 Task: Search round trip flight ticket for 4 adults, 2 children, 2 infants in seat and 1 infant on lap in premium economy from Lafayette: Lafayette Regional Airport (paul Fournet Field) to Greensboro: Piedmont Triad International Airport on 5-1-2023 and return on 5-2-2023. Choice of flights is Royal air maroc. Number of bags: 1 carry on bag. Price is upto 89000. Outbound departure time preference is 11:30. Return departure time preference is 20:45.
Action: Mouse moved to (273, 287)
Screenshot: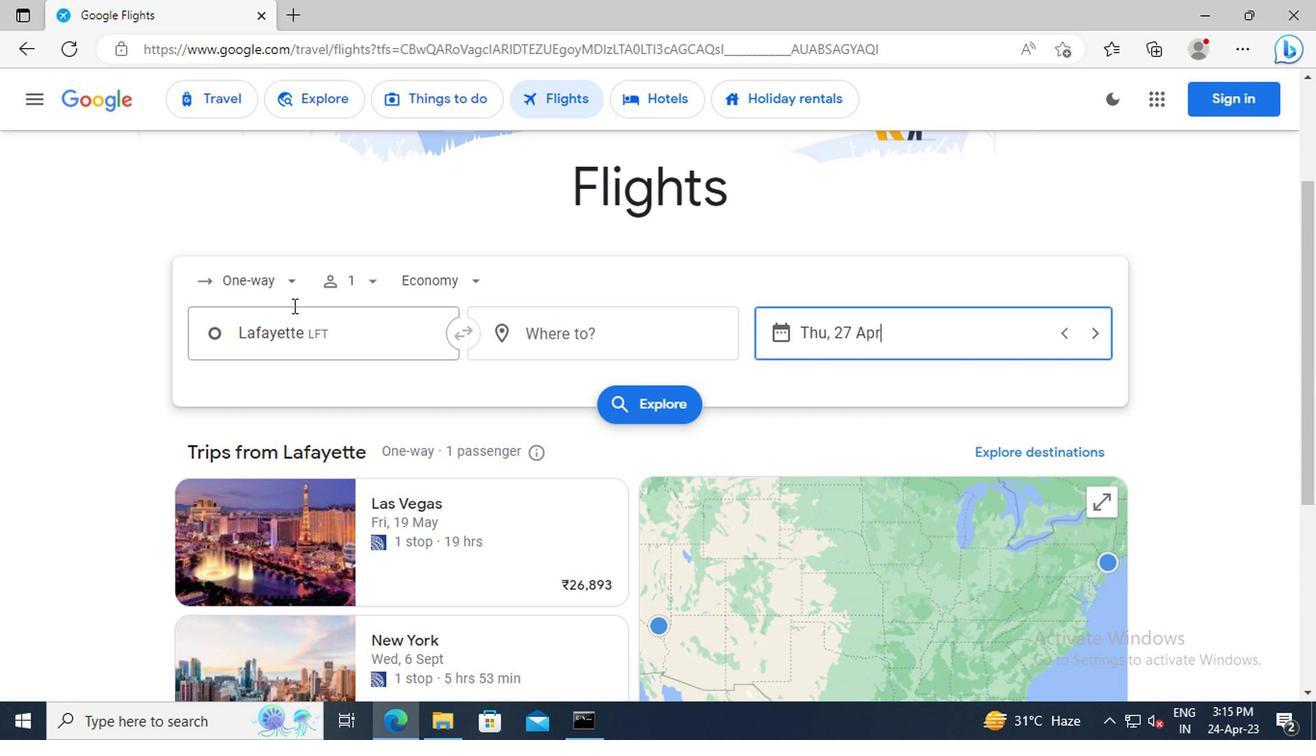 
Action: Mouse pressed left at (273, 287)
Screenshot: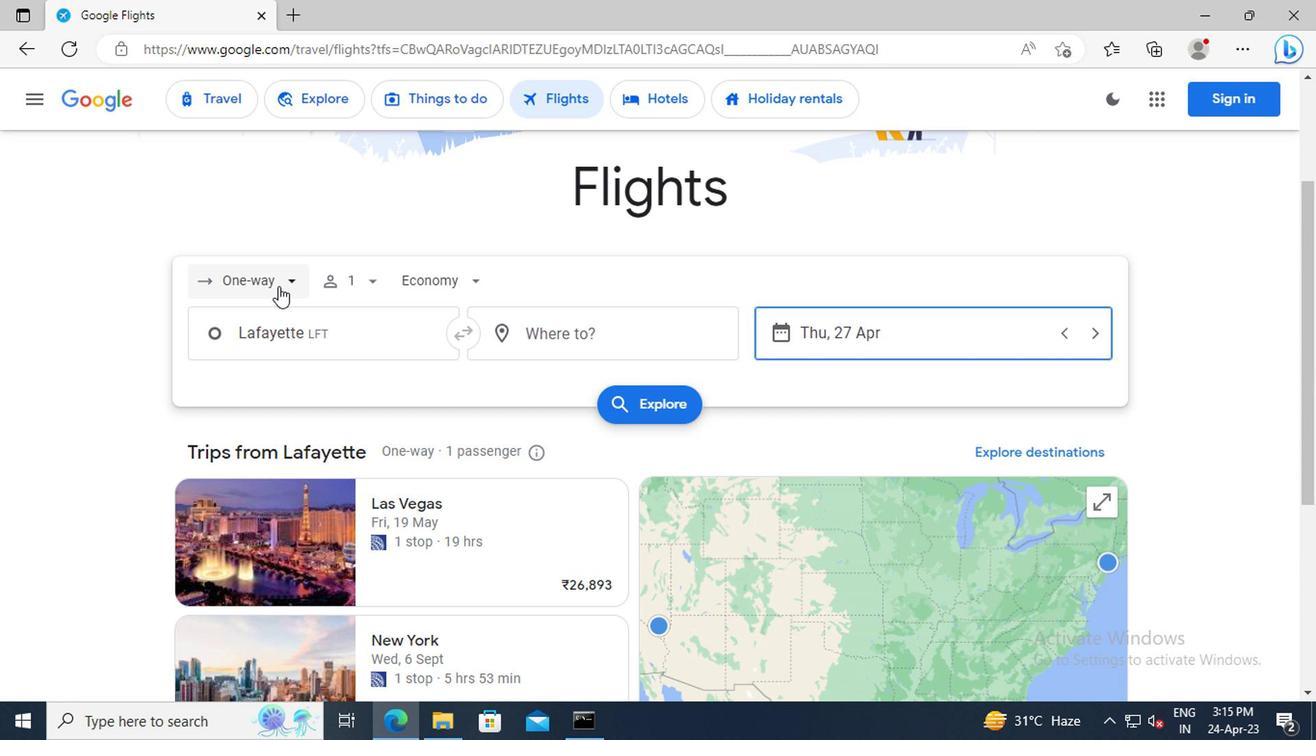 
Action: Mouse moved to (267, 334)
Screenshot: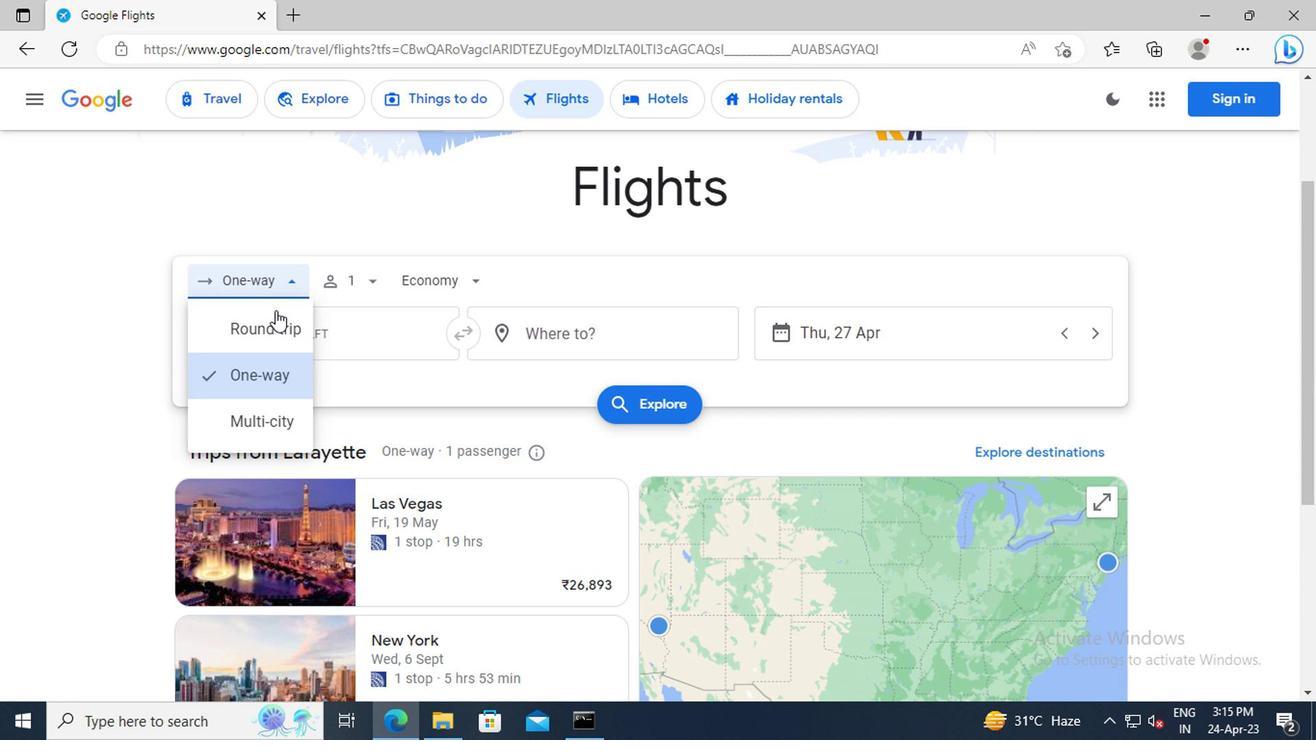 
Action: Mouse pressed left at (267, 334)
Screenshot: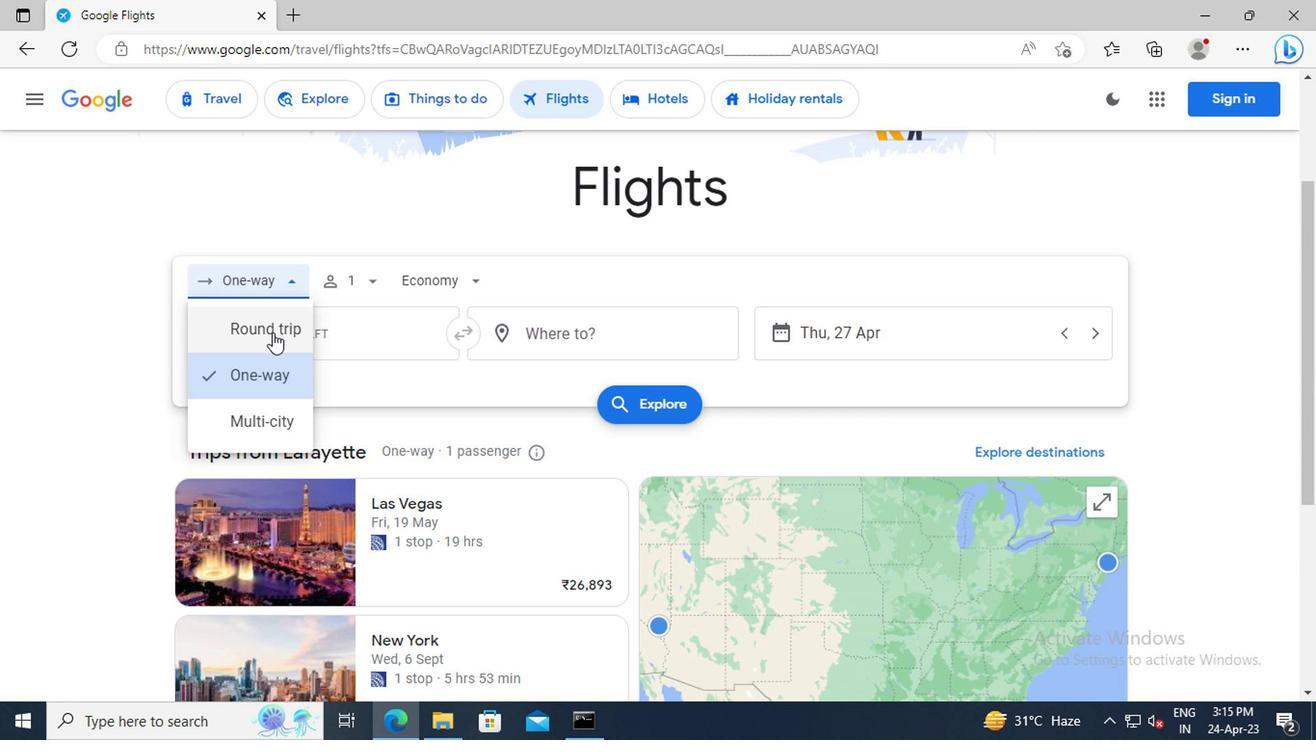 
Action: Mouse moved to (365, 285)
Screenshot: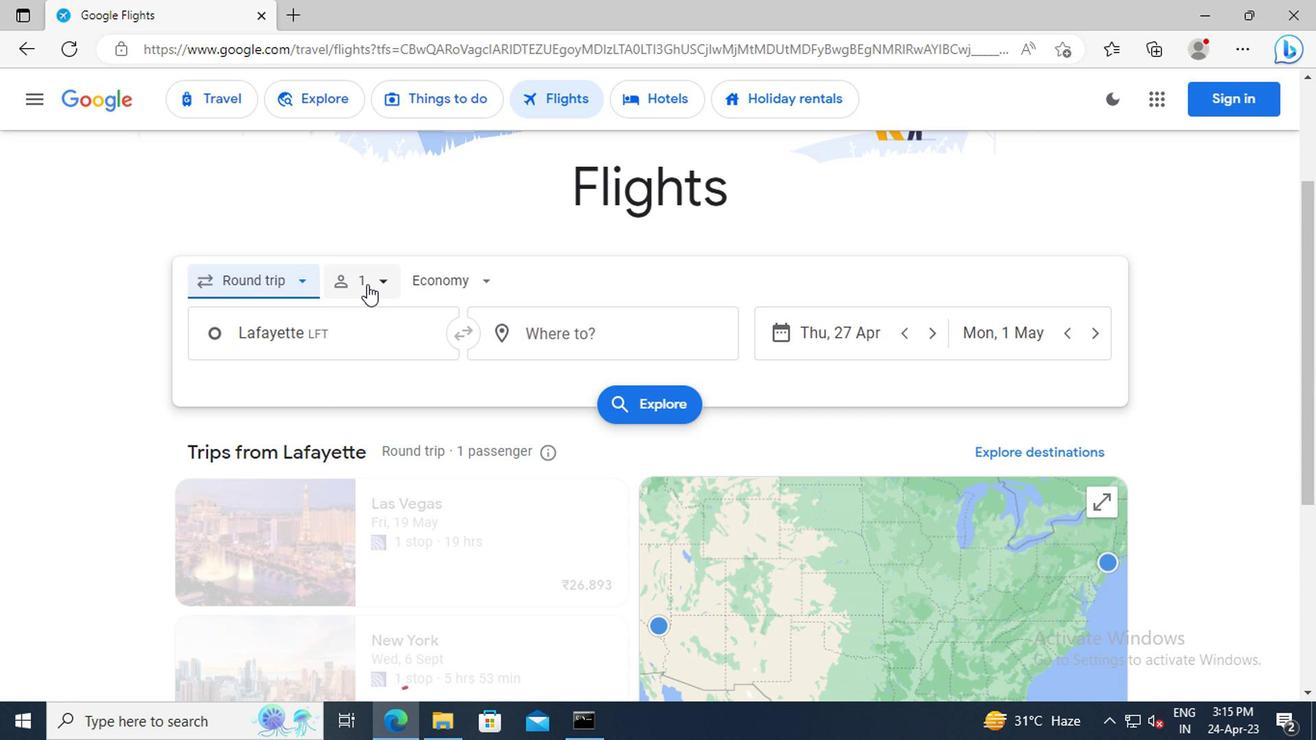 
Action: Mouse pressed left at (365, 285)
Screenshot: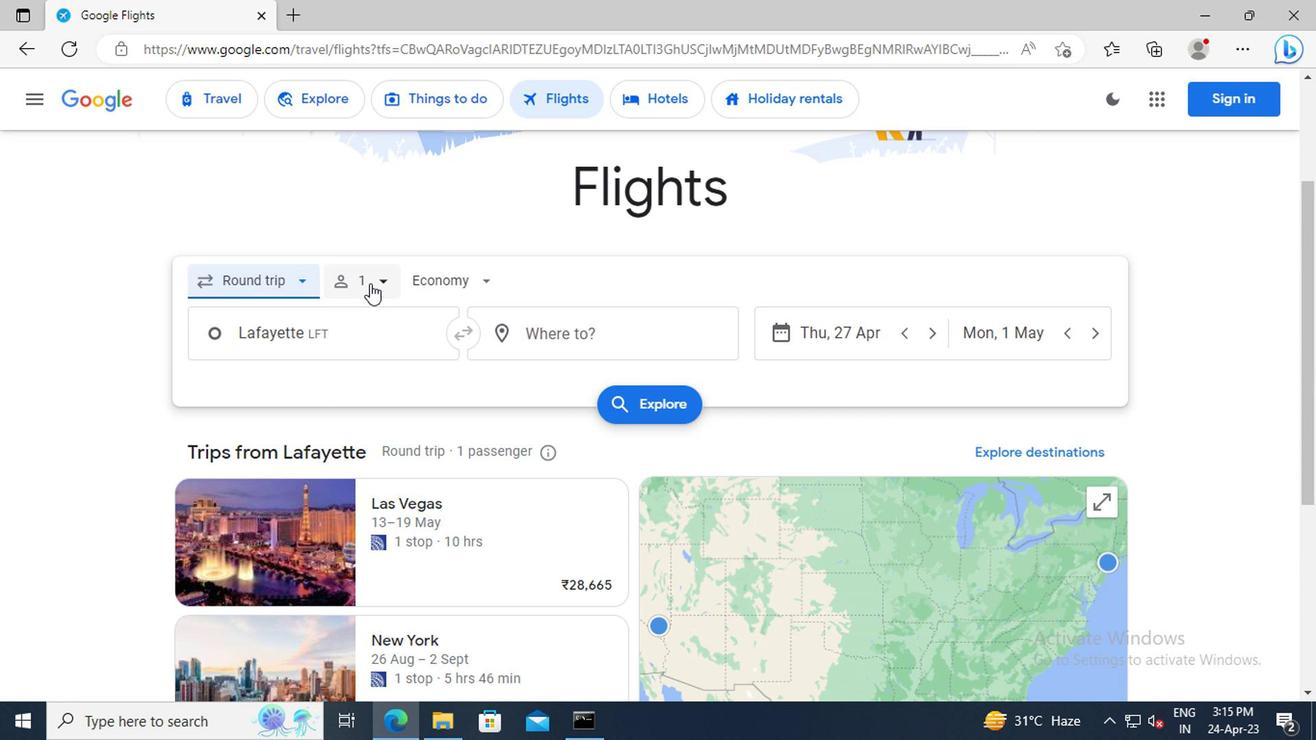 
Action: Mouse moved to (516, 339)
Screenshot: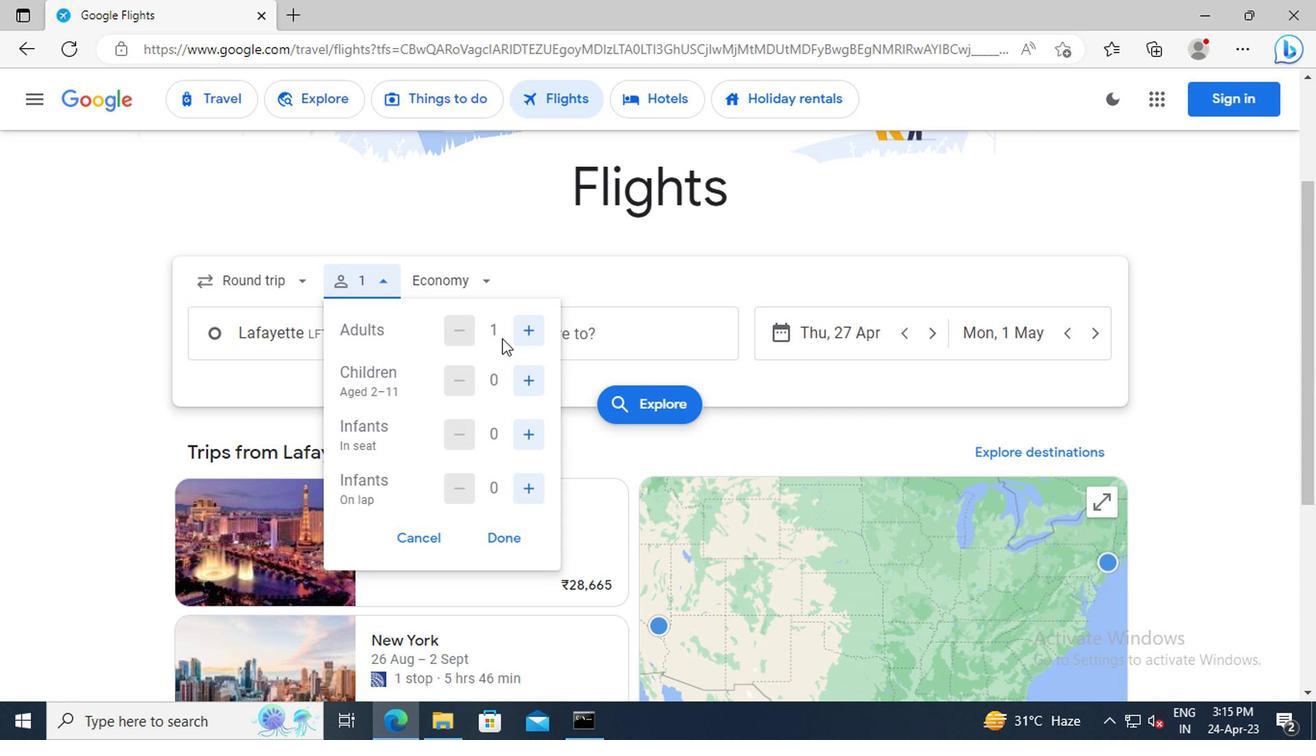 
Action: Mouse pressed left at (516, 339)
Screenshot: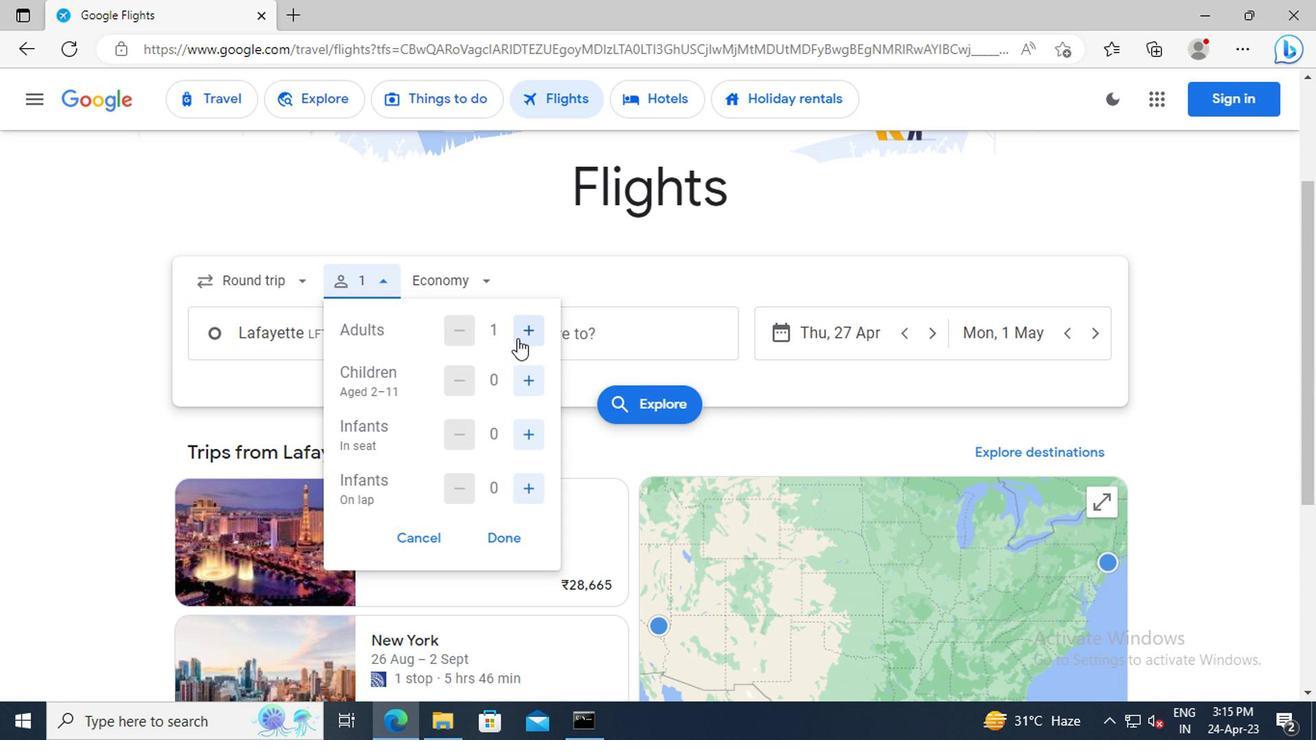 
Action: Mouse pressed left at (516, 339)
Screenshot: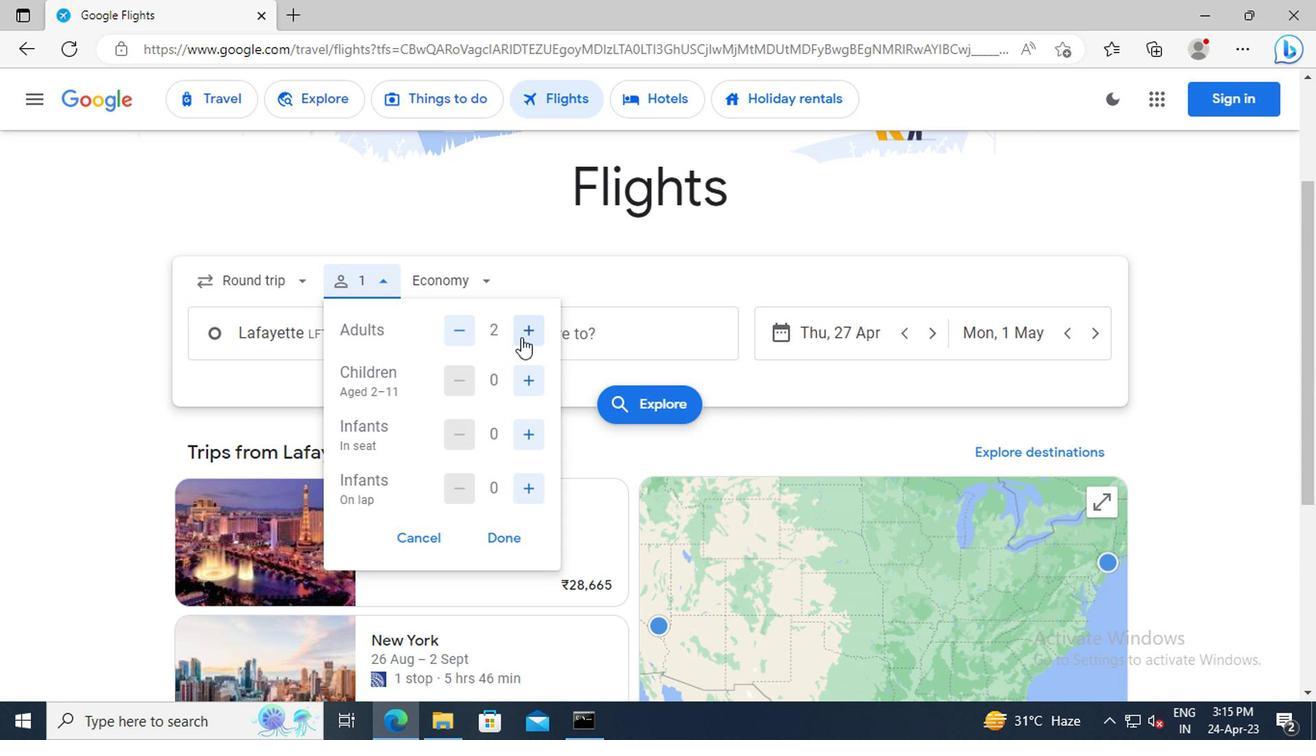 
Action: Mouse pressed left at (516, 339)
Screenshot: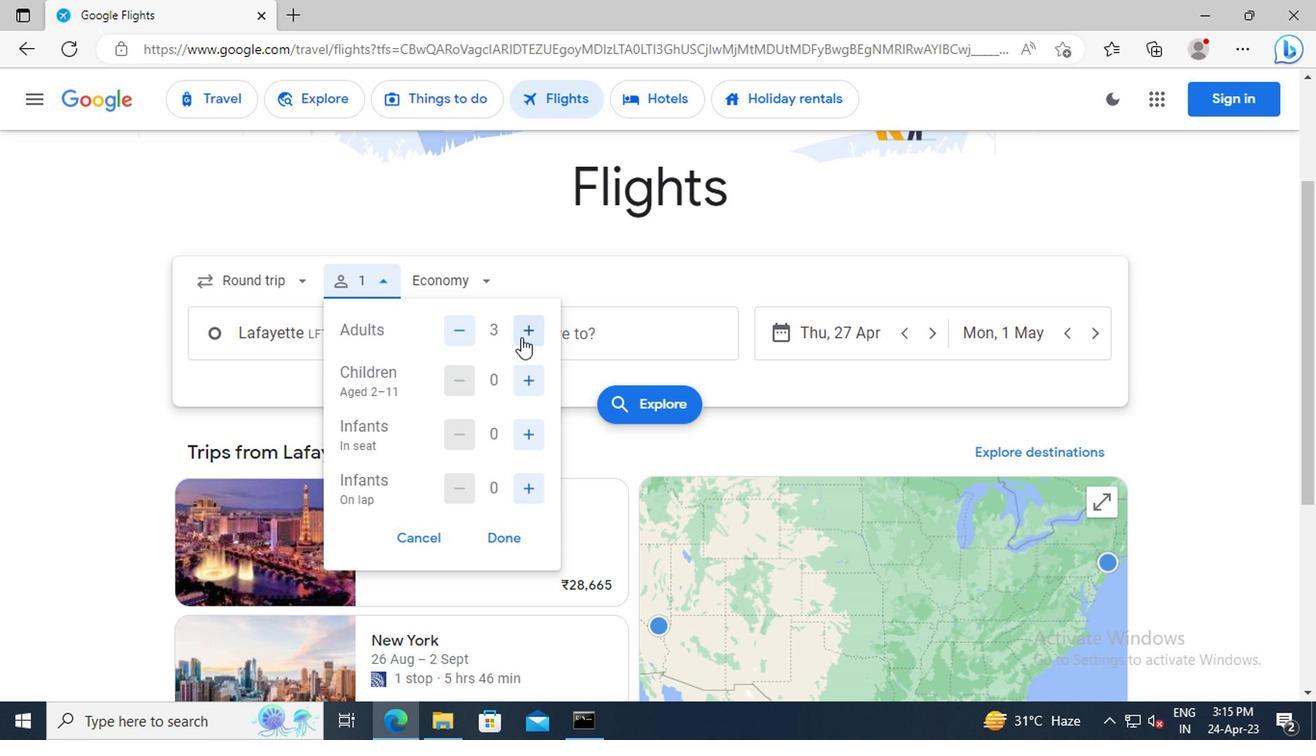 
Action: Mouse moved to (522, 380)
Screenshot: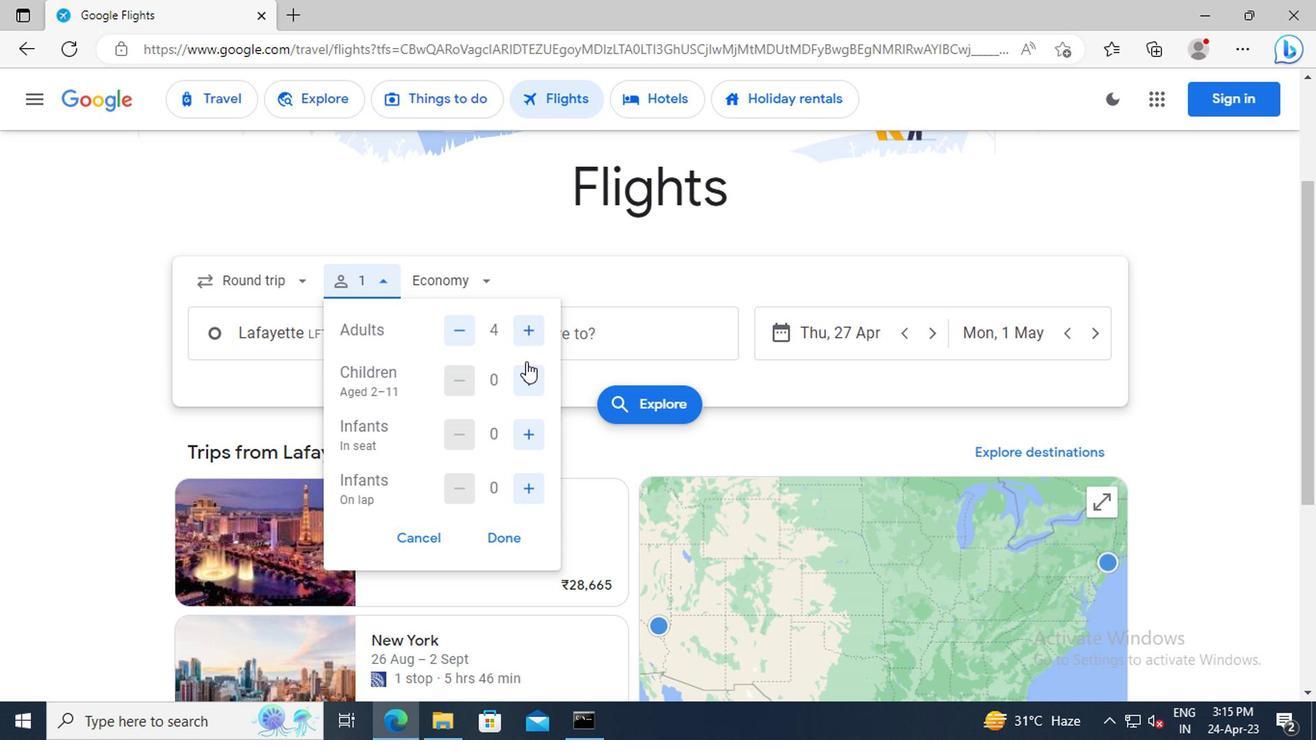 
Action: Mouse pressed left at (522, 380)
Screenshot: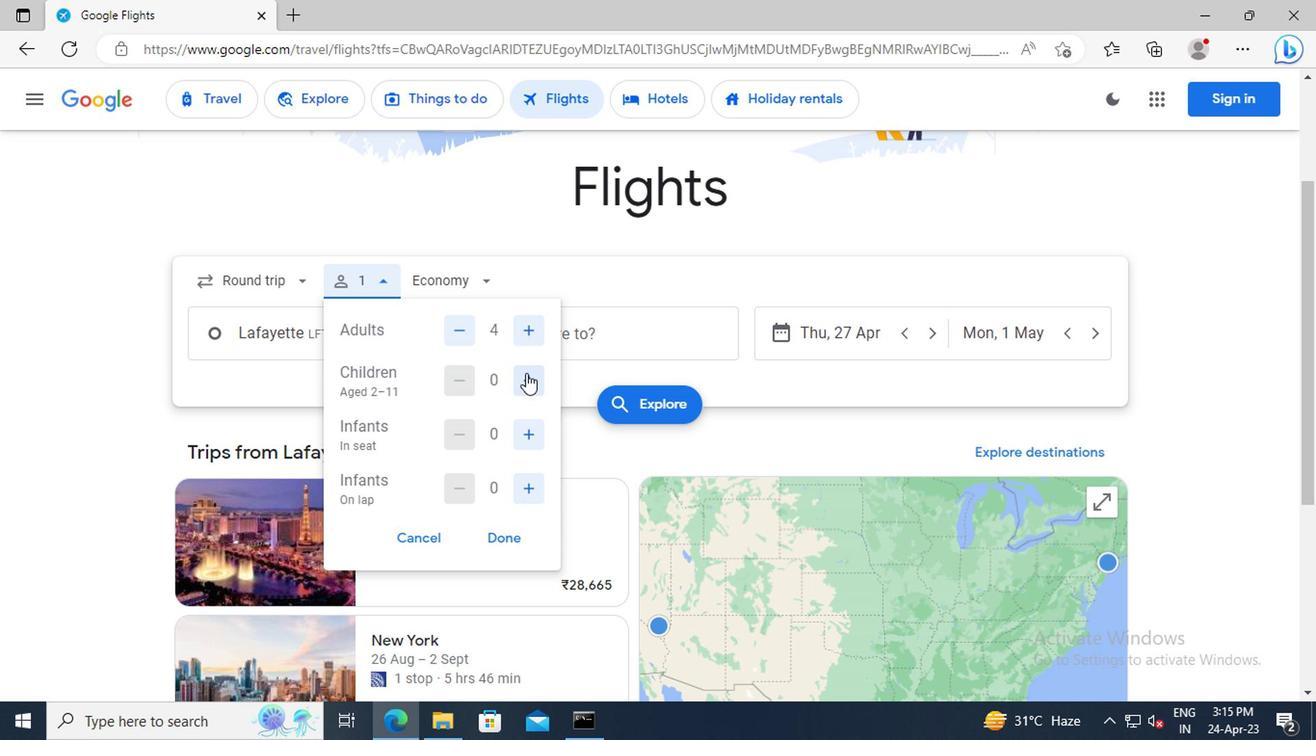 
Action: Mouse pressed left at (522, 380)
Screenshot: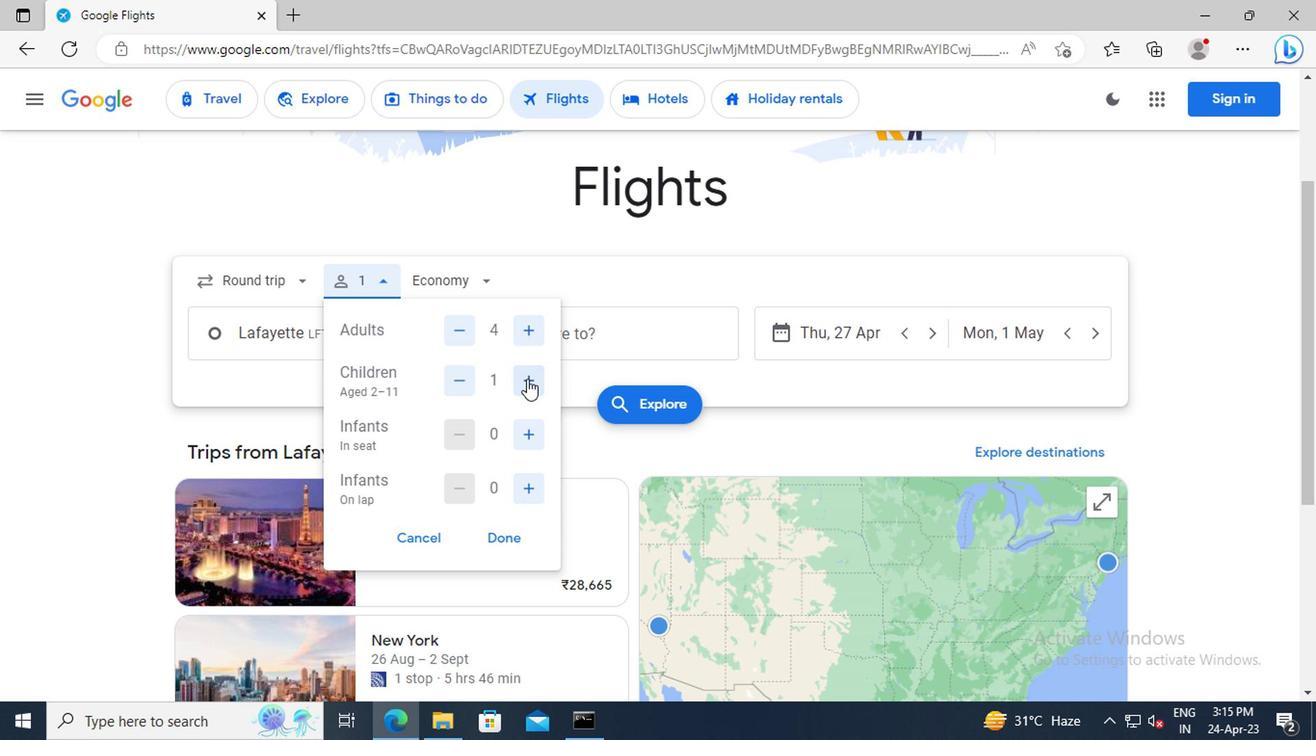 
Action: Mouse moved to (524, 430)
Screenshot: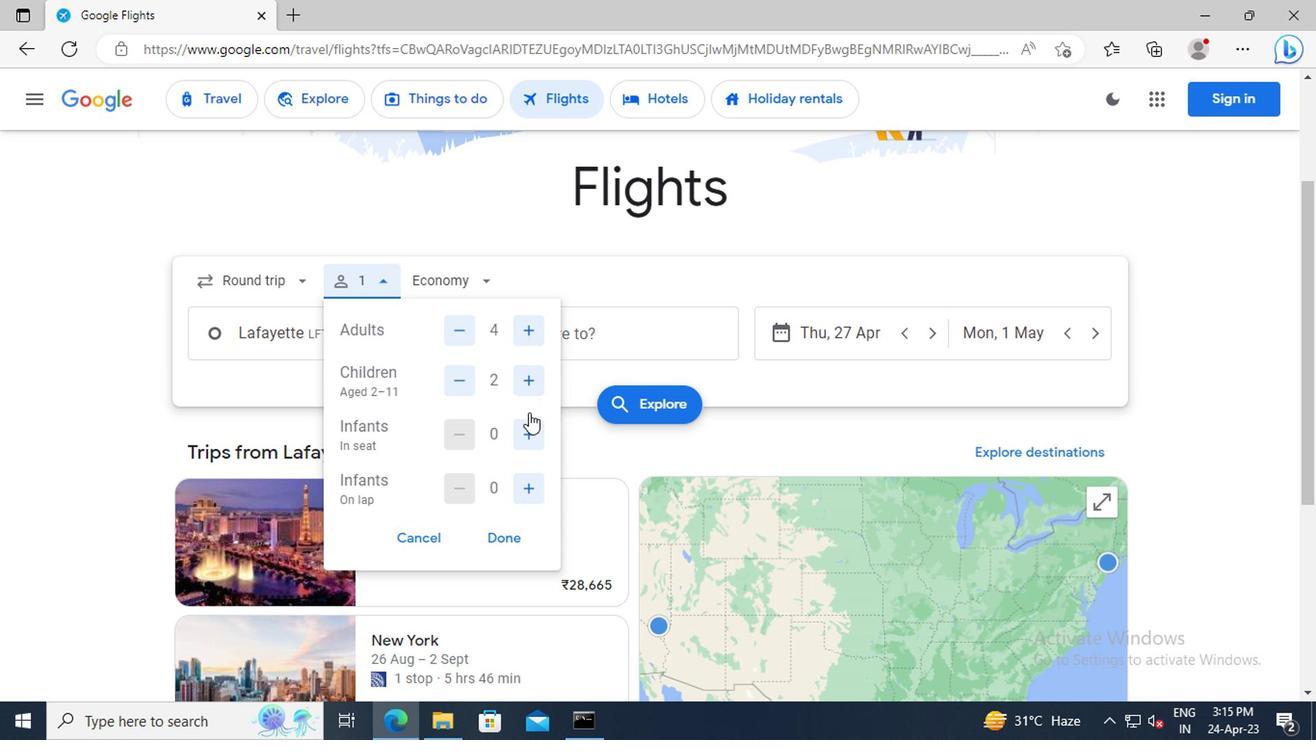 
Action: Mouse pressed left at (524, 430)
Screenshot: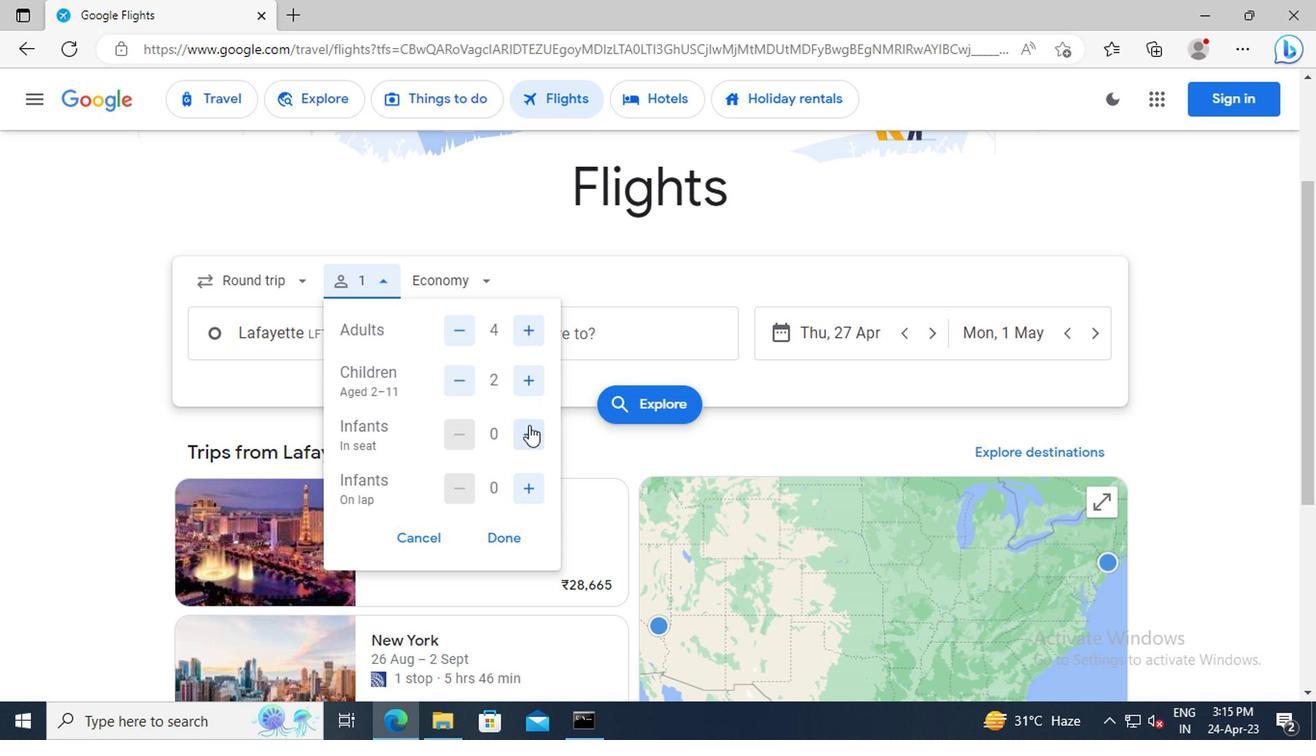 
Action: Mouse pressed left at (524, 430)
Screenshot: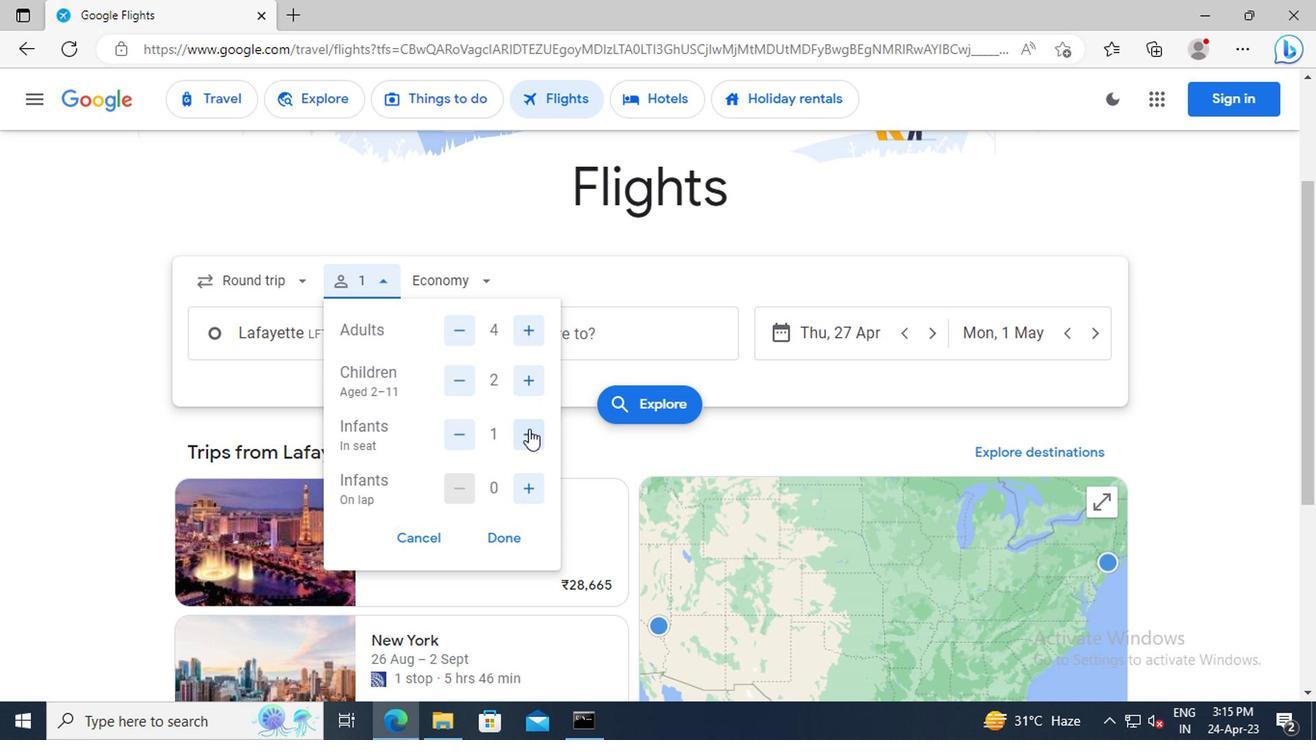 
Action: Mouse moved to (523, 482)
Screenshot: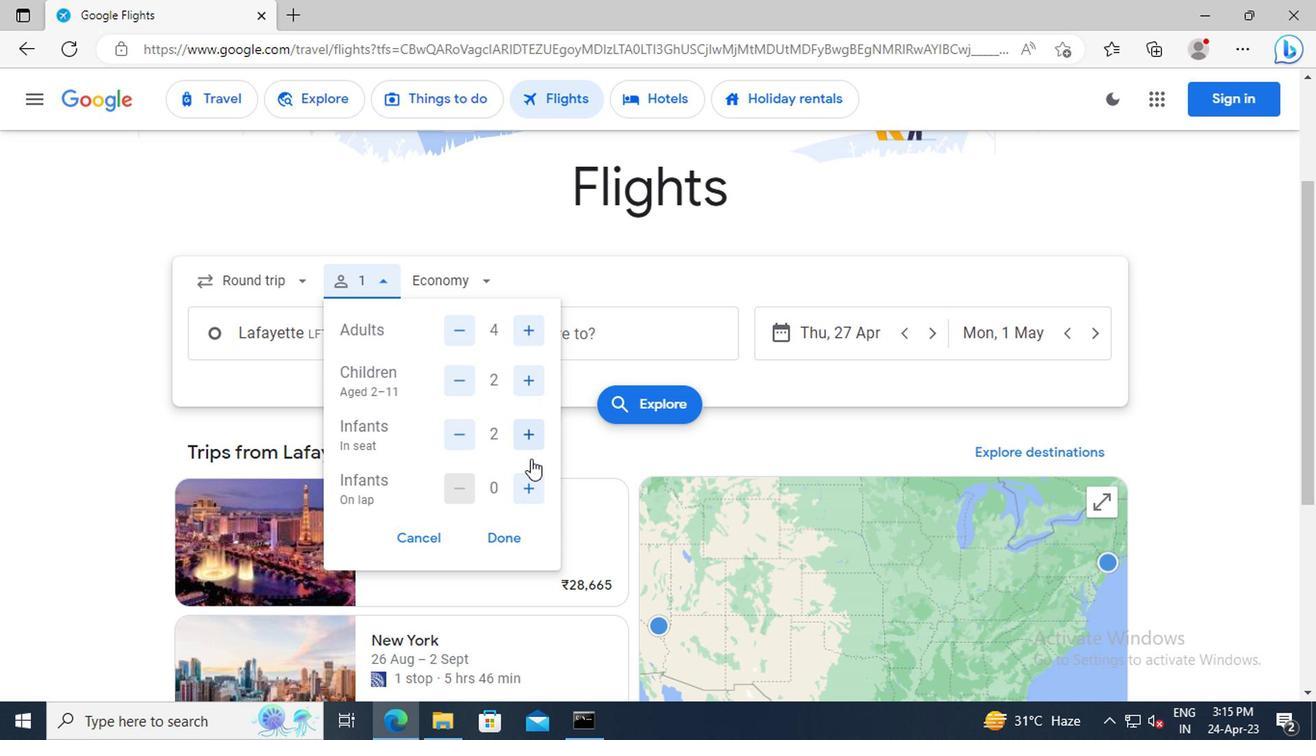 
Action: Mouse pressed left at (523, 482)
Screenshot: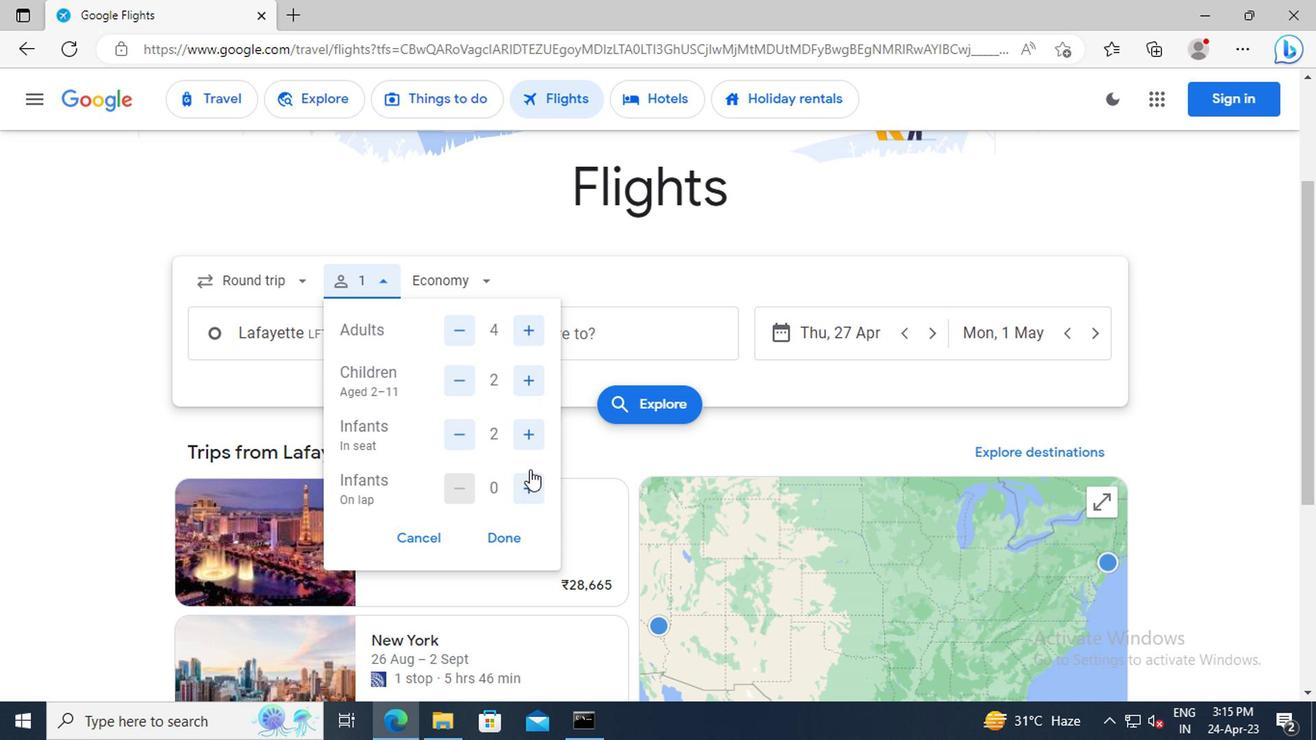 
Action: Mouse moved to (501, 538)
Screenshot: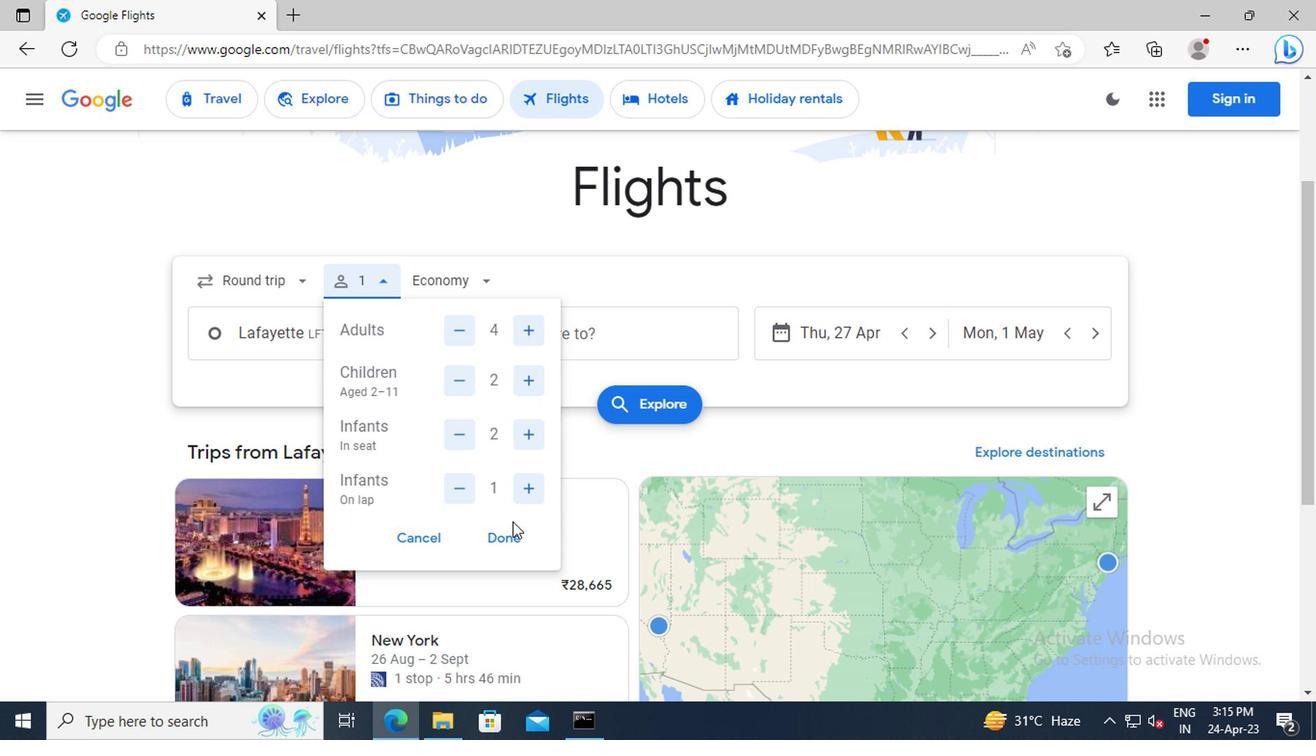 
Action: Mouse pressed left at (501, 538)
Screenshot: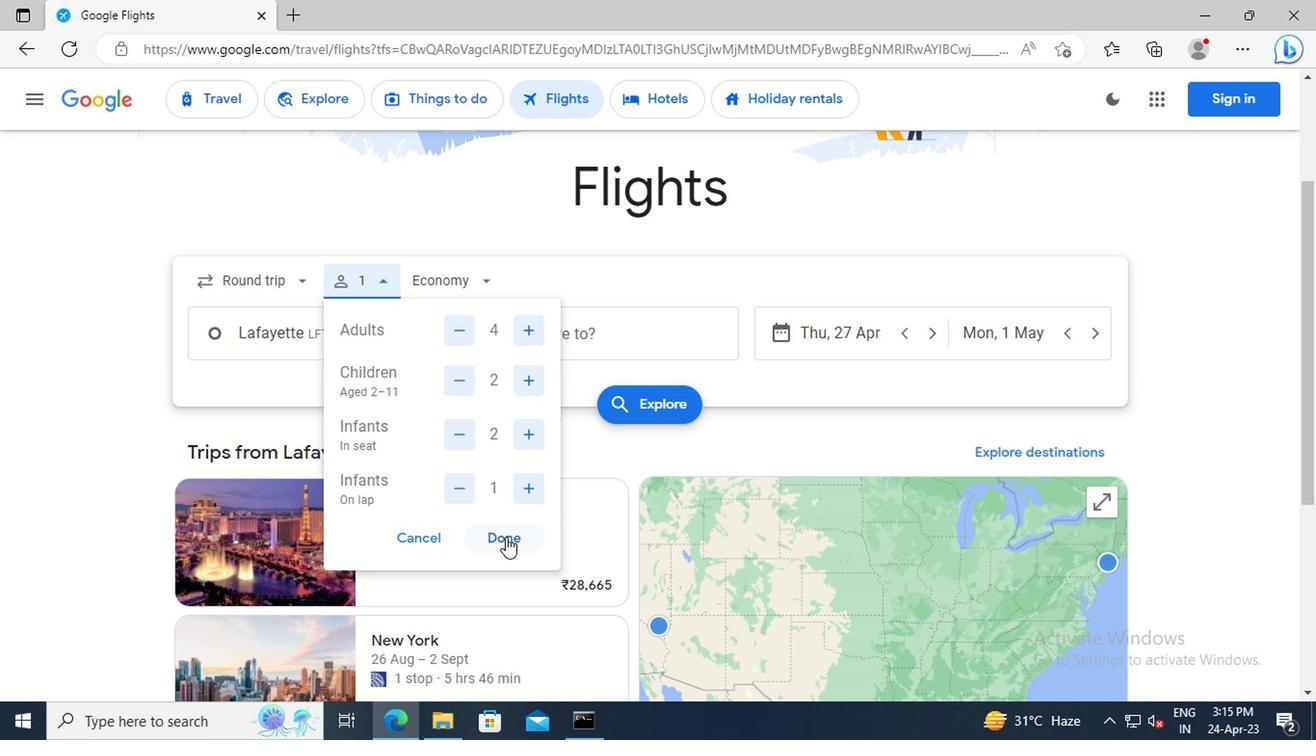 
Action: Mouse moved to (453, 285)
Screenshot: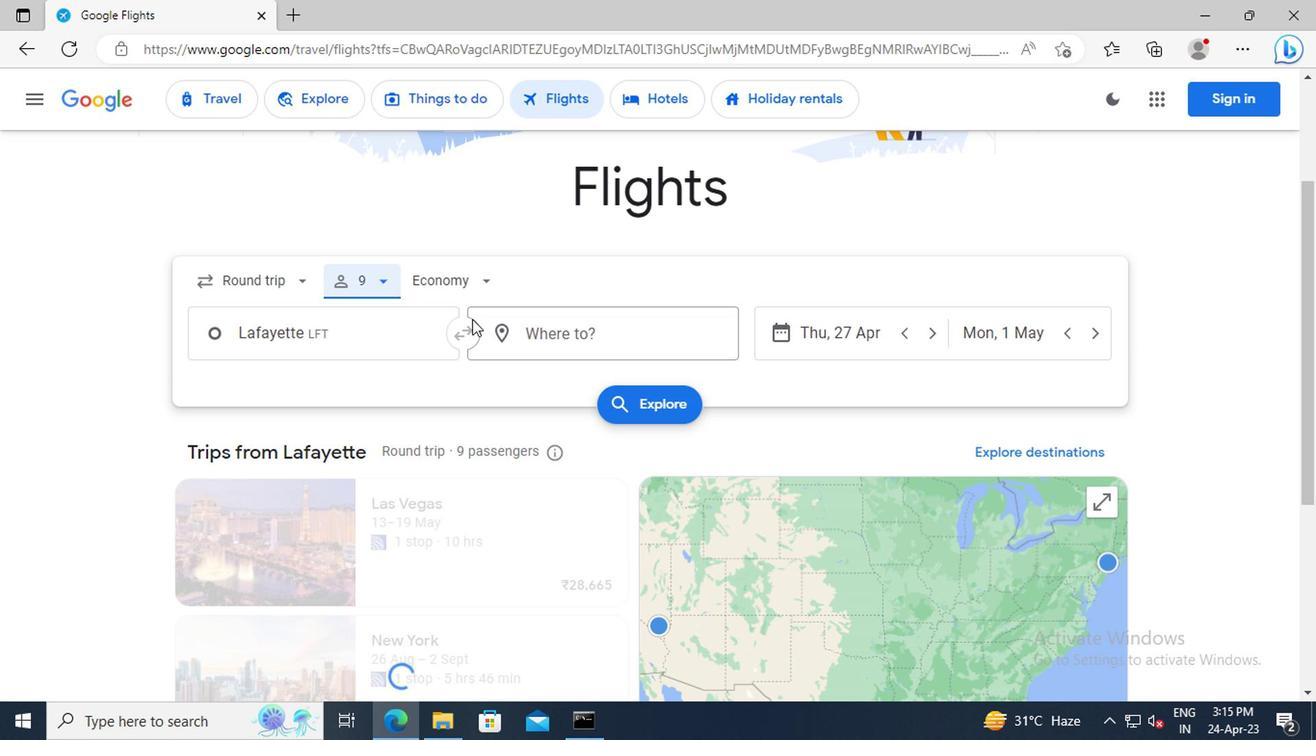
Action: Mouse pressed left at (453, 285)
Screenshot: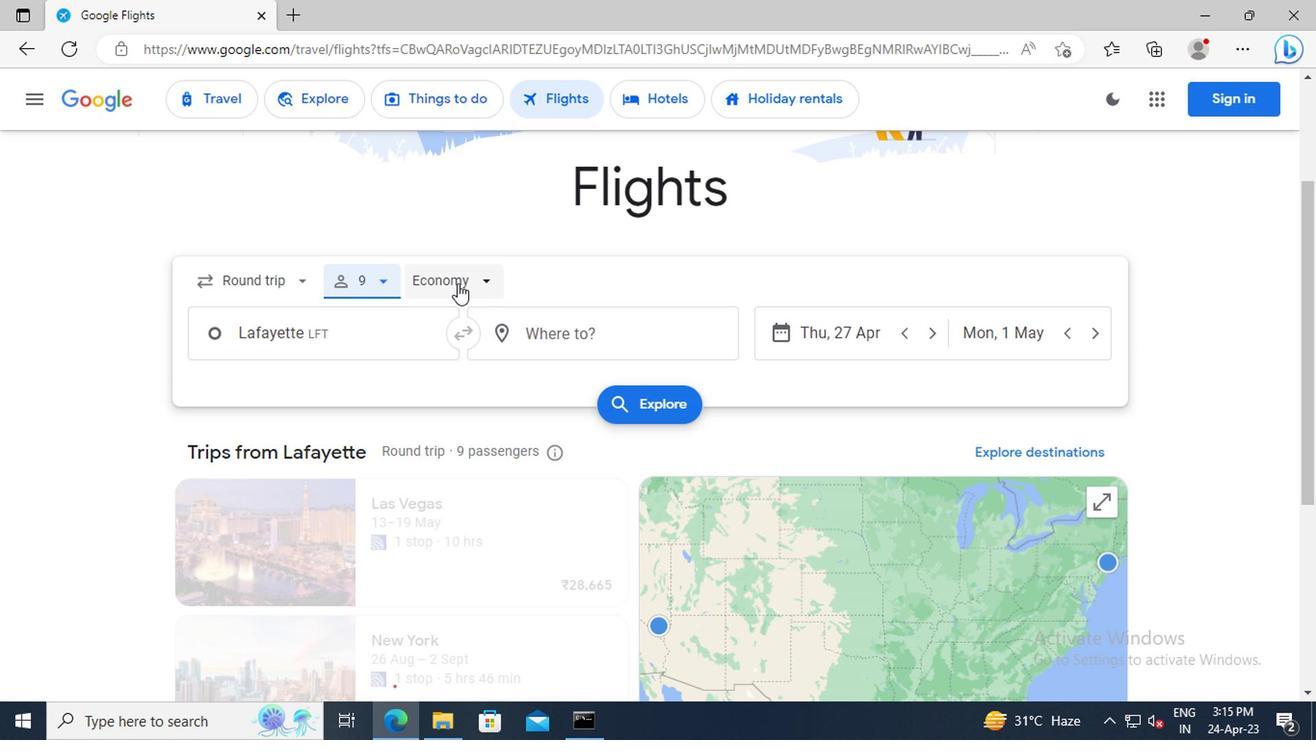 
Action: Mouse moved to (461, 375)
Screenshot: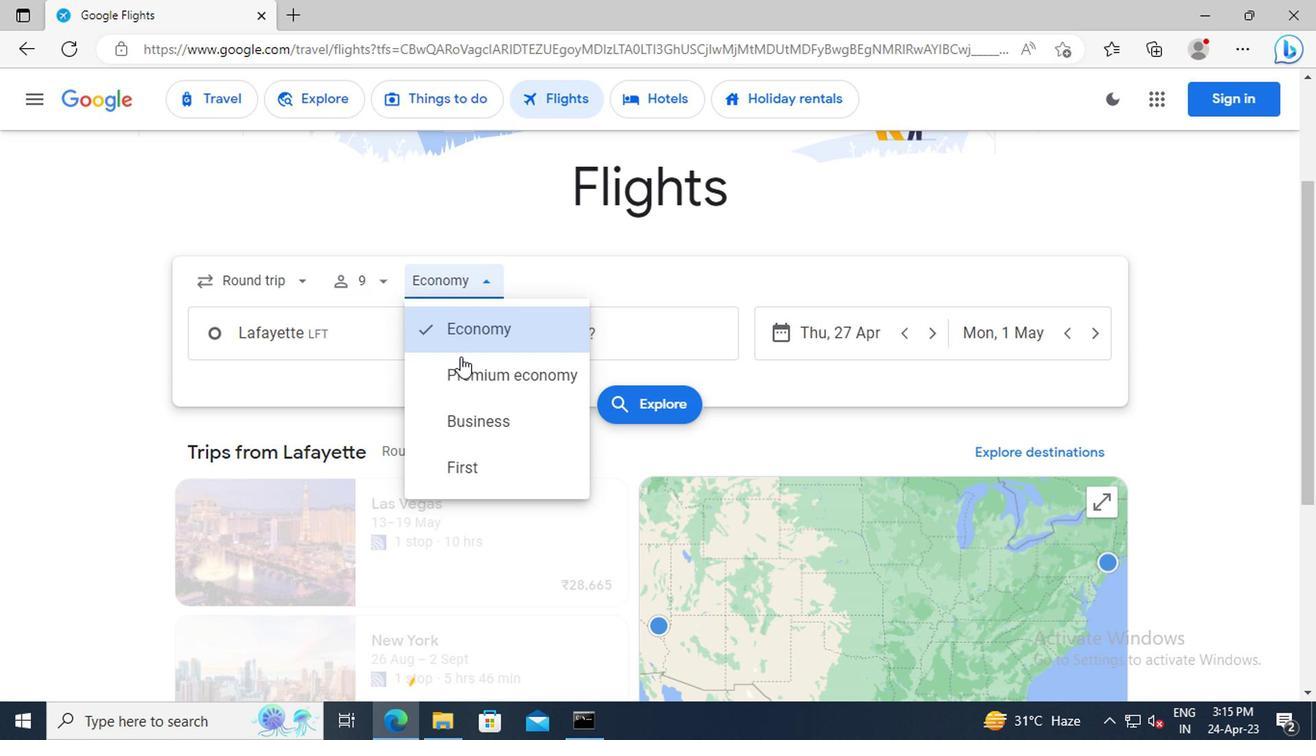 
Action: Mouse pressed left at (461, 375)
Screenshot: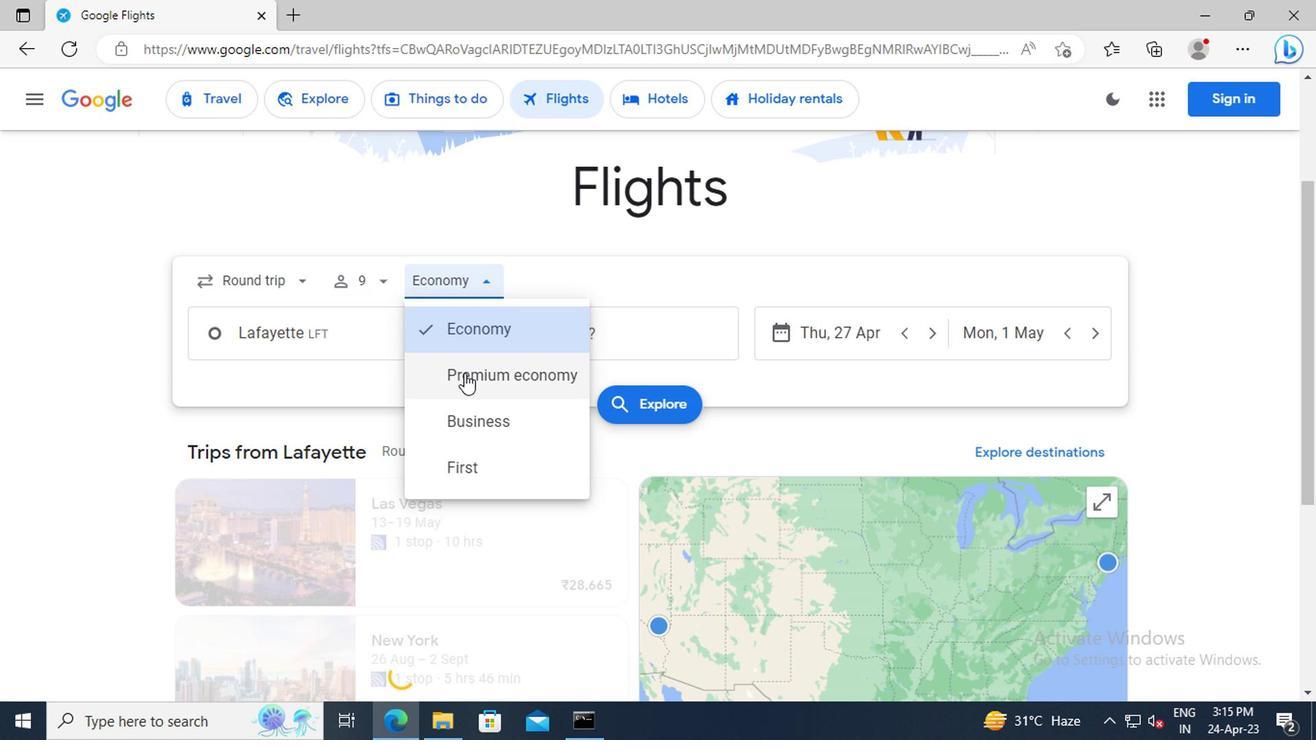 
Action: Mouse moved to (359, 335)
Screenshot: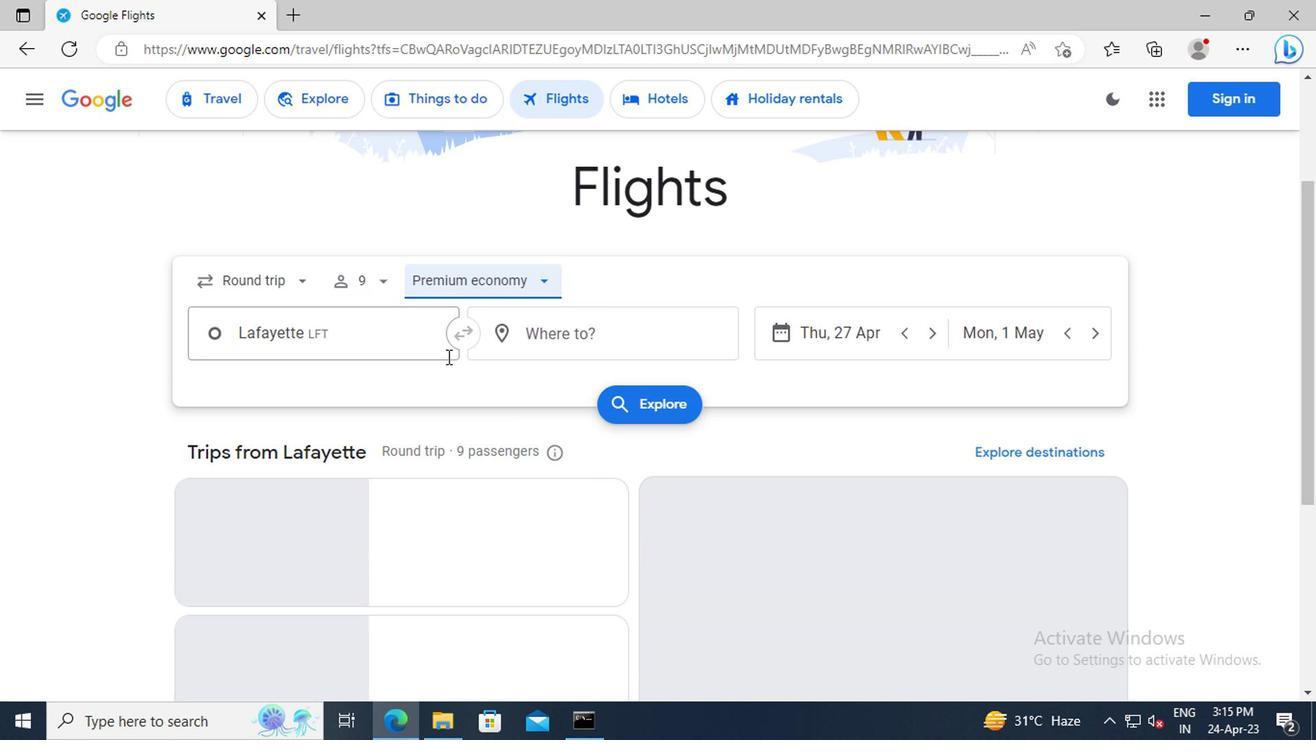 
Action: Mouse pressed left at (359, 335)
Screenshot: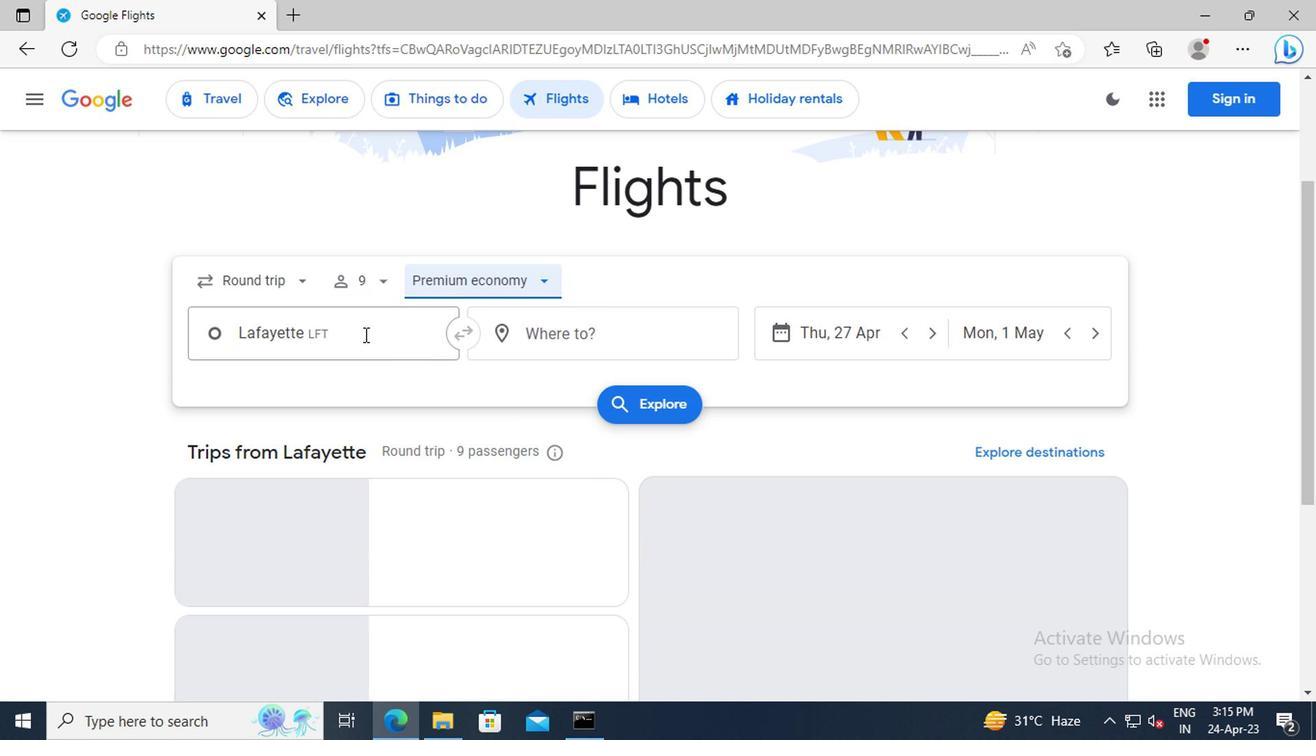 
Action: Key pressed <Key.shift>LAFAYETTE<Key.space><Key.shift>RE
Screenshot: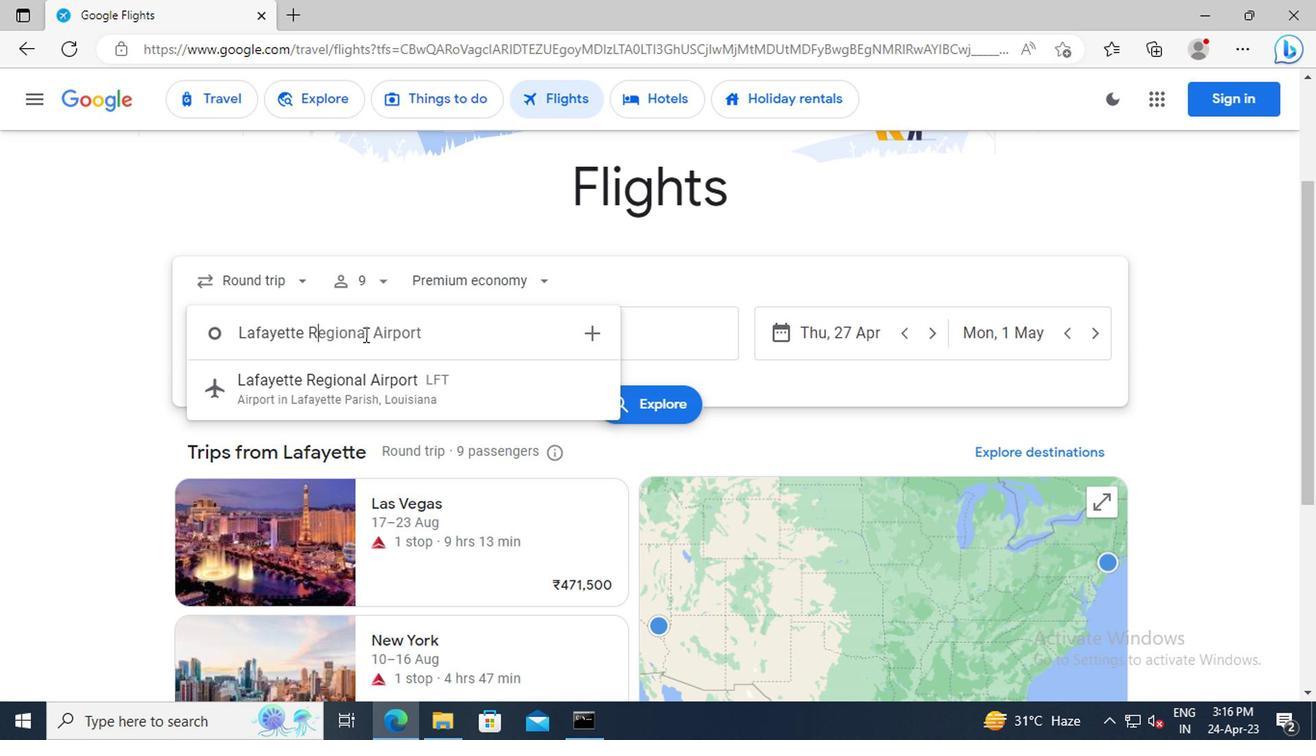 
Action: Mouse moved to (381, 394)
Screenshot: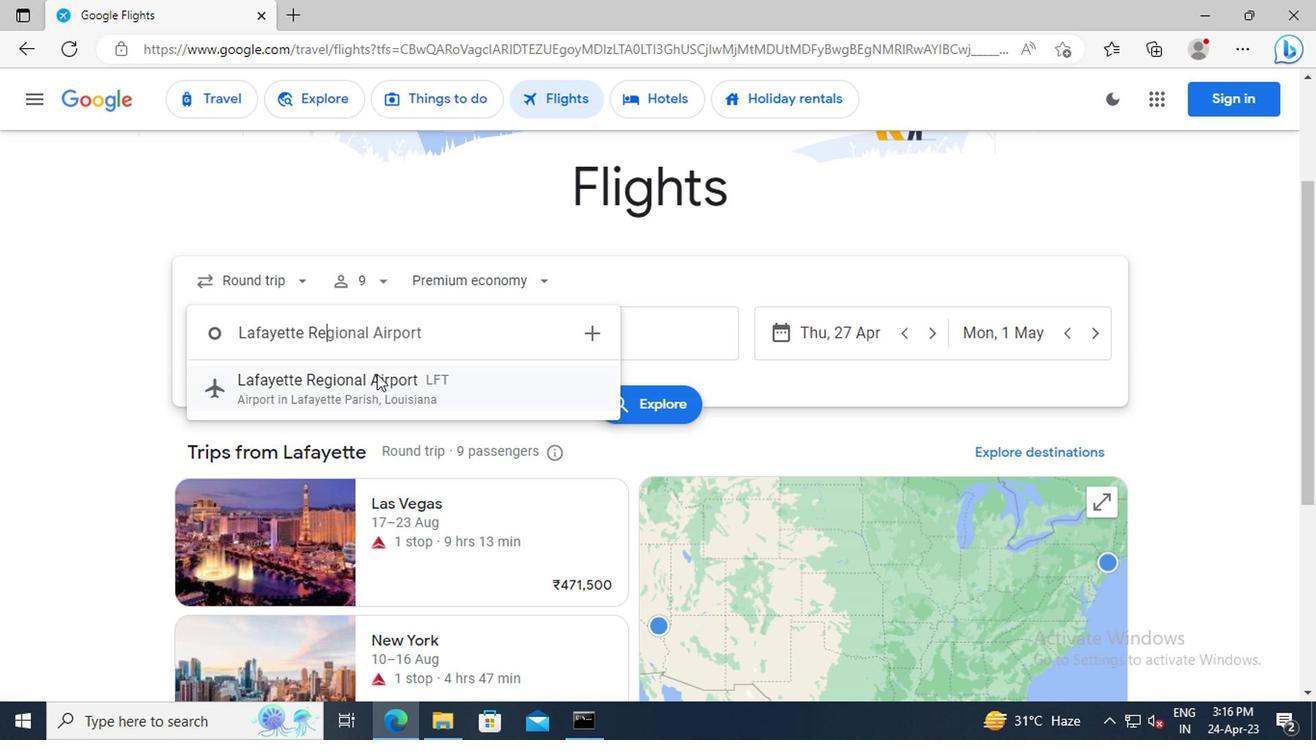 
Action: Mouse pressed left at (381, 394)
Screenshot: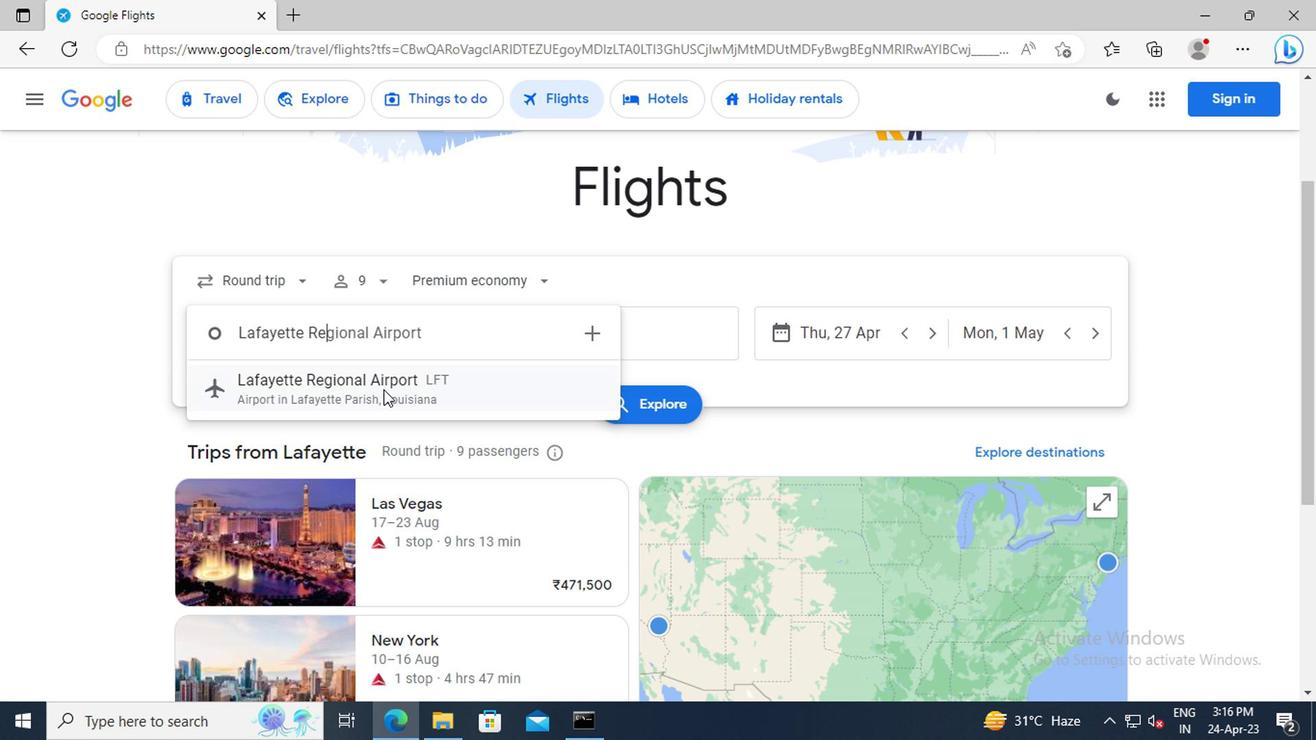 
Action: Mouse moved to (547, 334)
Screenshot: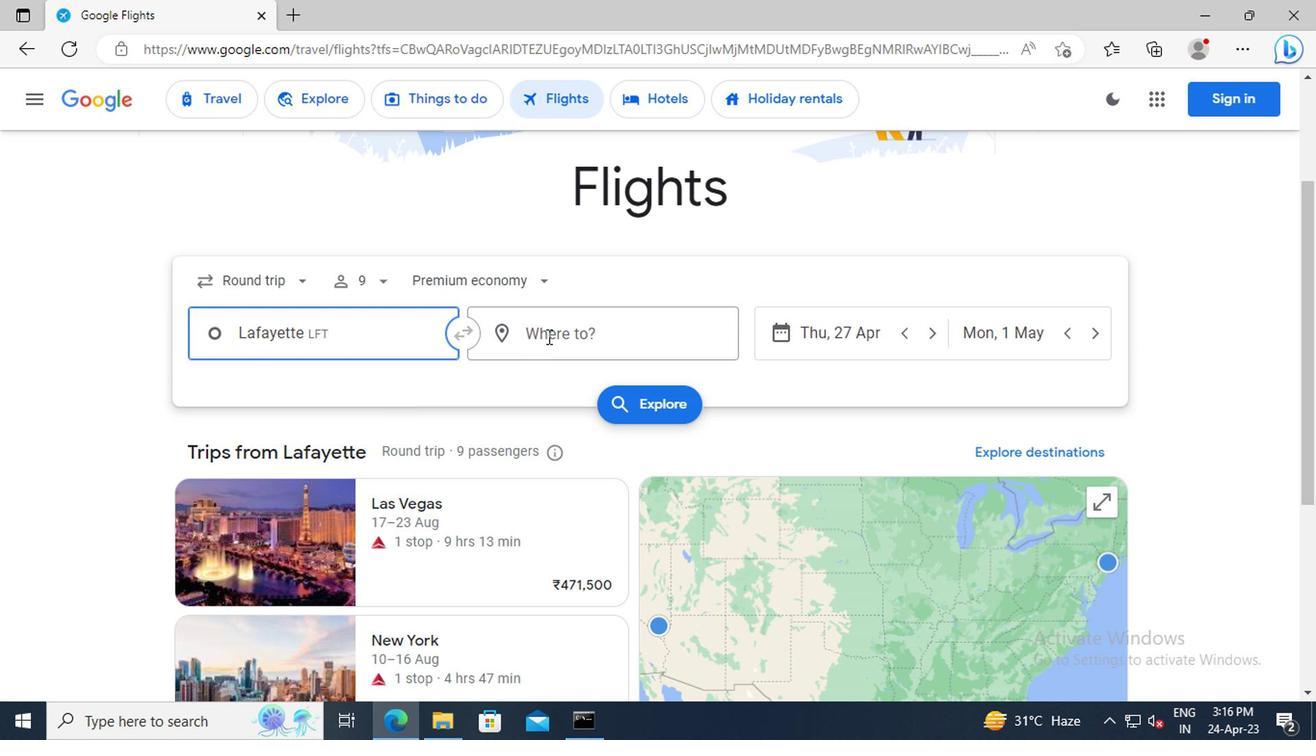 
Action: Mouse pressed left at (547, 334)
Screenshot: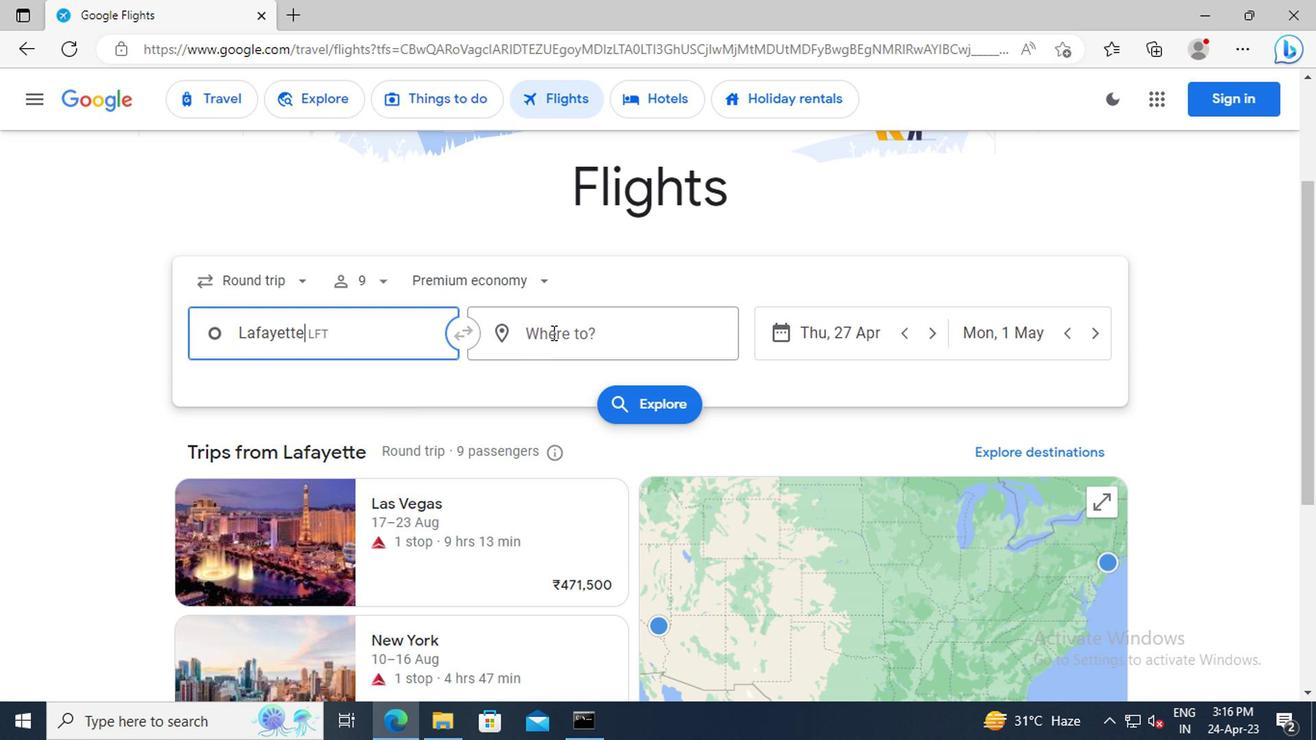 
Action: Key pressed <Key.shift>GREENSBORO
Screenshot: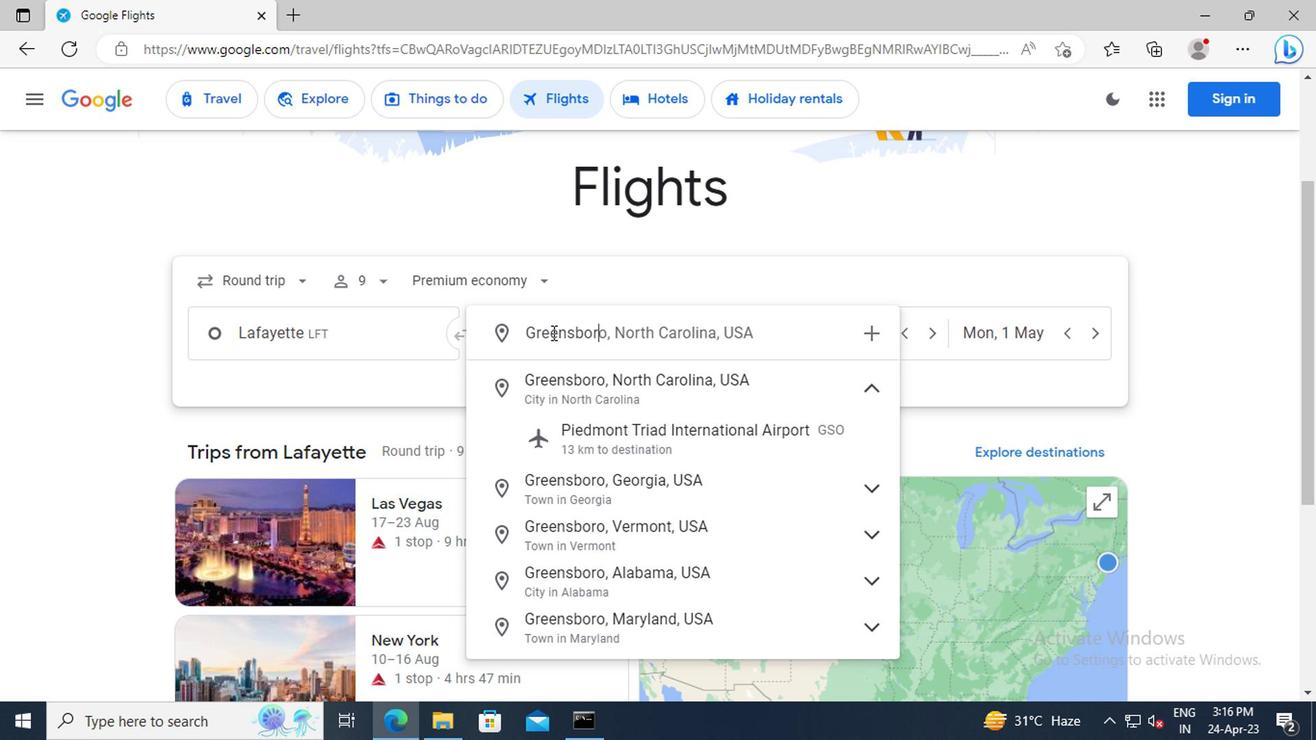
Action: Mouse moved to (647, 437)
Screenshot: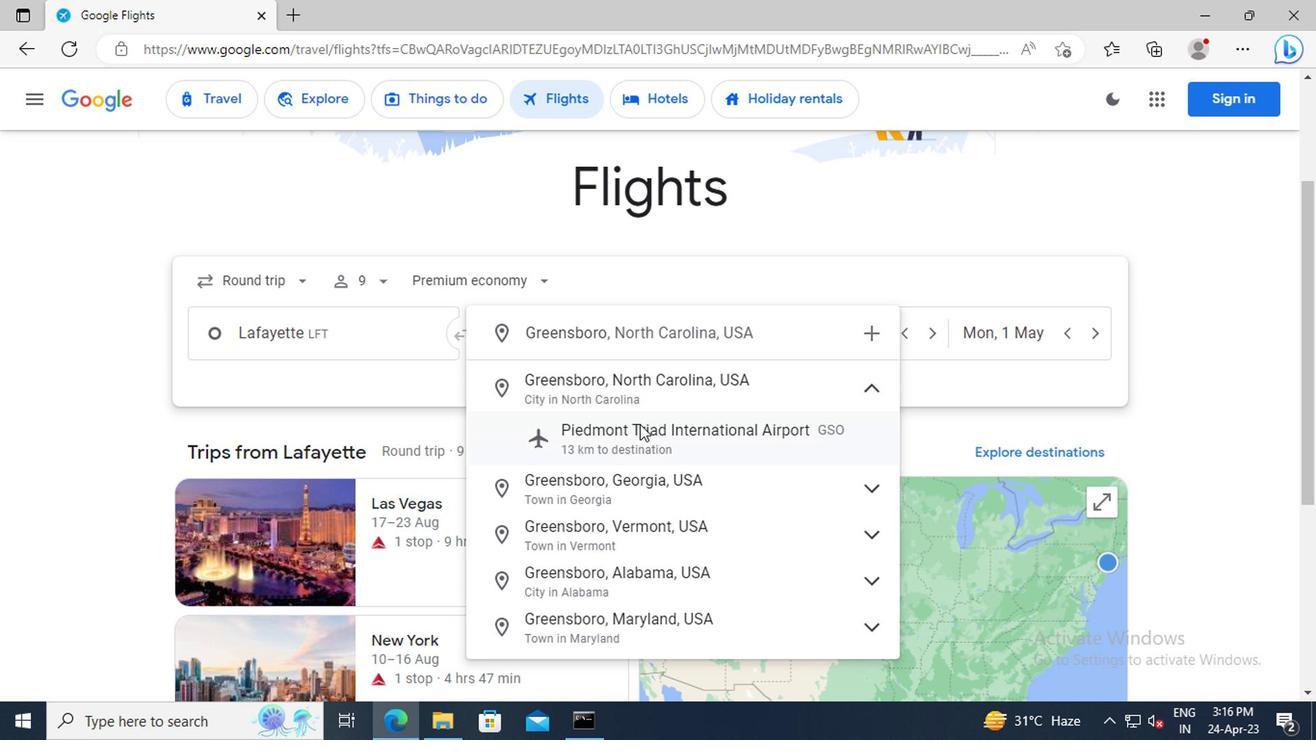 
Action: Mouse pressed left at (647, 437)
Screenshot: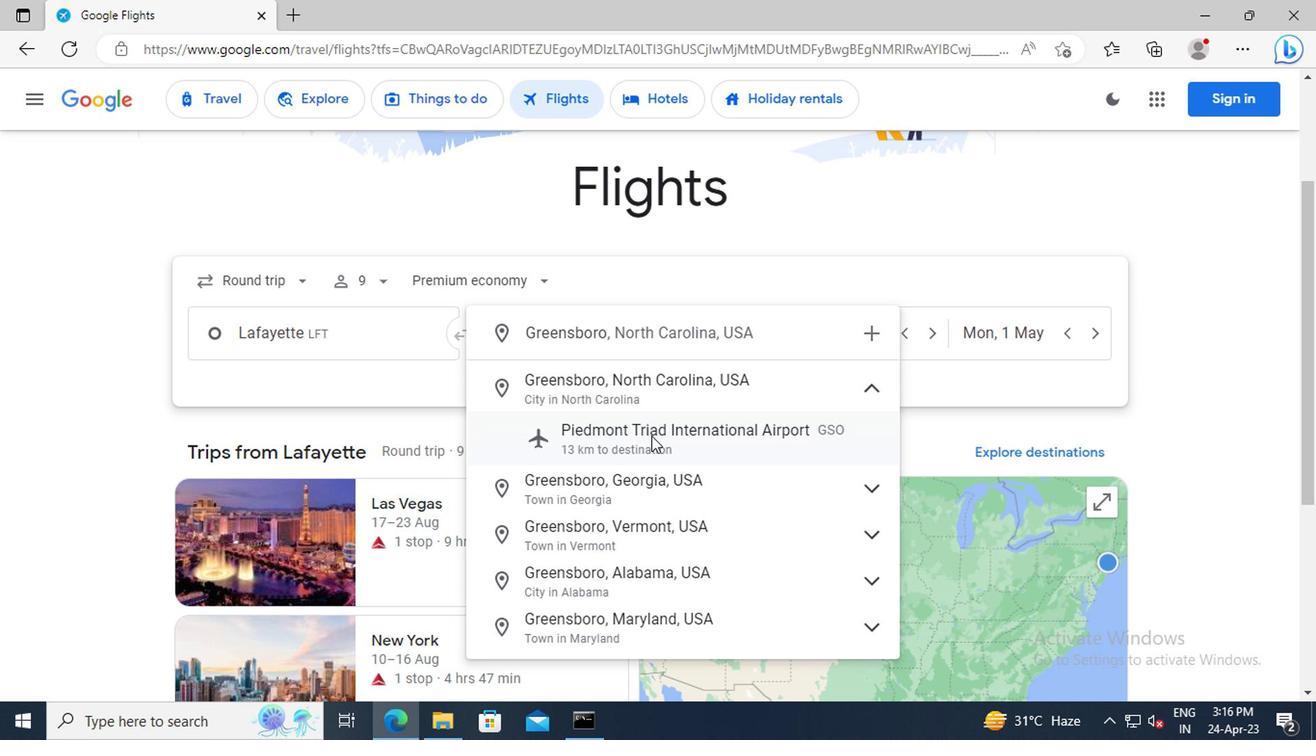 
Action: Mouse moved to (823, 342)
Screenshot: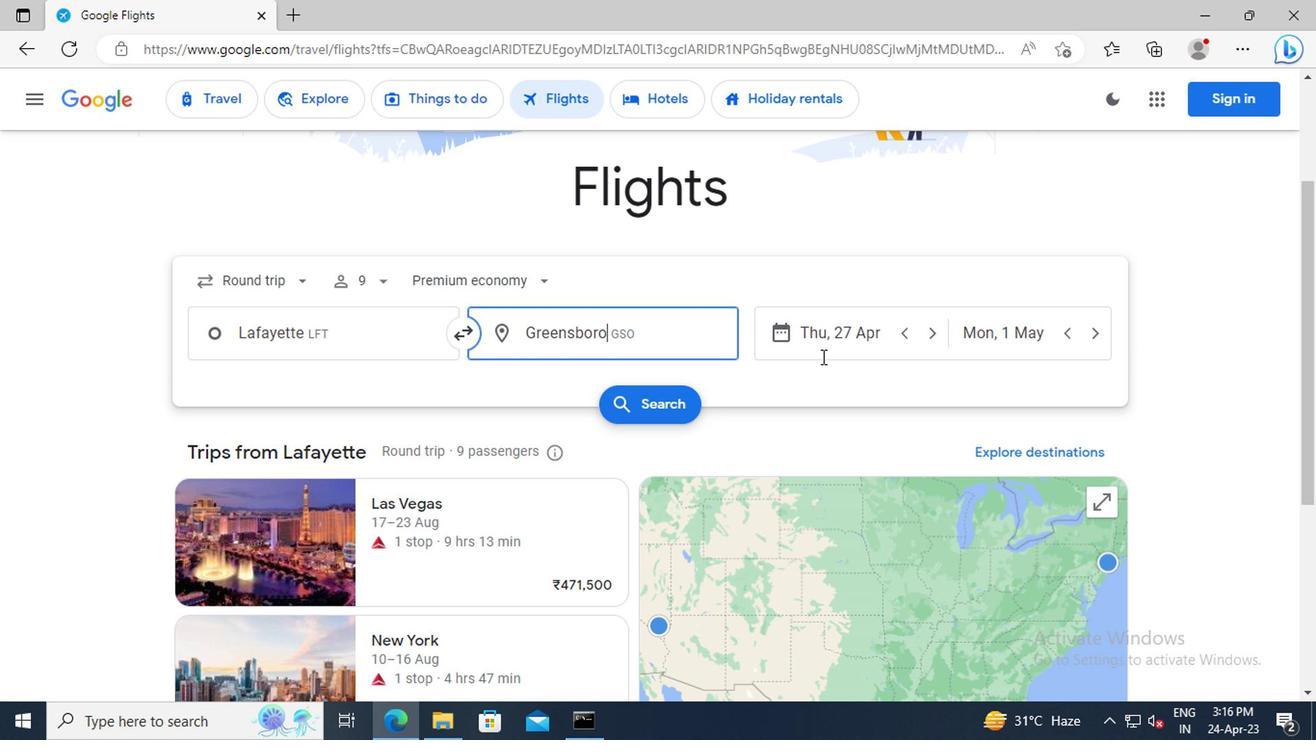
Action: Mouse pressed left at (823, 342)
Screenshot: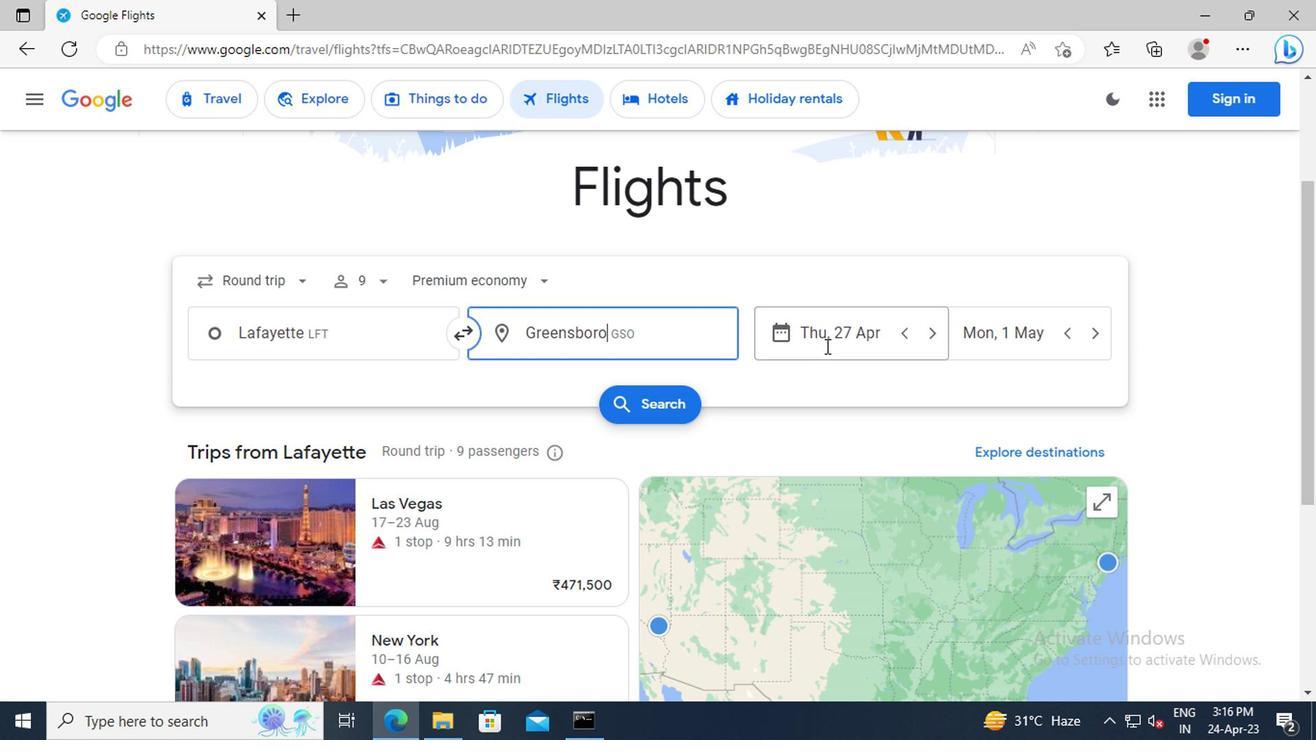 
Action: Key pressed 1<Key.space>MAY<Key.enter><Key.tab>2<Key.space>MAY<Key.enter>
Screenshot: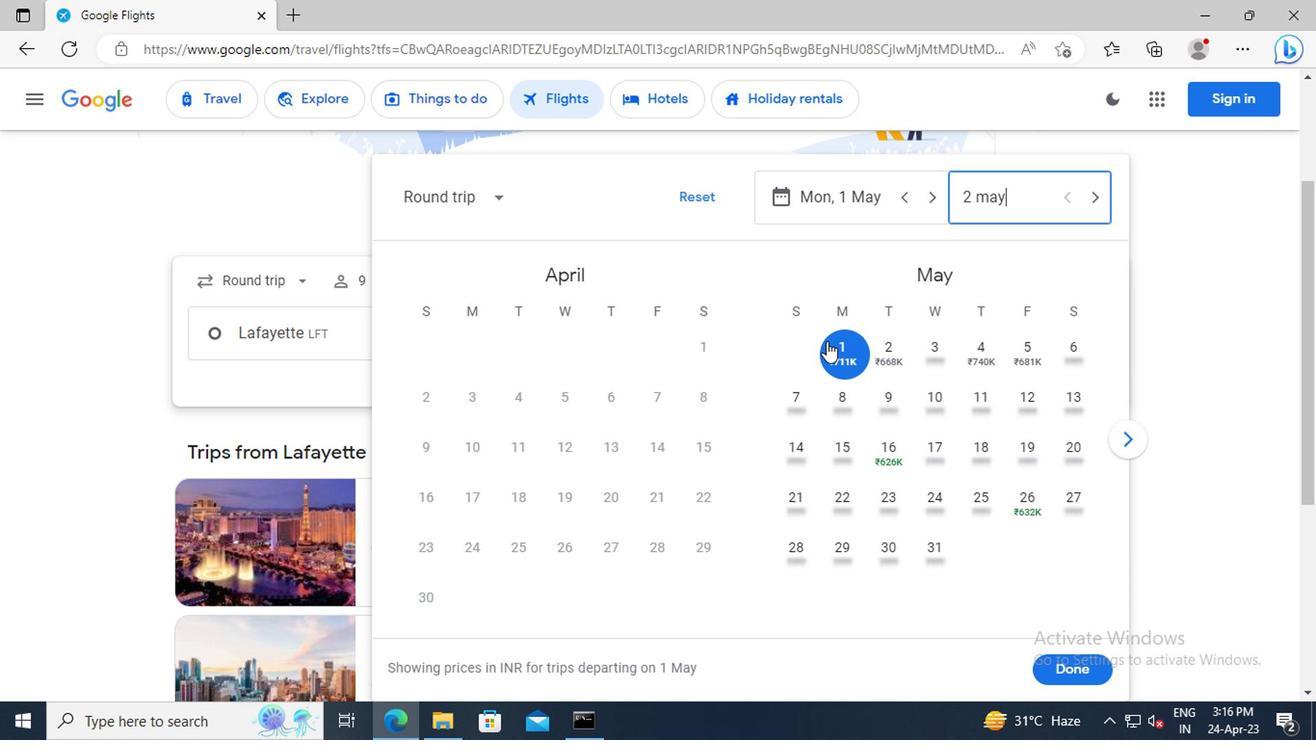 
Action: Mouse moved to (1052, 665)
Screenshot: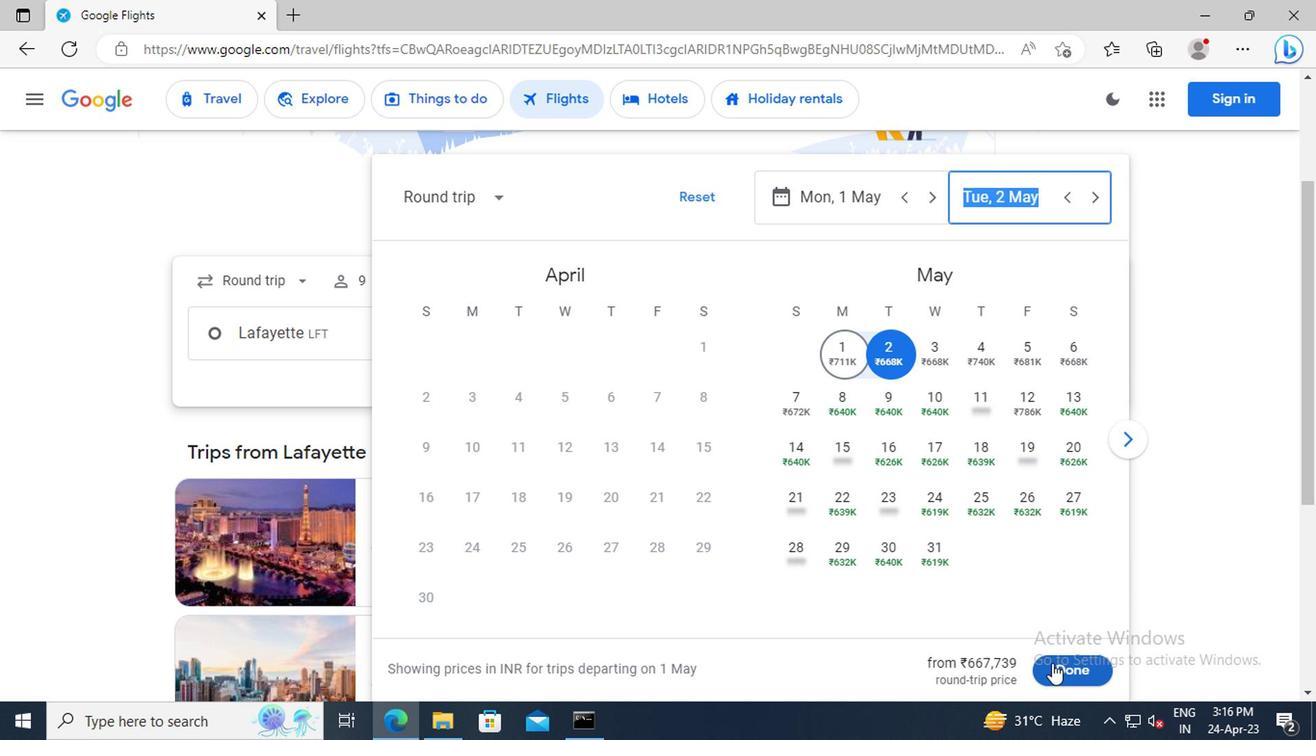 
Action: Mouse pressed left at (1052, 665)
Screenshot: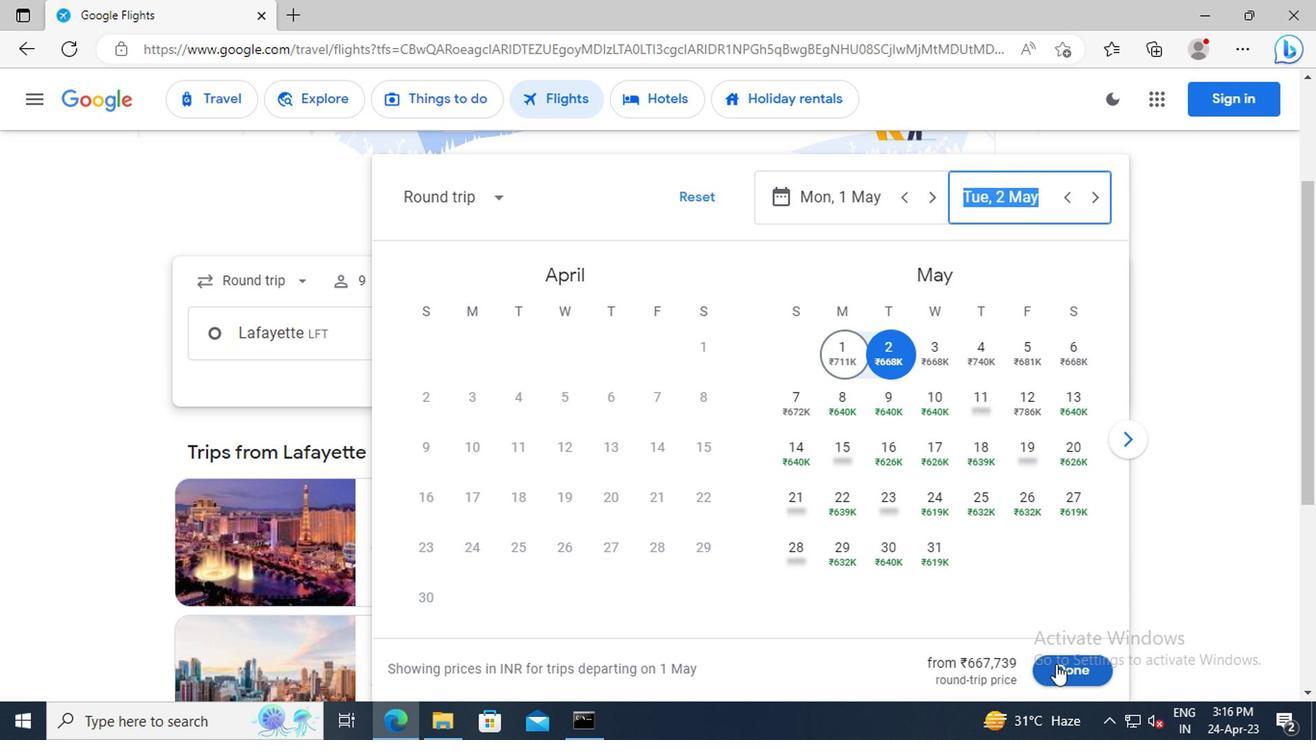 
Action: Mouse moved to (658, 407)
Screenshot: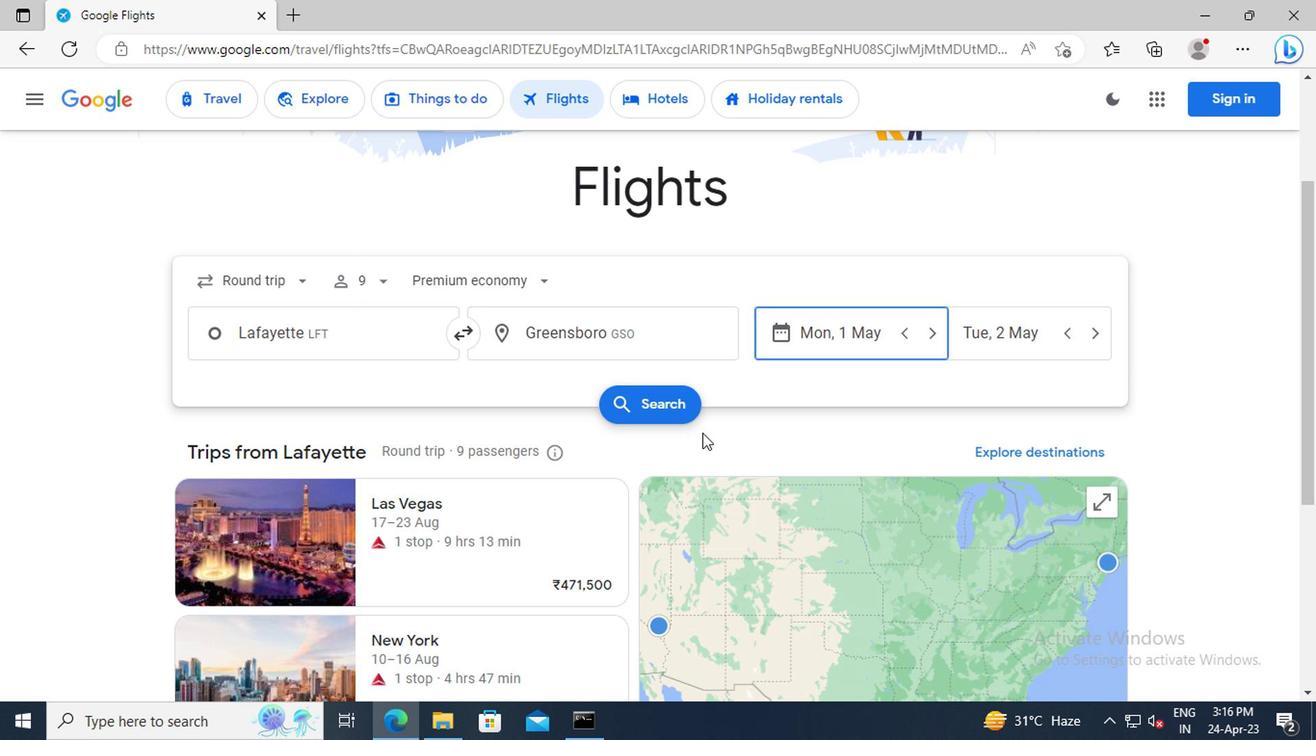 
Action: Mouse pressed left at (658, 407)
Screenshot: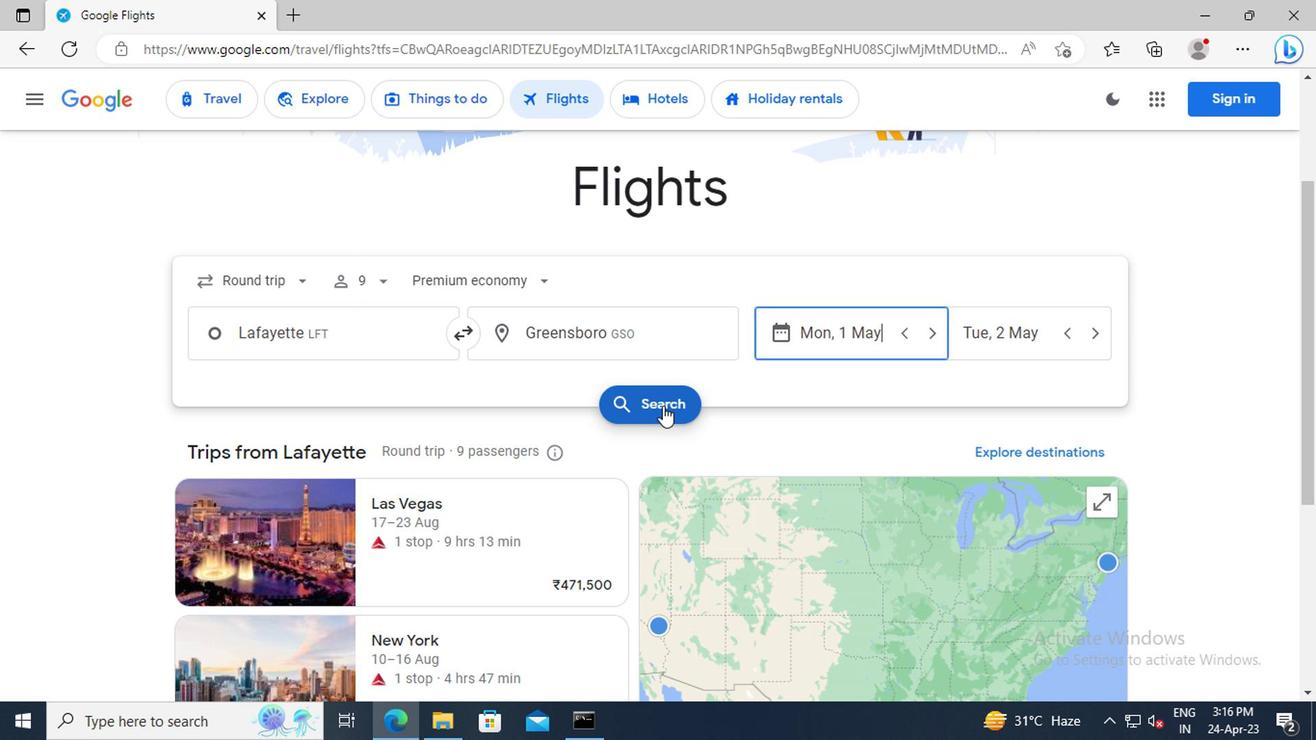 
Action: Mouse moved to (226, 280)
Screenshot: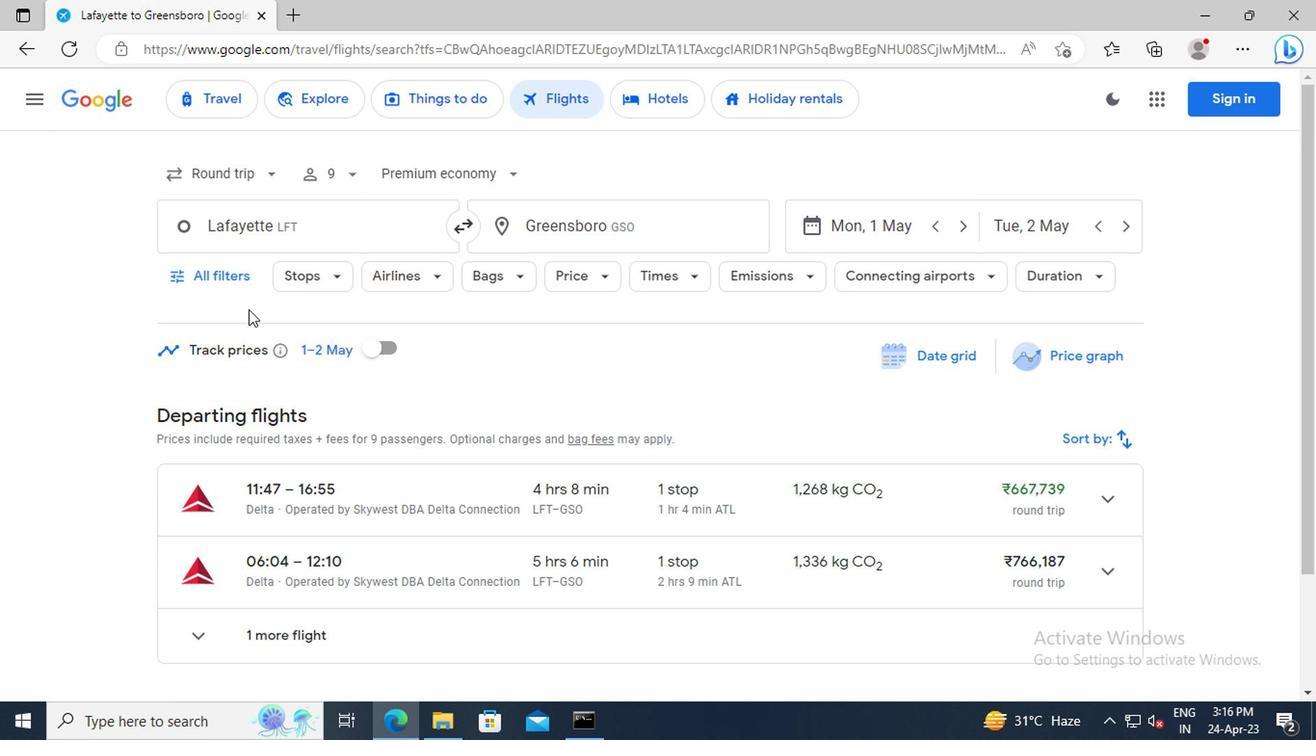 
Action: Mouse pressed left at (226, 280)
Screenshot: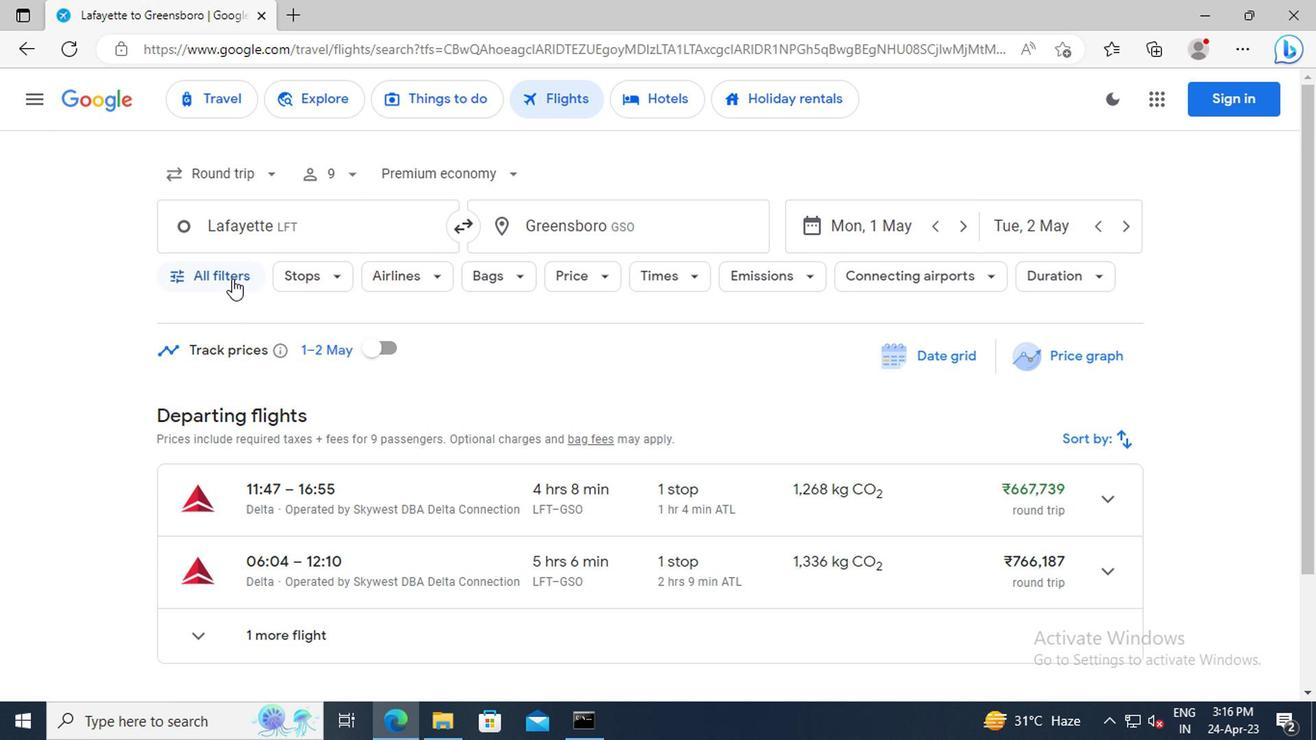 
Action: Mouse moved to (328, 400)
Screenshot: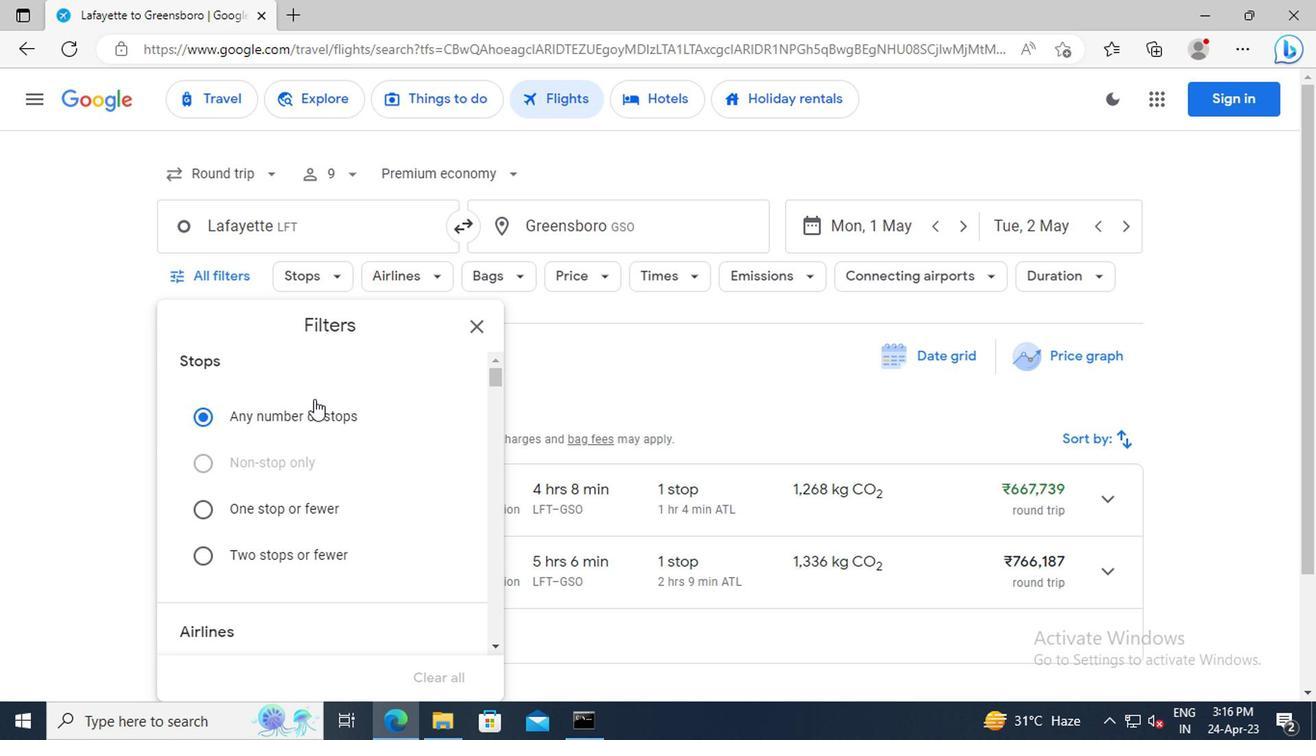 
Action: Mouse scrolled (328, 399) with delta (0, 0)
Screenshot: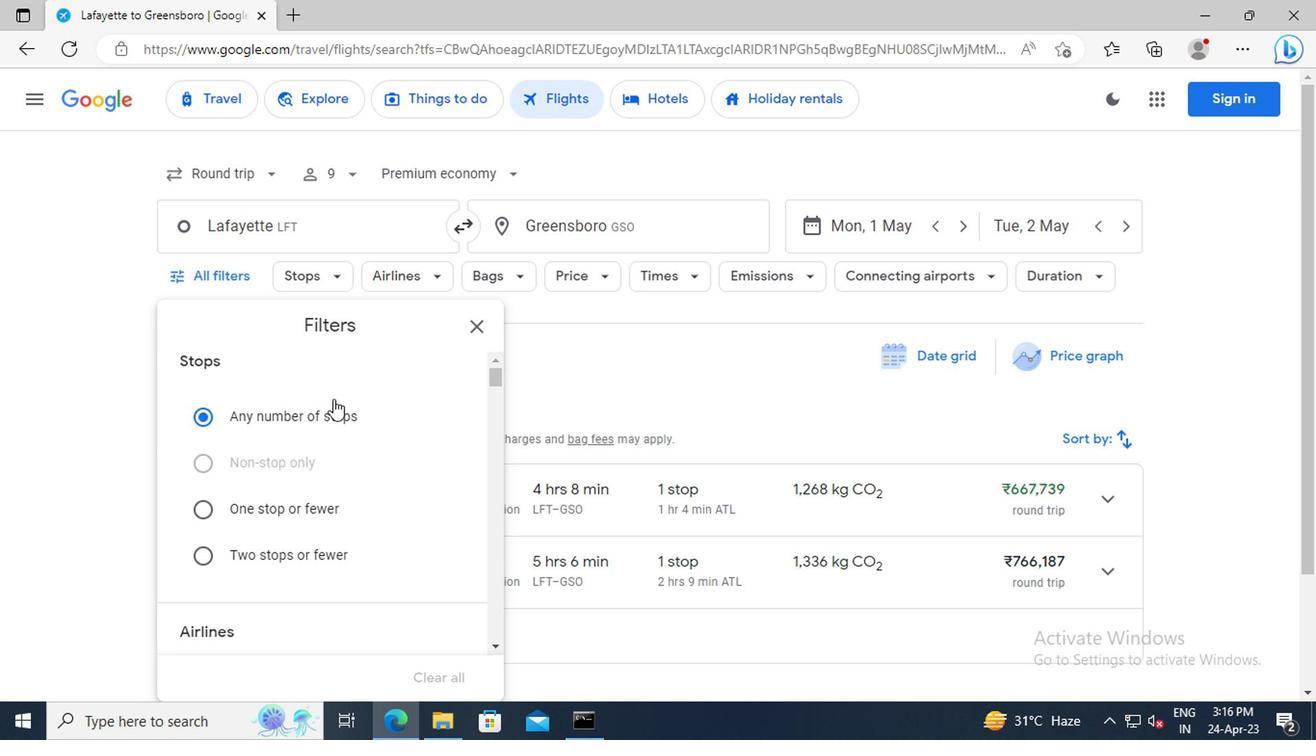 
Action: Mouse scrolled (328, 399) with delta (0, 0)
Screenshot: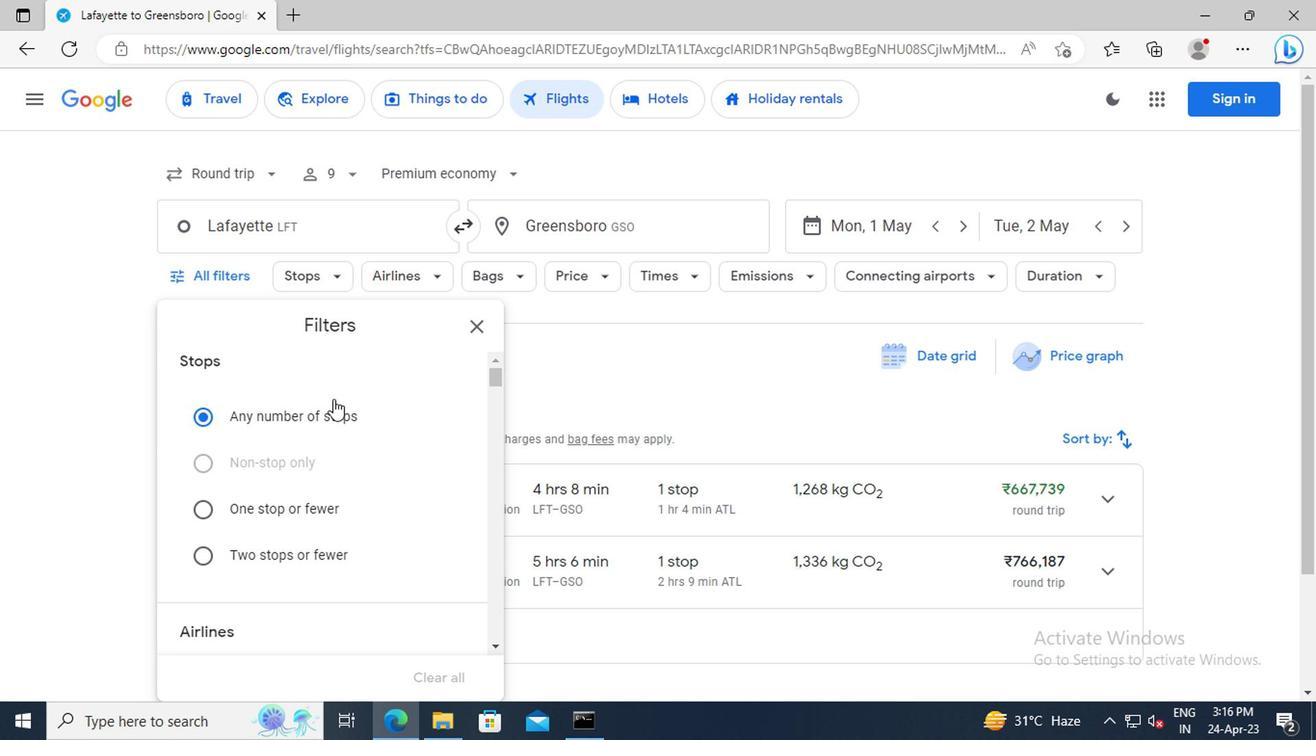 
Action: Mouse scrolled (328, 399) with delta (0, 0)
Screenshot: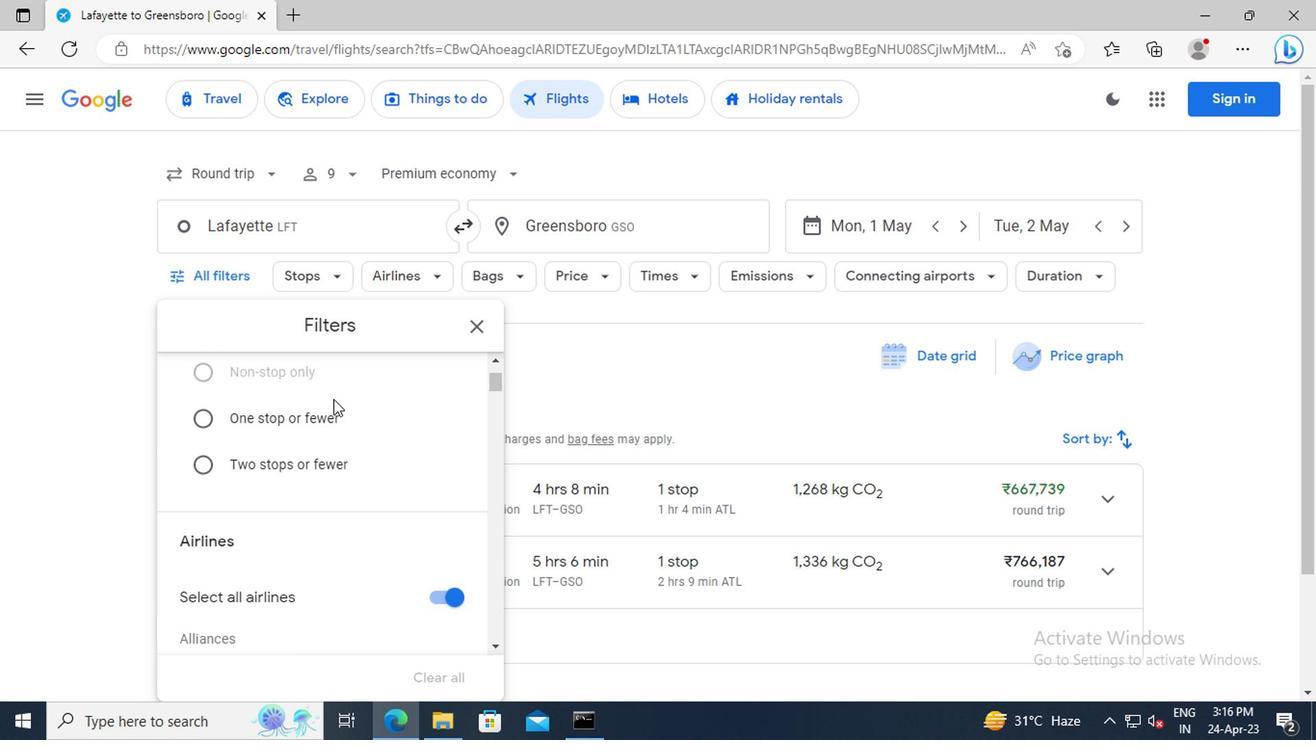 
Action: Mouse scrolled (328, 399) with delta (0, 0)
Screenshot: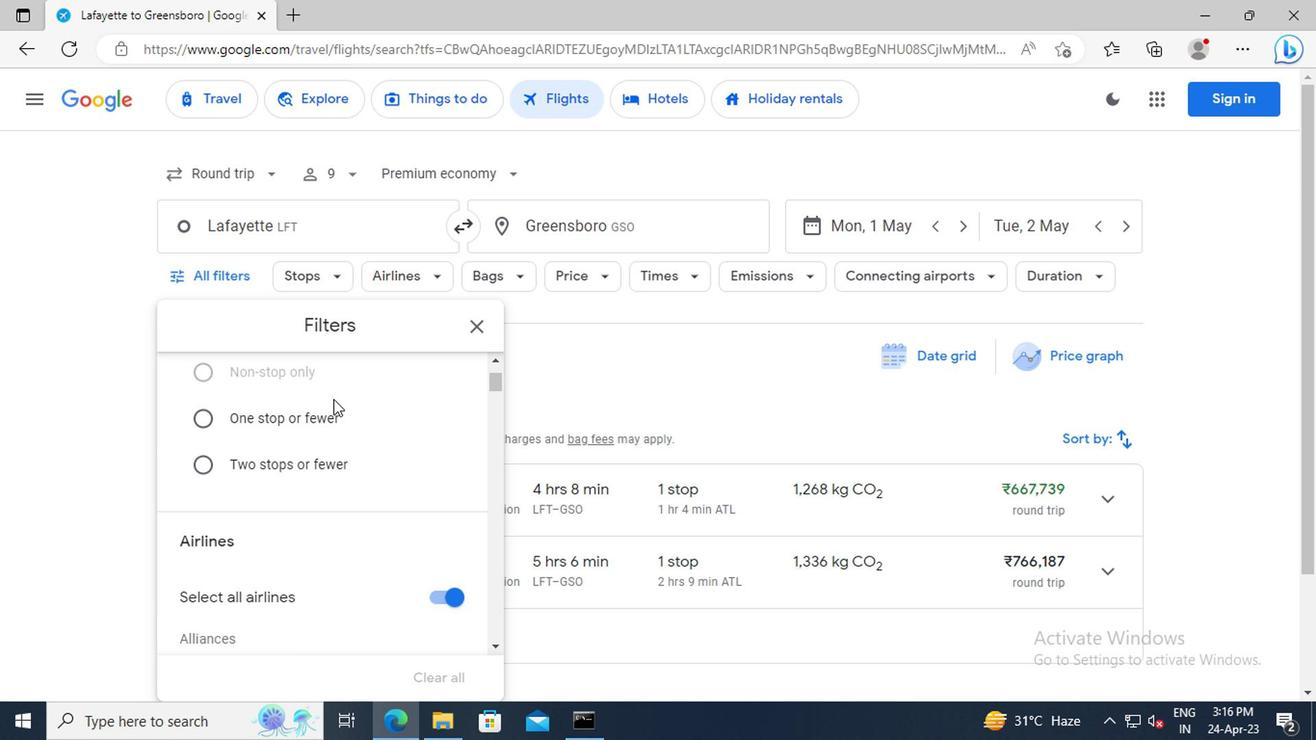 
Action: Mouse scrolled (328, 399) with delta (0, 0)
Screenshot: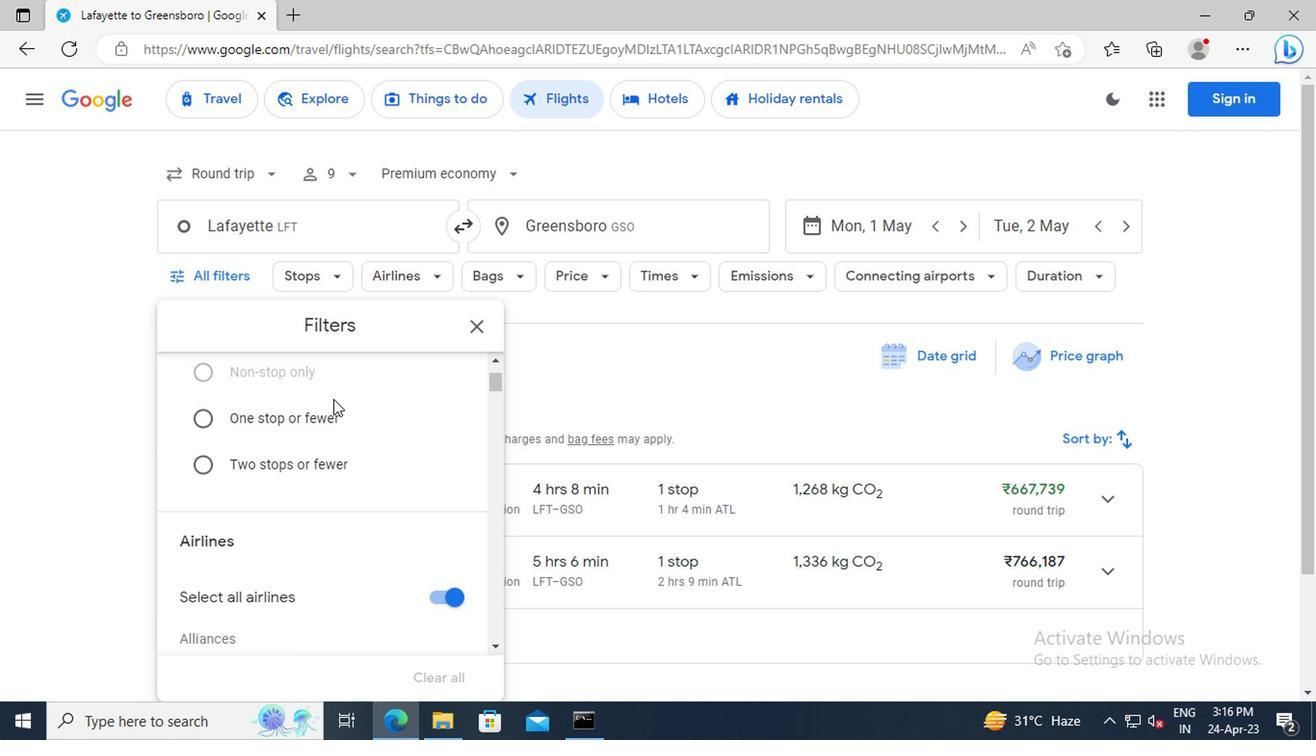 
Action: Mouse moved to (429, 463)
Screenshot: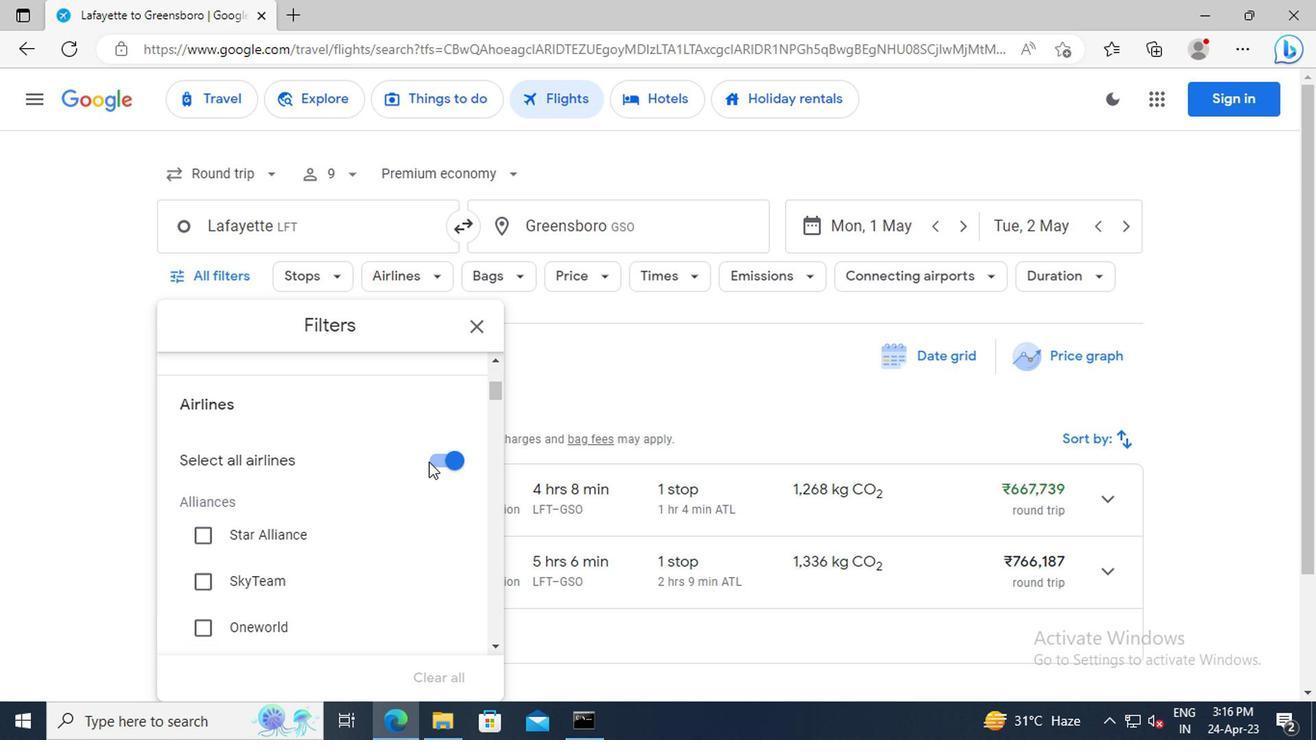 
Action: Mouse pressed left at (429, 463)
Screenshot: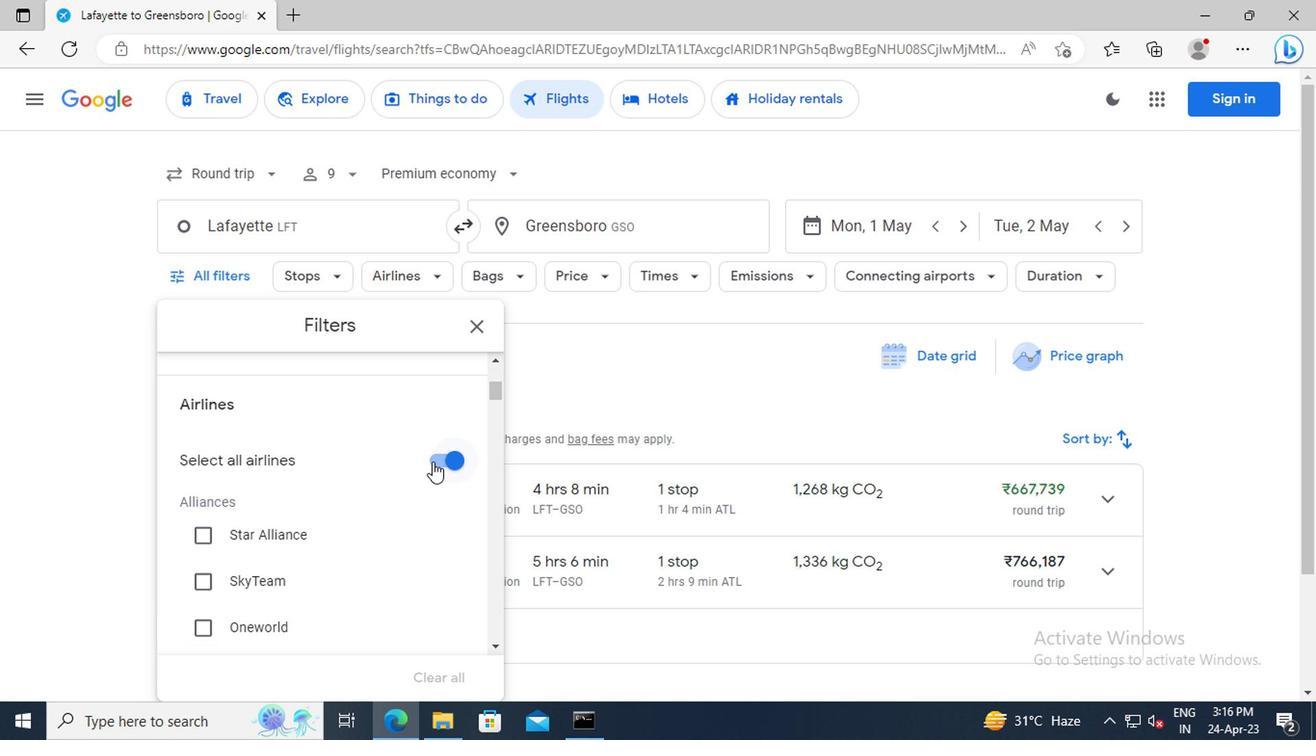 
Action: Mouse moved to (373, 442)
Screenshot: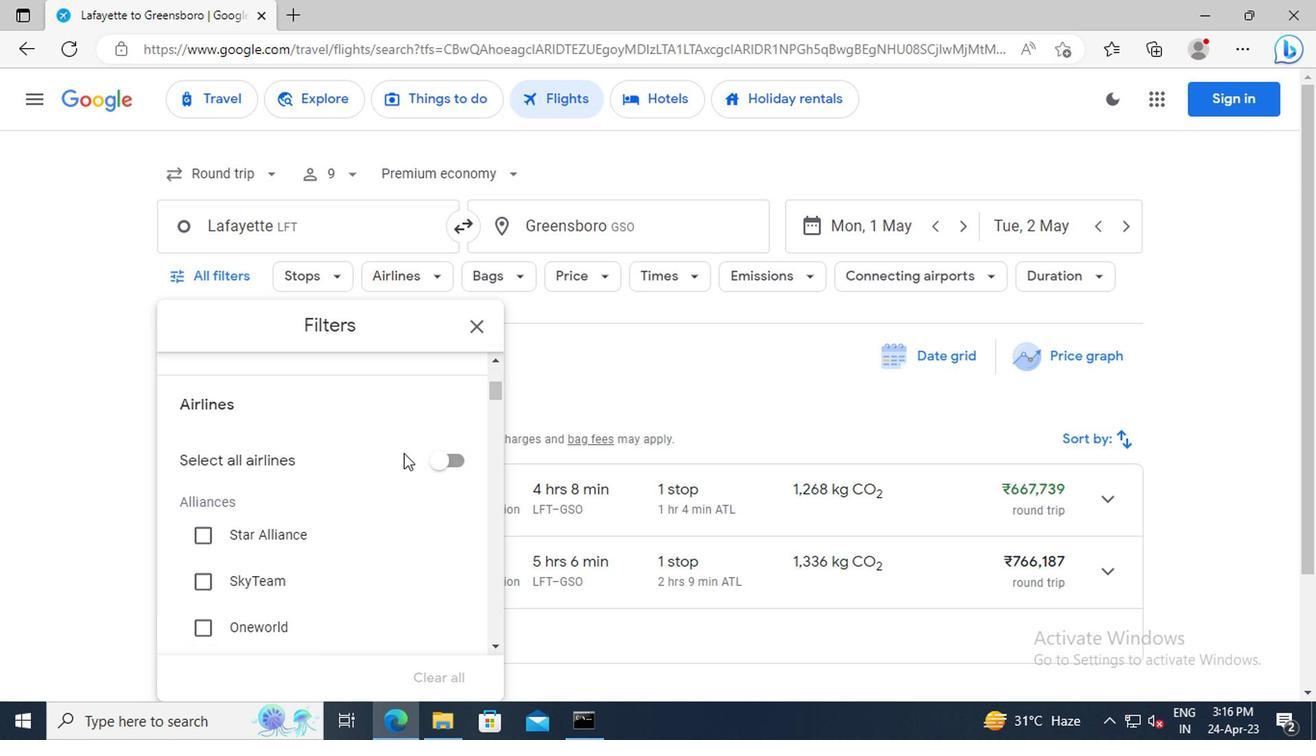 
Action: Mouse scrolled (373, 440) with delta (0, -1)
Screenshot: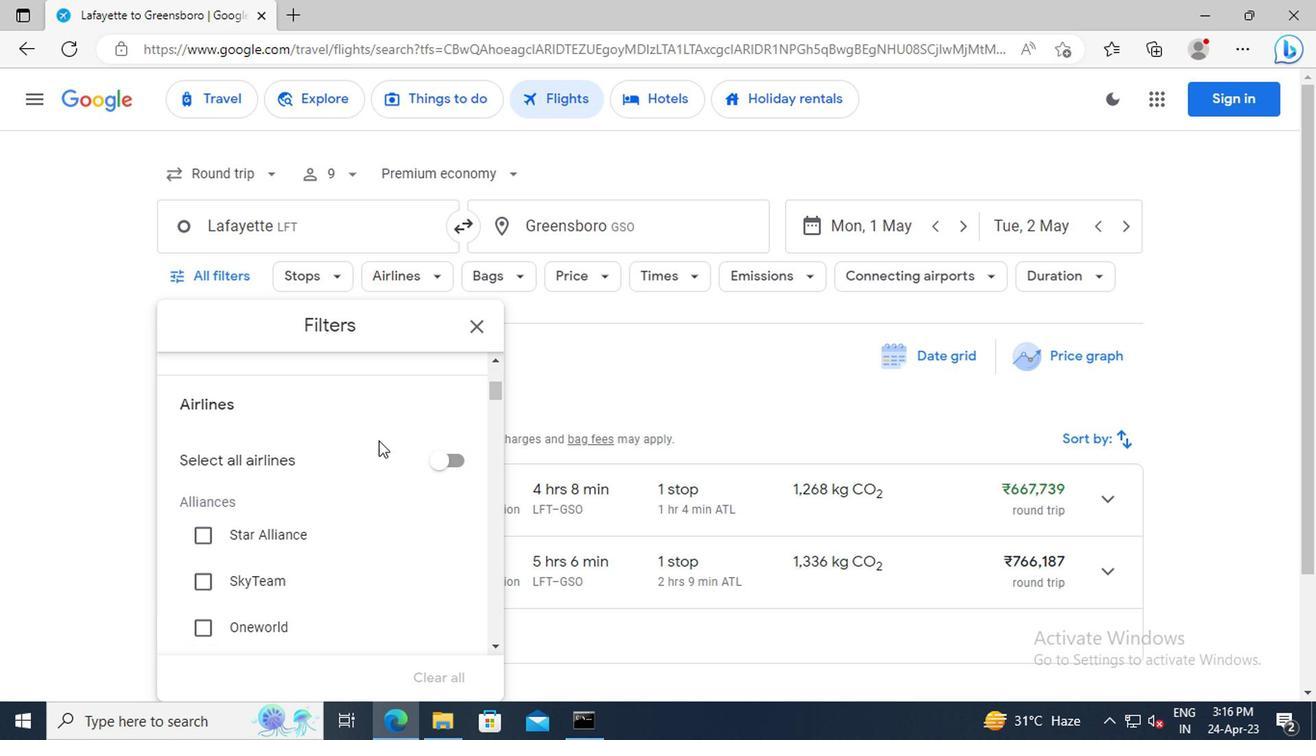 
Action: Mouse scrolled (373, 440) with delta (0, -1)
Screenshot: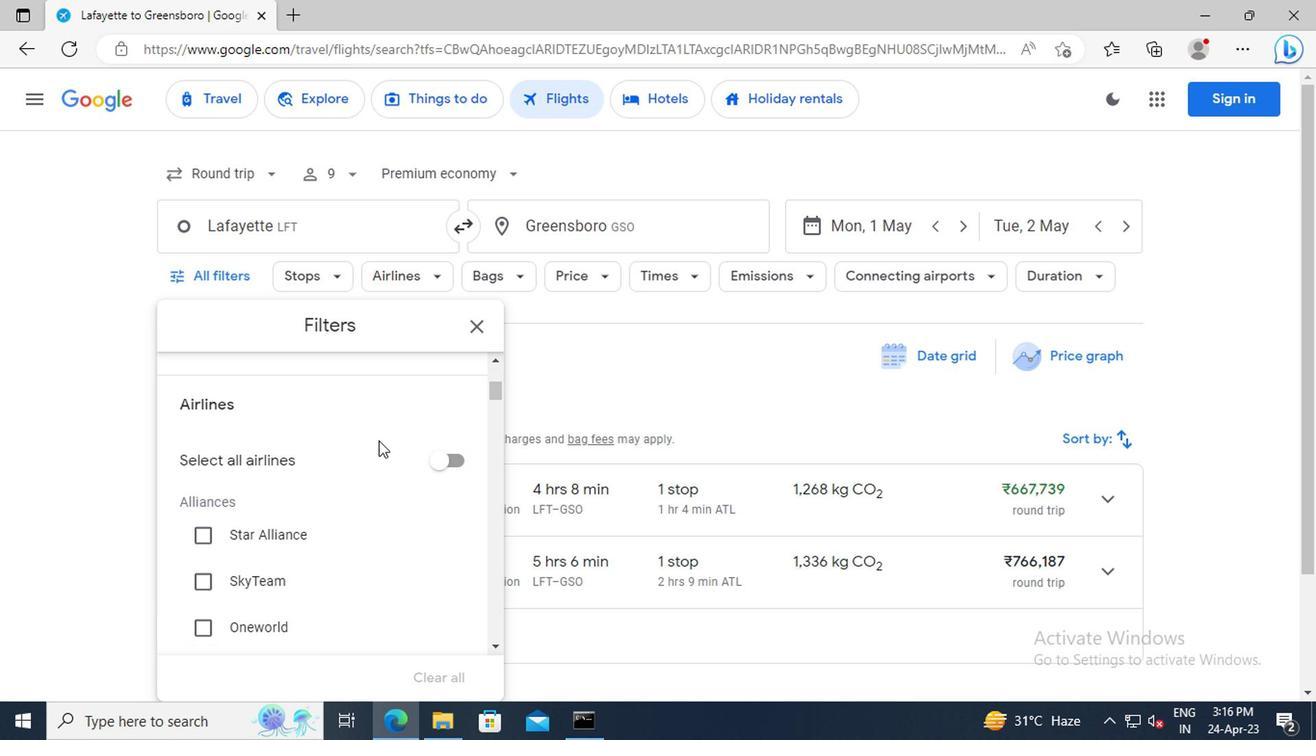 
Action: Mouse moved to (372, 440)
Screenshot: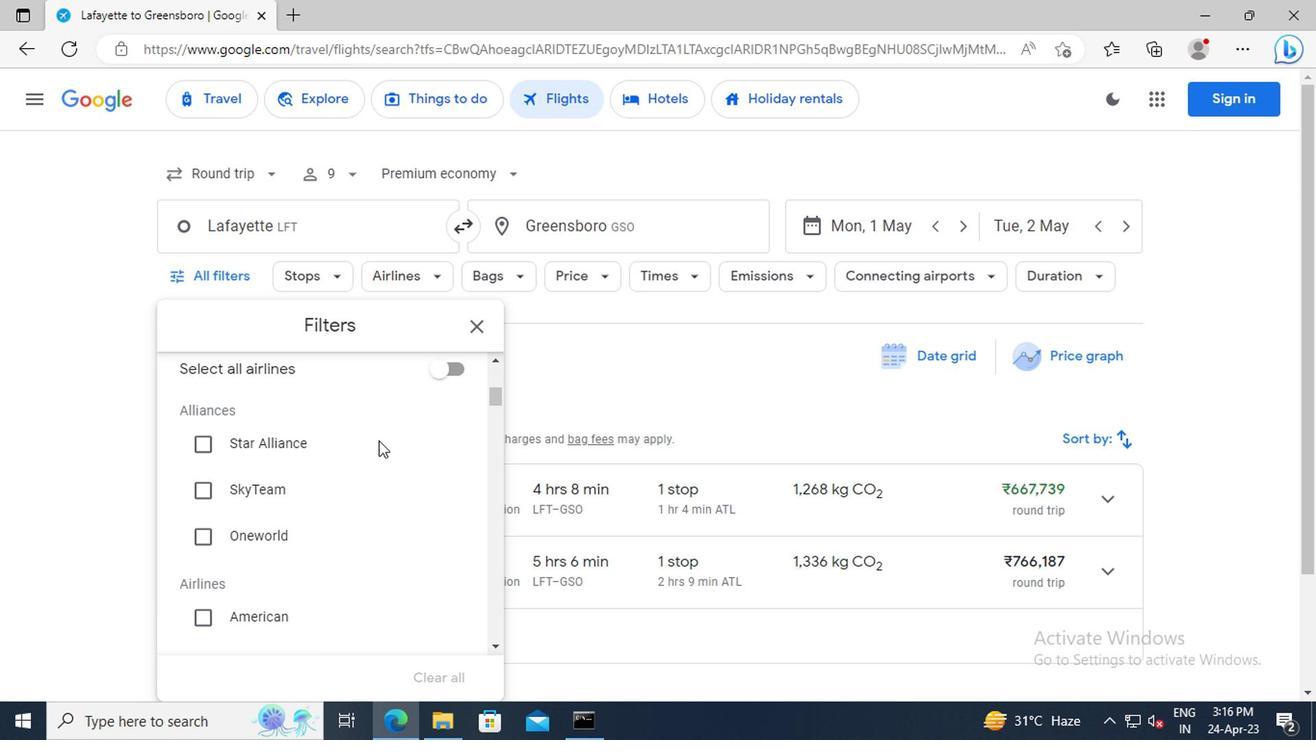 
Action: Mouse scrolled (372, 440) with delta (0, 0)
Screenshot: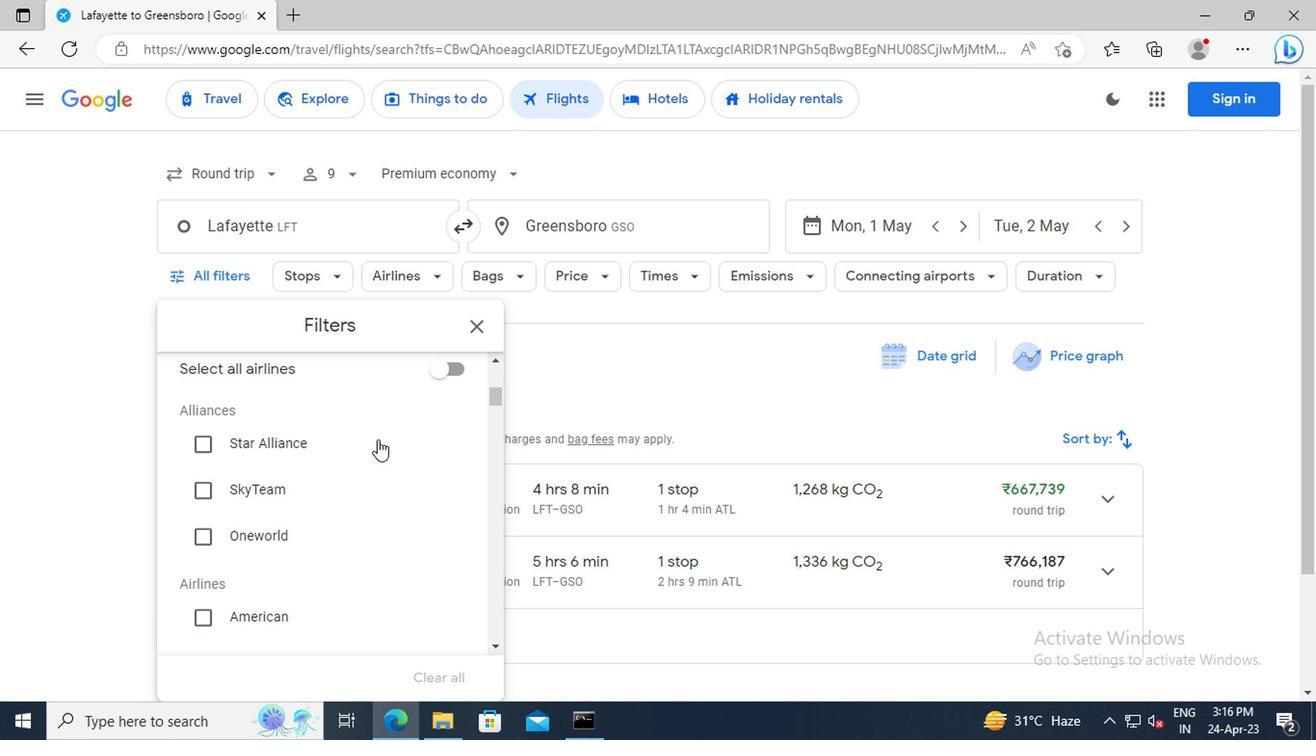 
Action: Mouse scrolled (372, 440) with delta (0, 0)
Screenshot: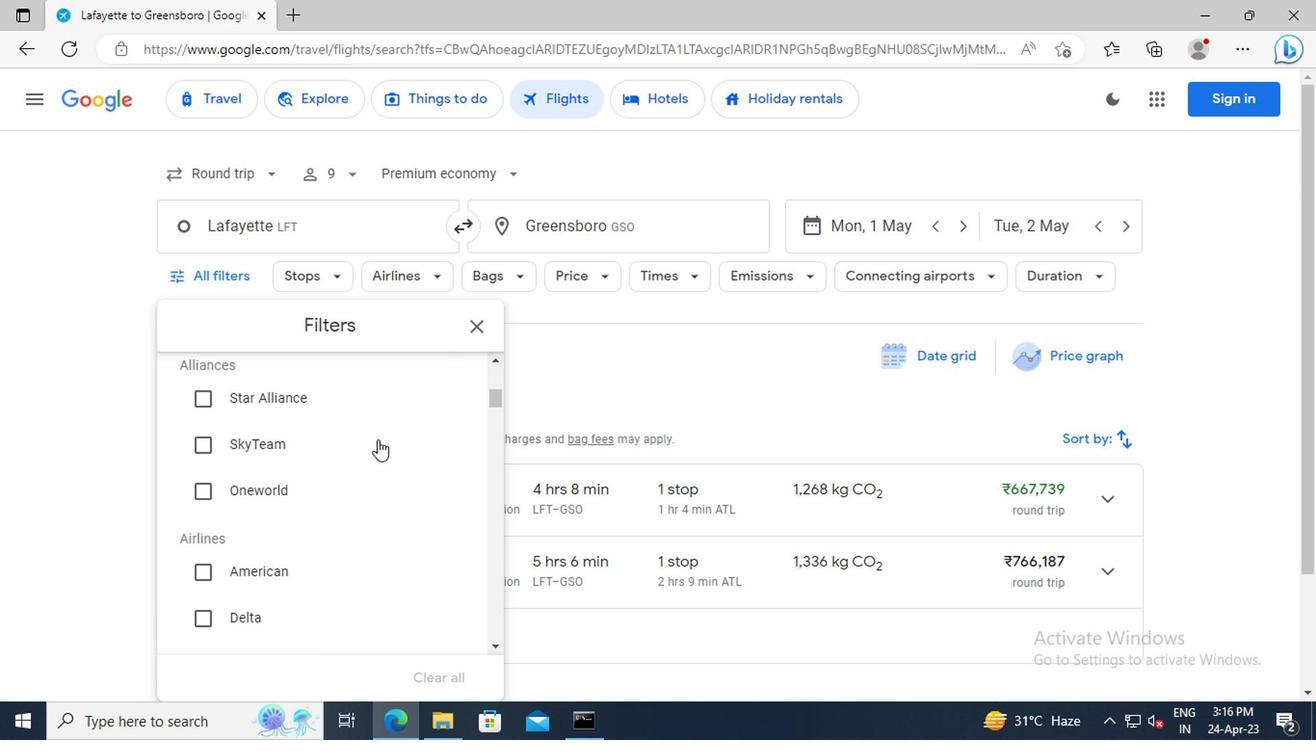 
Action: Mouse scrolled (372, 440) with delta (0, 0)
Screenshot: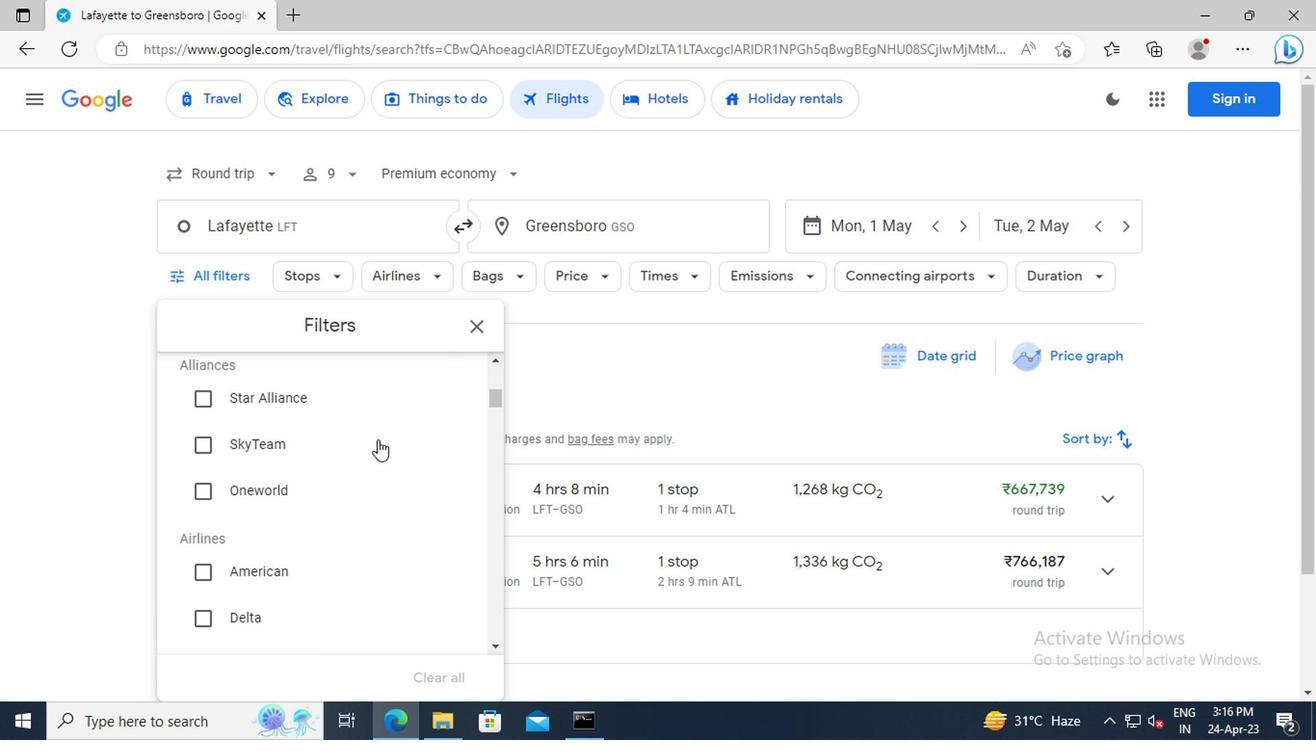 
Action: Mouse scrolled (372, 440) with delta (0, 0)
Screenshot: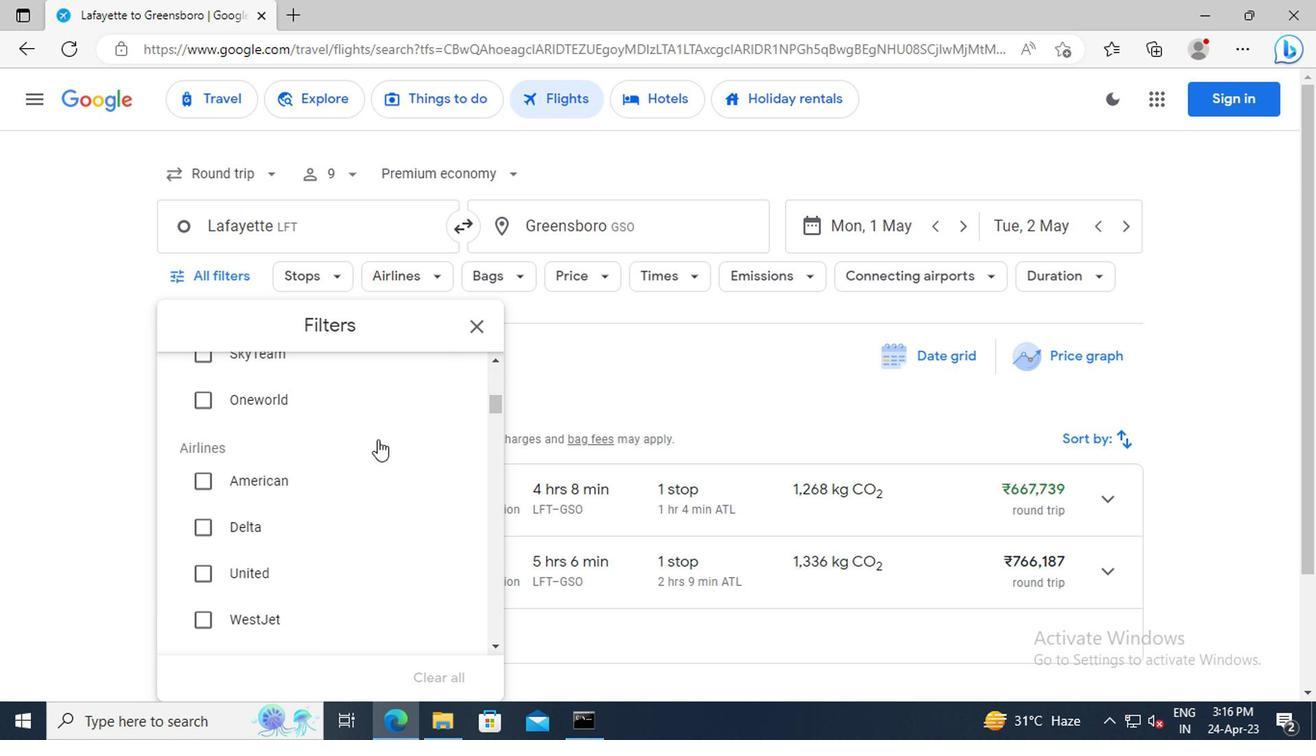 
Action: Mouse scrolled (372, 440) with delta (0, 0)
Screenshot: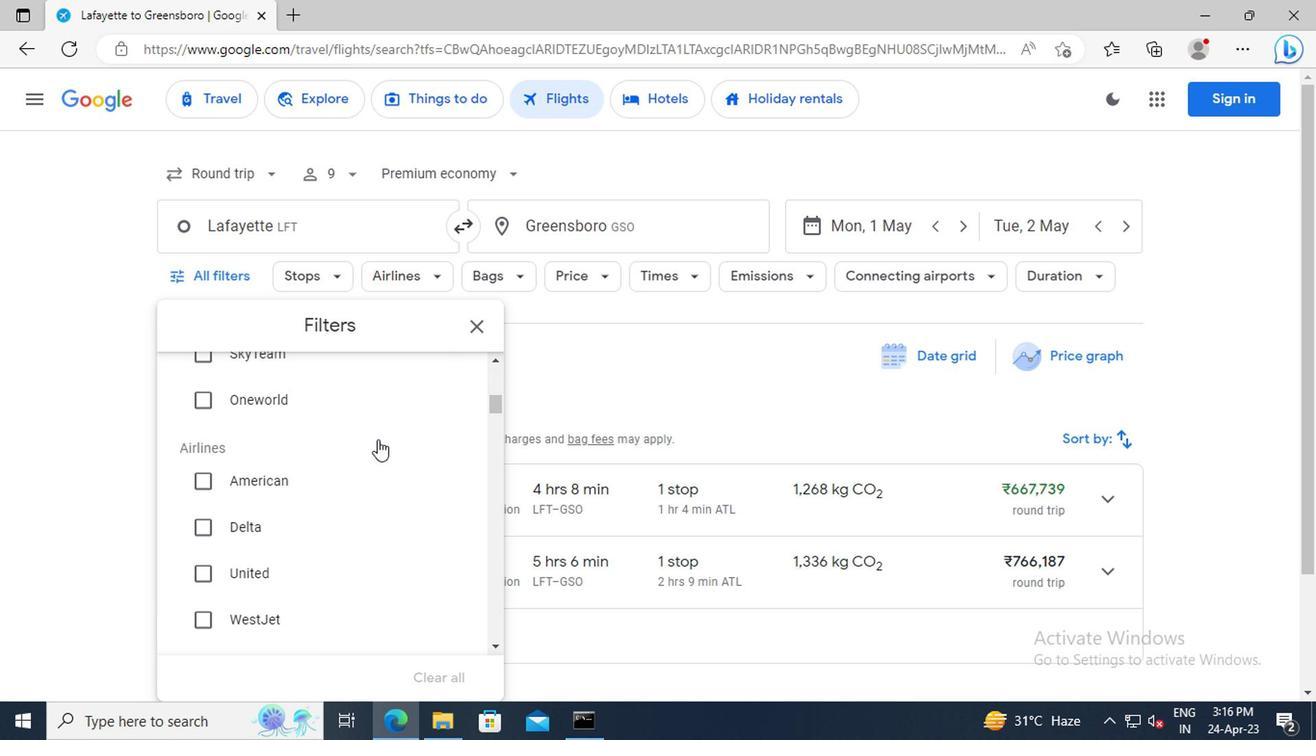 
Action: Mouse scrolled (372, 440) with delta (0, 0)
Screenshot: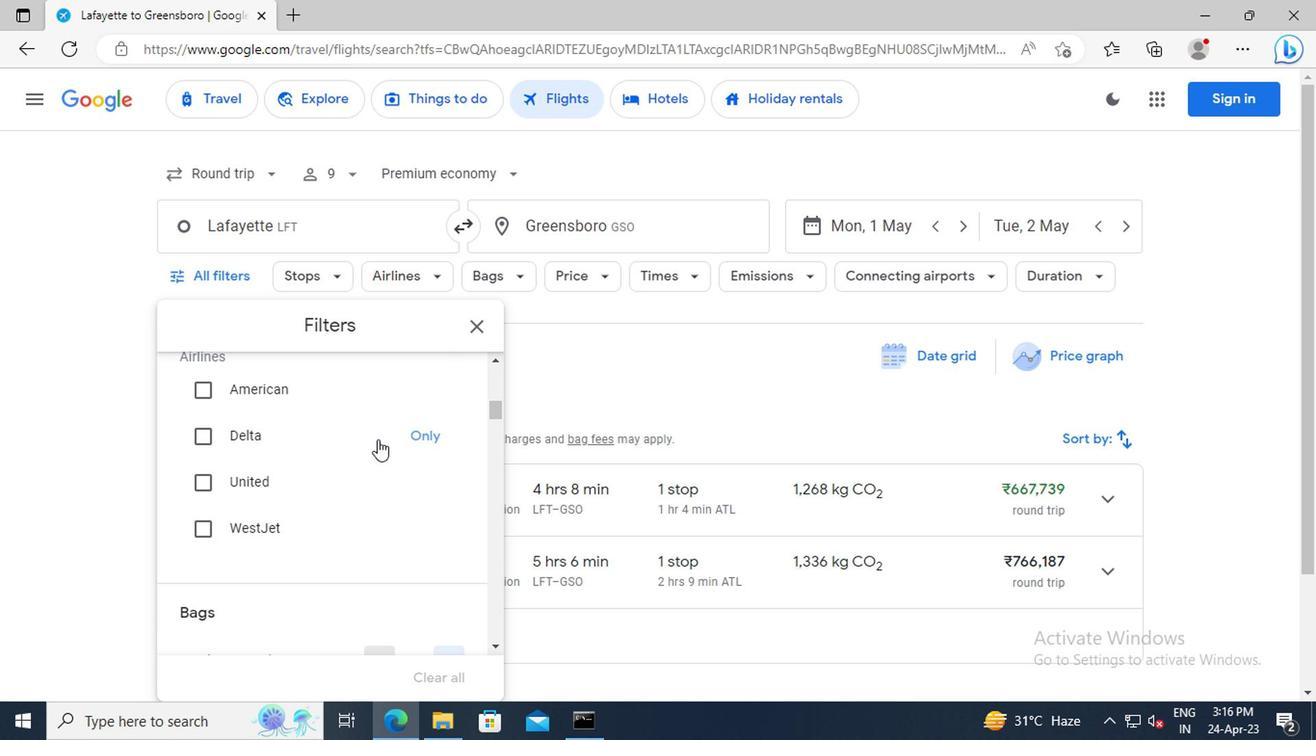 
Action: Mouse scrolled (372, 440) with delta (0, 0)
Screenshot: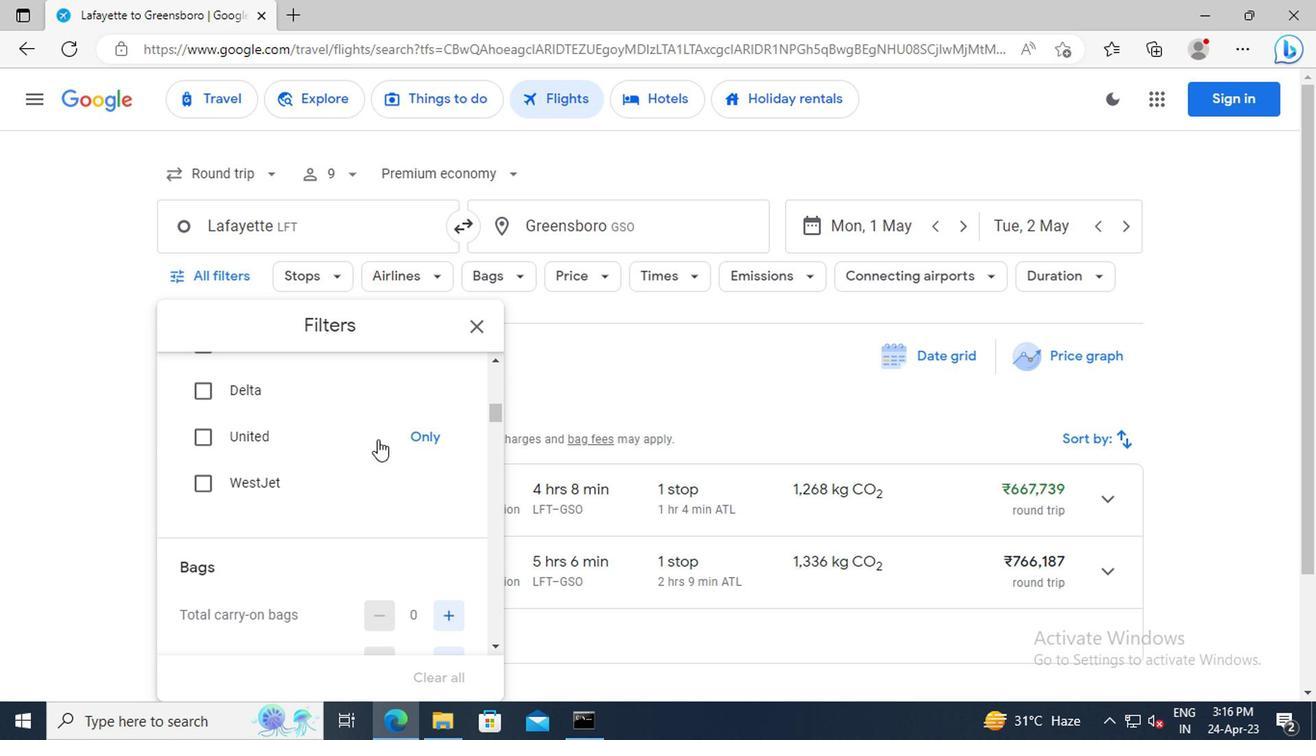 
Action: Mouse scrolled (372, 440) with delta (0, 0)
Screenshot: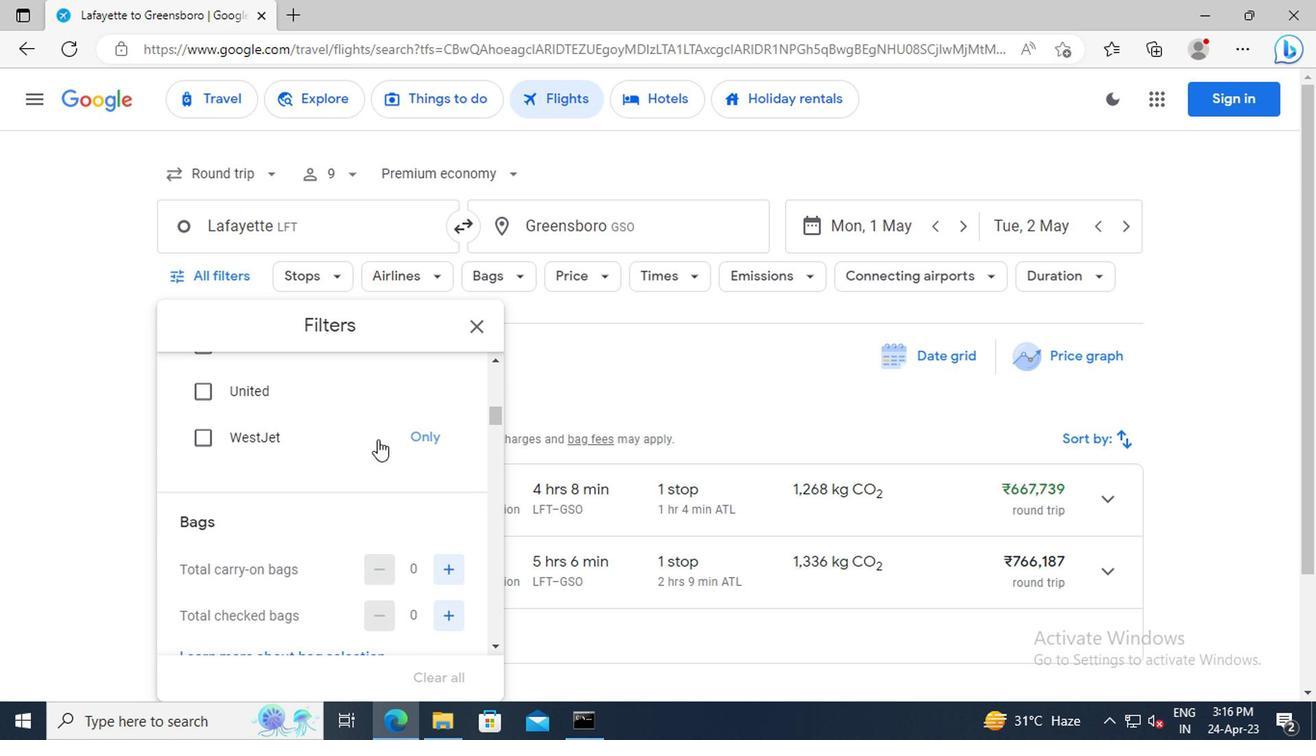 
Action: Mouse scrolled (372, 440) with delta (0, 0)
Screenshot: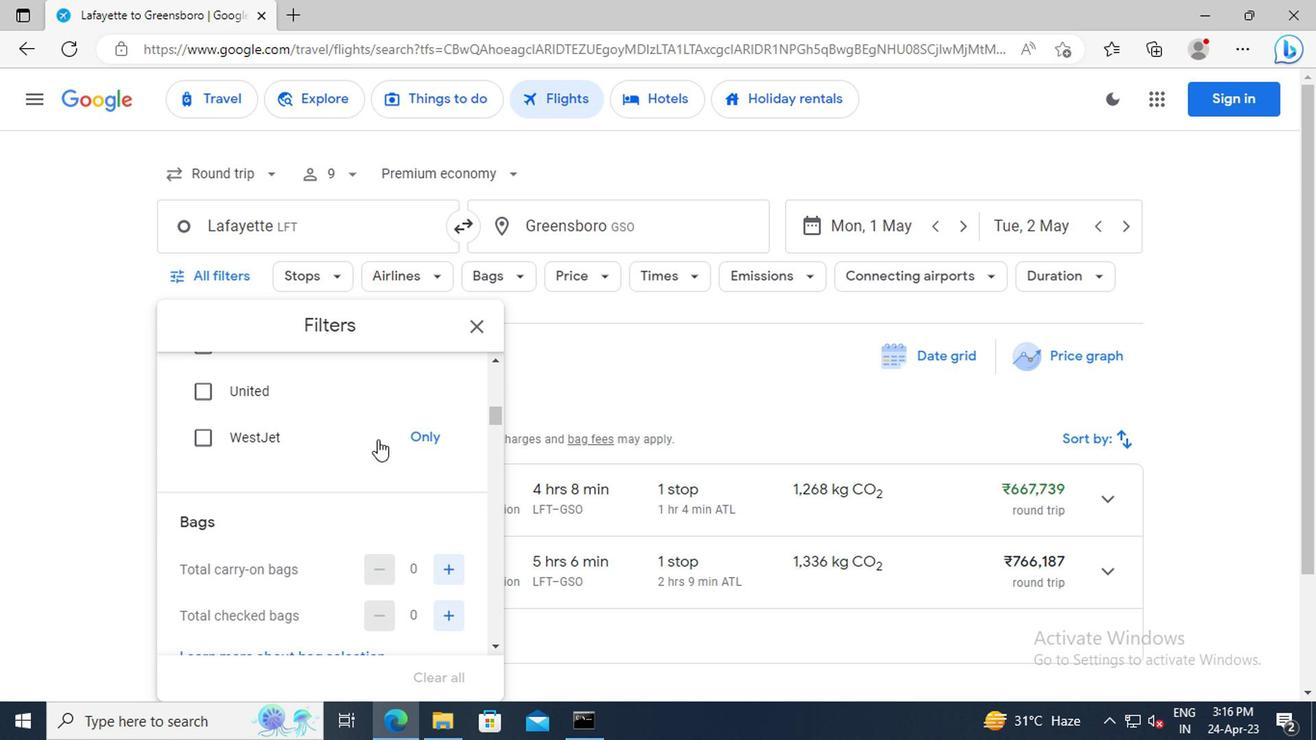 
Action: Mouse moved to (442, 476)
Screenshot: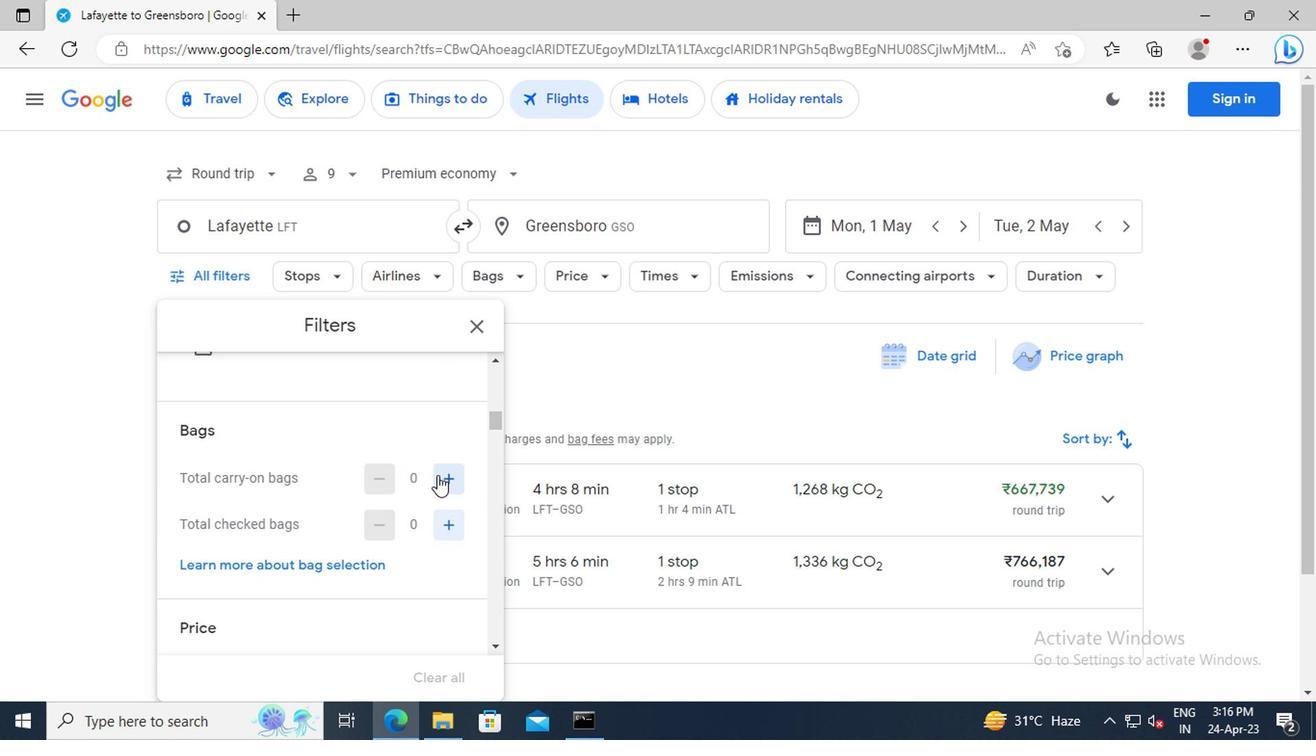 
Action: Mouse pressed left at (442, 476)
Screenshot: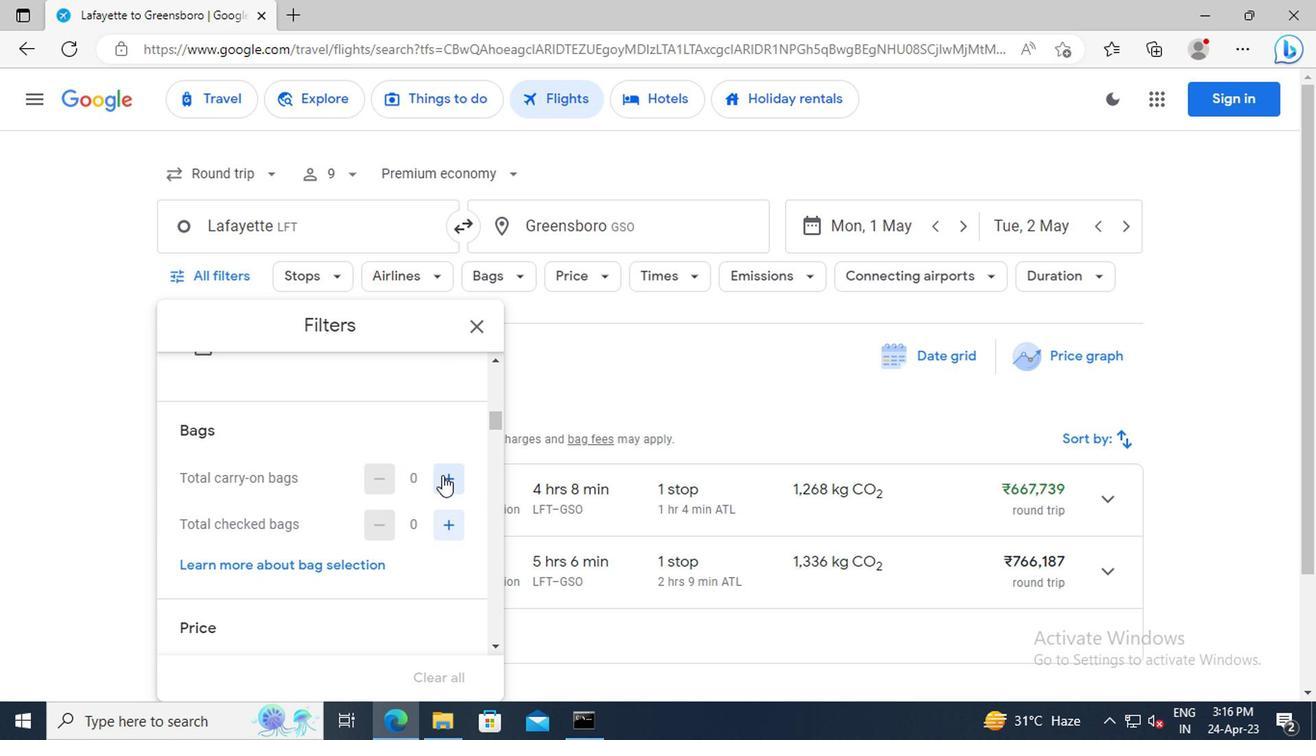 
Action: Mouse moved to (390, 442)
Screenshot: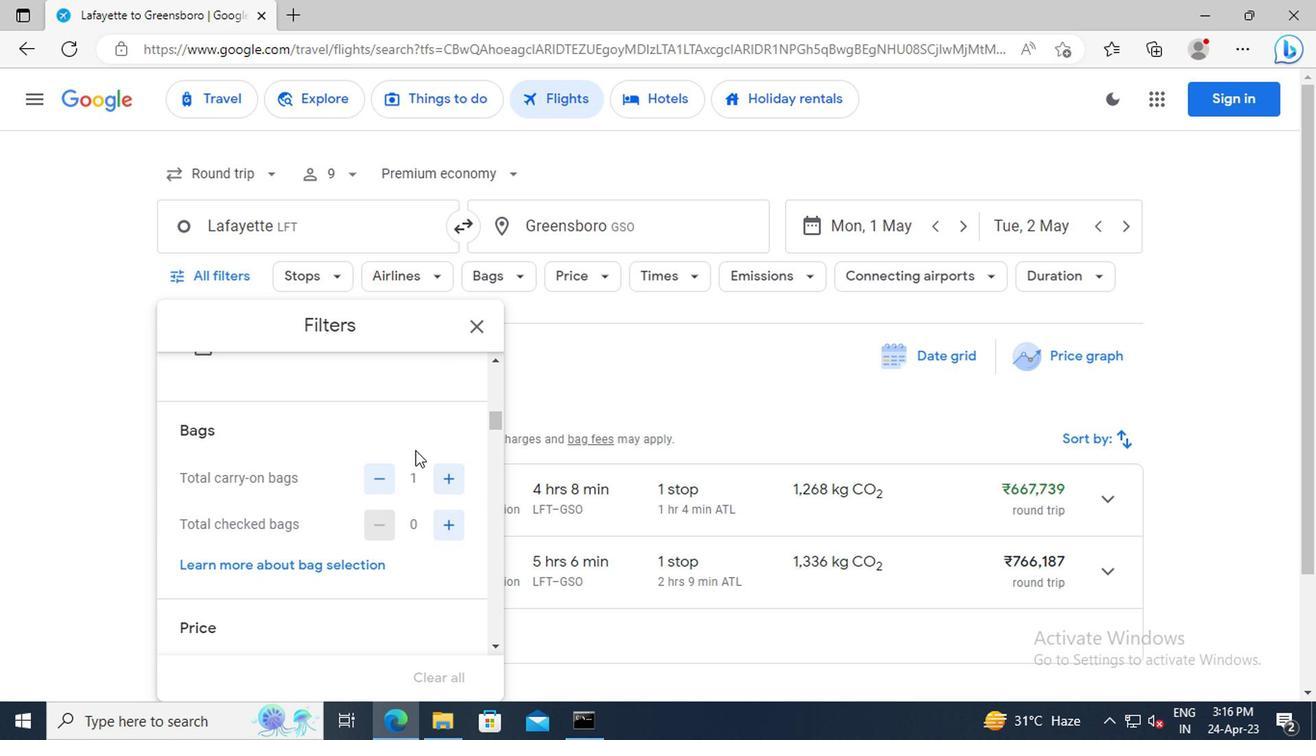 
Action: Mouse scrolled (390, 442) with delta (0, 0)
Screenshot: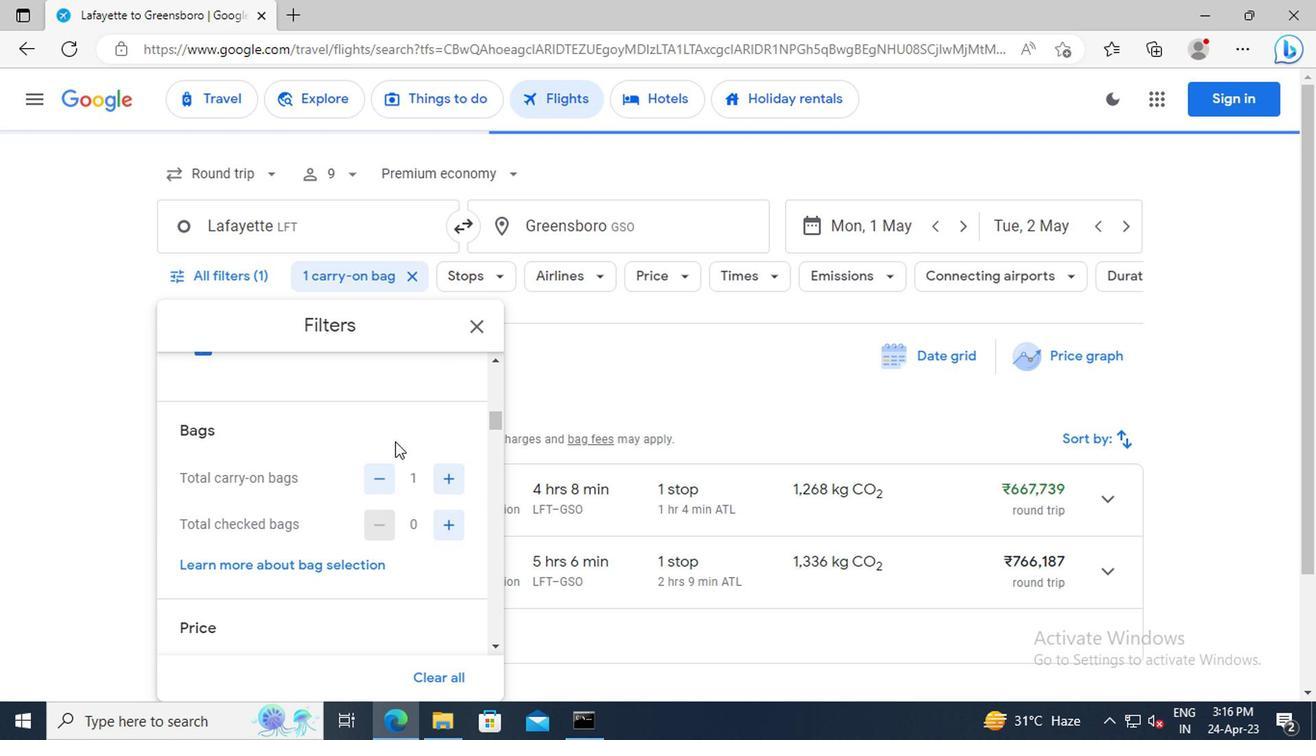 
Action: Mouse scrolled (390, 442) with delta (0, 0)
Screenshot: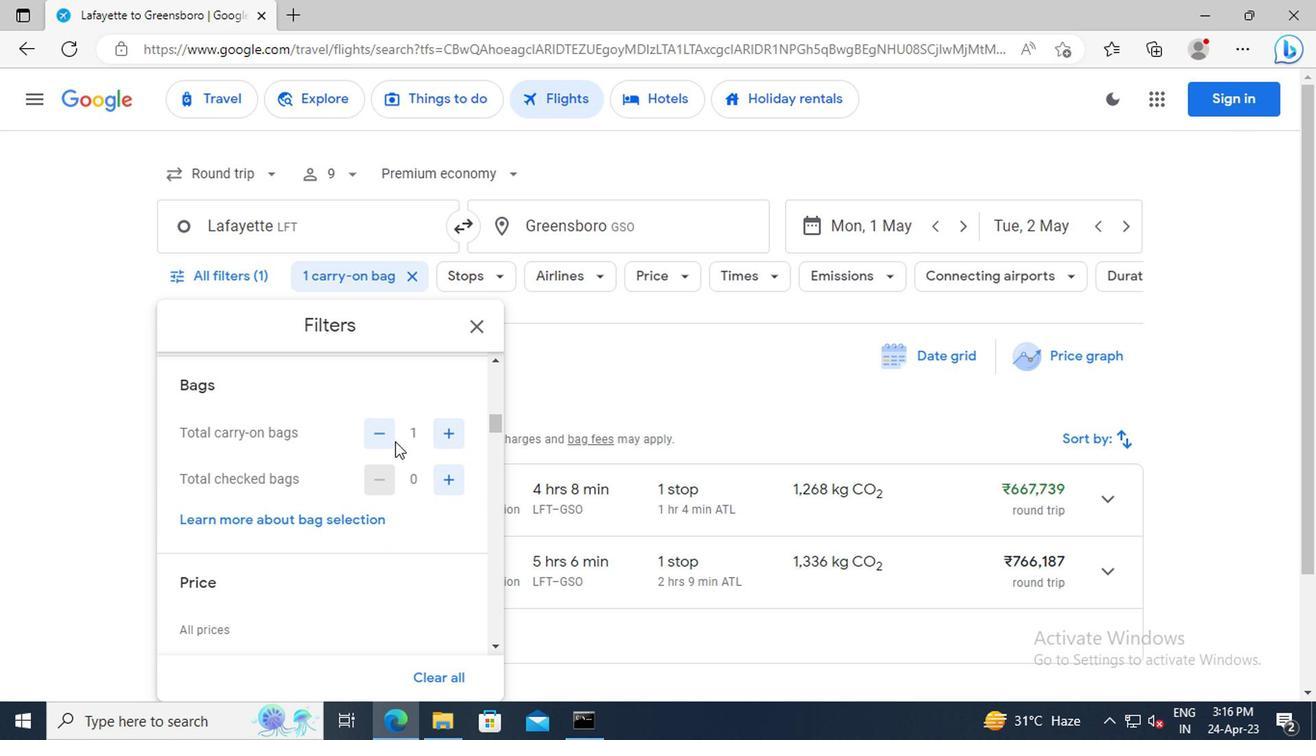 
Action: Mouse scrolled (390, 442) with delta (0, 0)
Screenshot: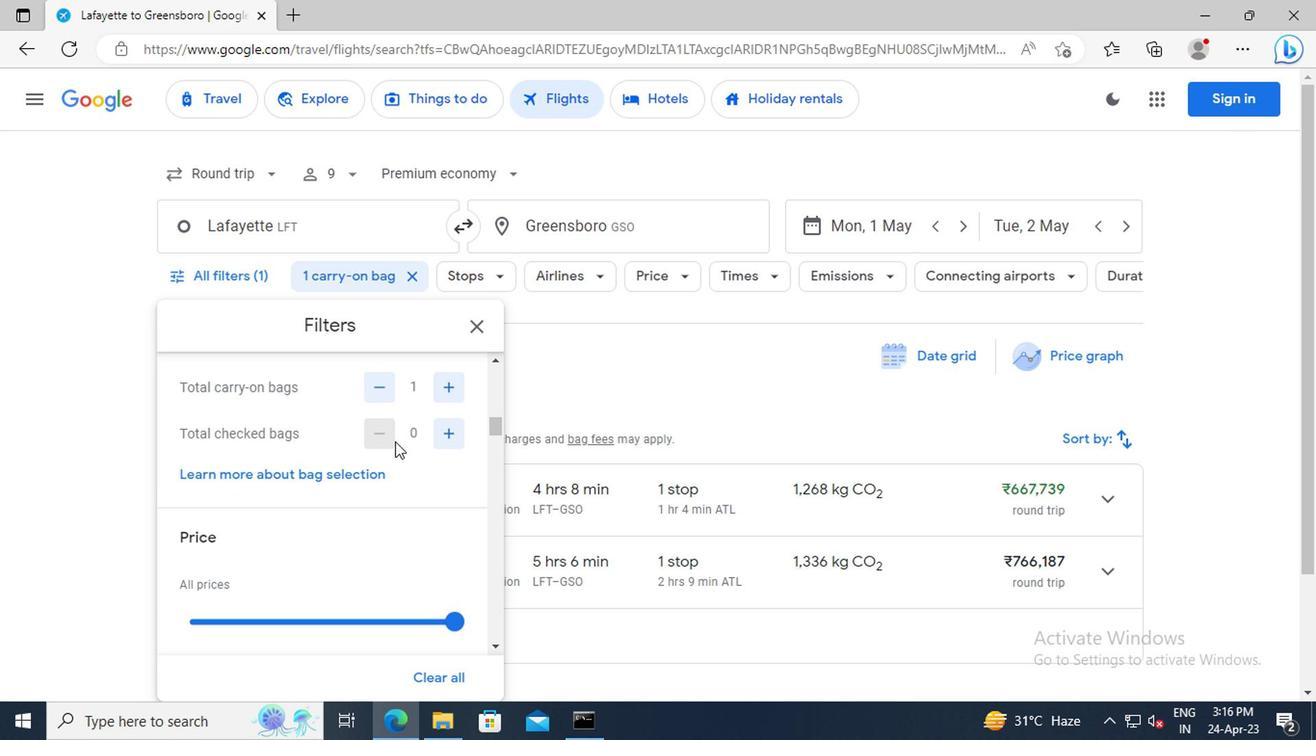 
Action: Mouse scrolled (390, 442) with delta (0, 0)
Screenshot: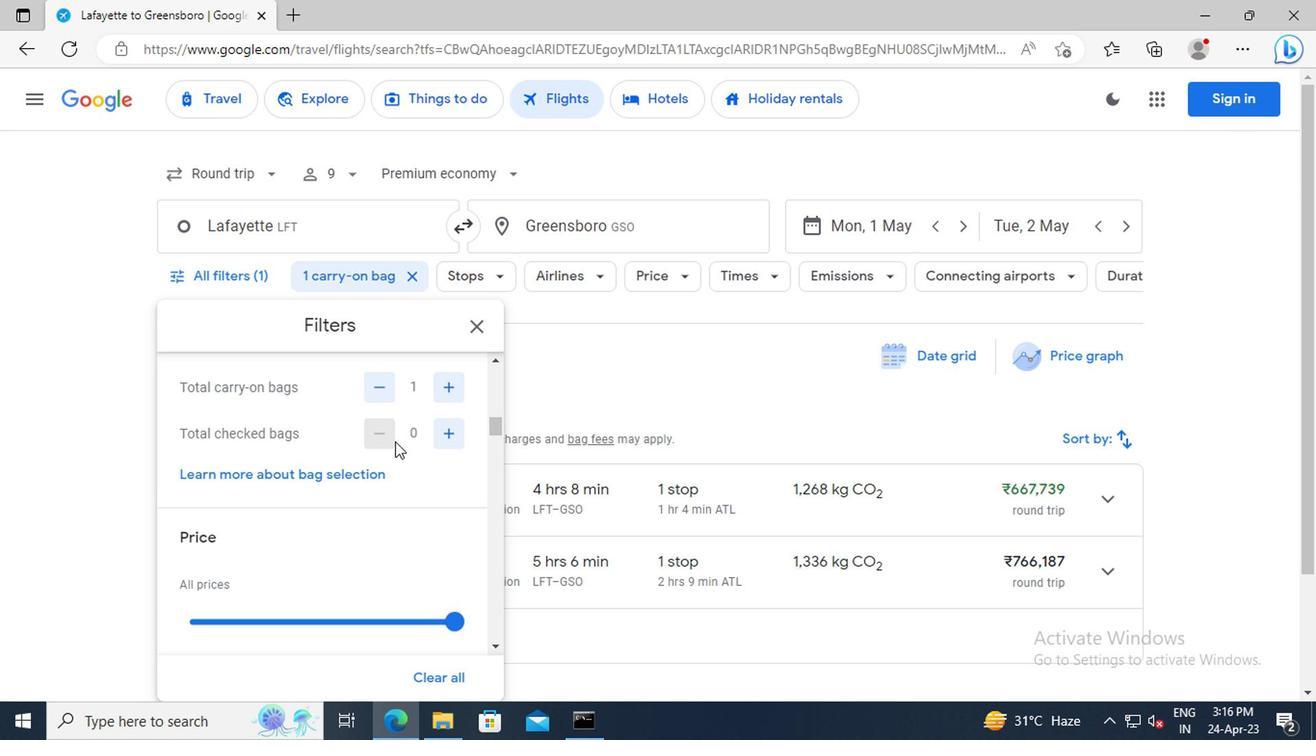
Action: Mouse scrolled (390, 442) with delta (0, 0)
Screenshot: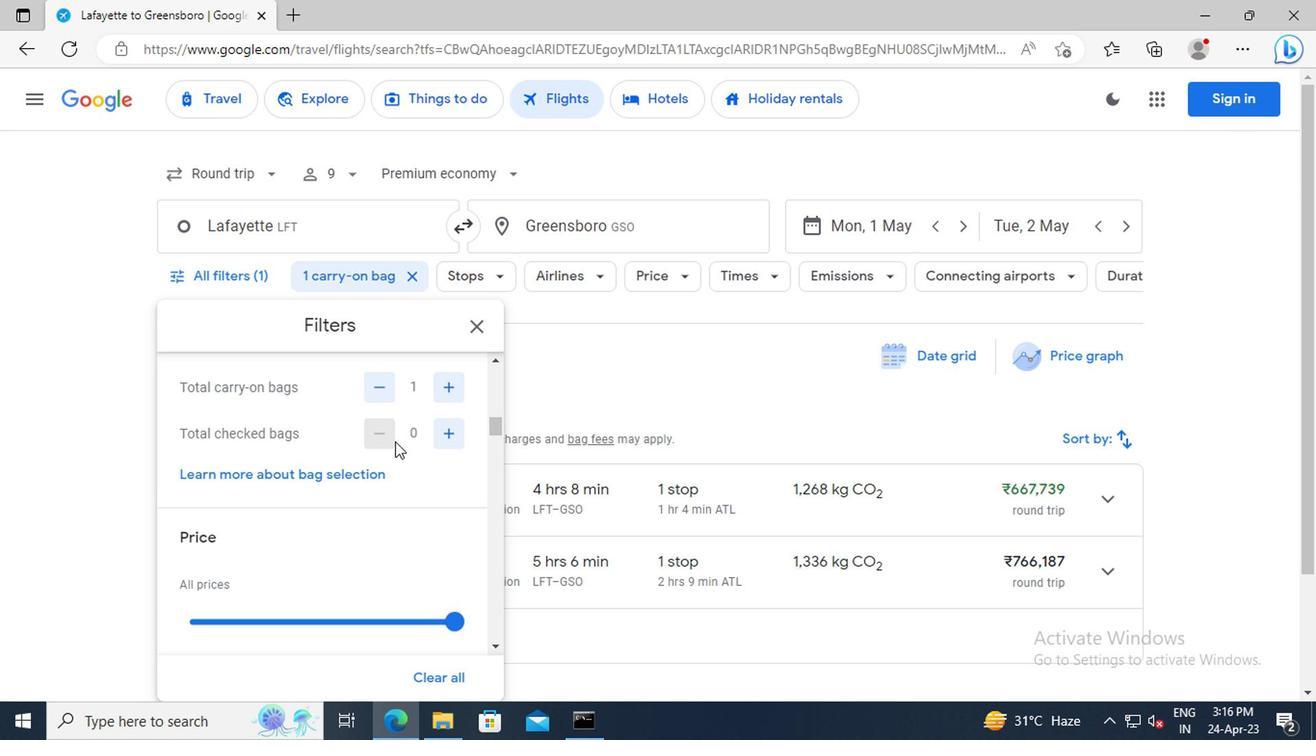 
Action: Mouse moved to (445, 492)
Screenshot: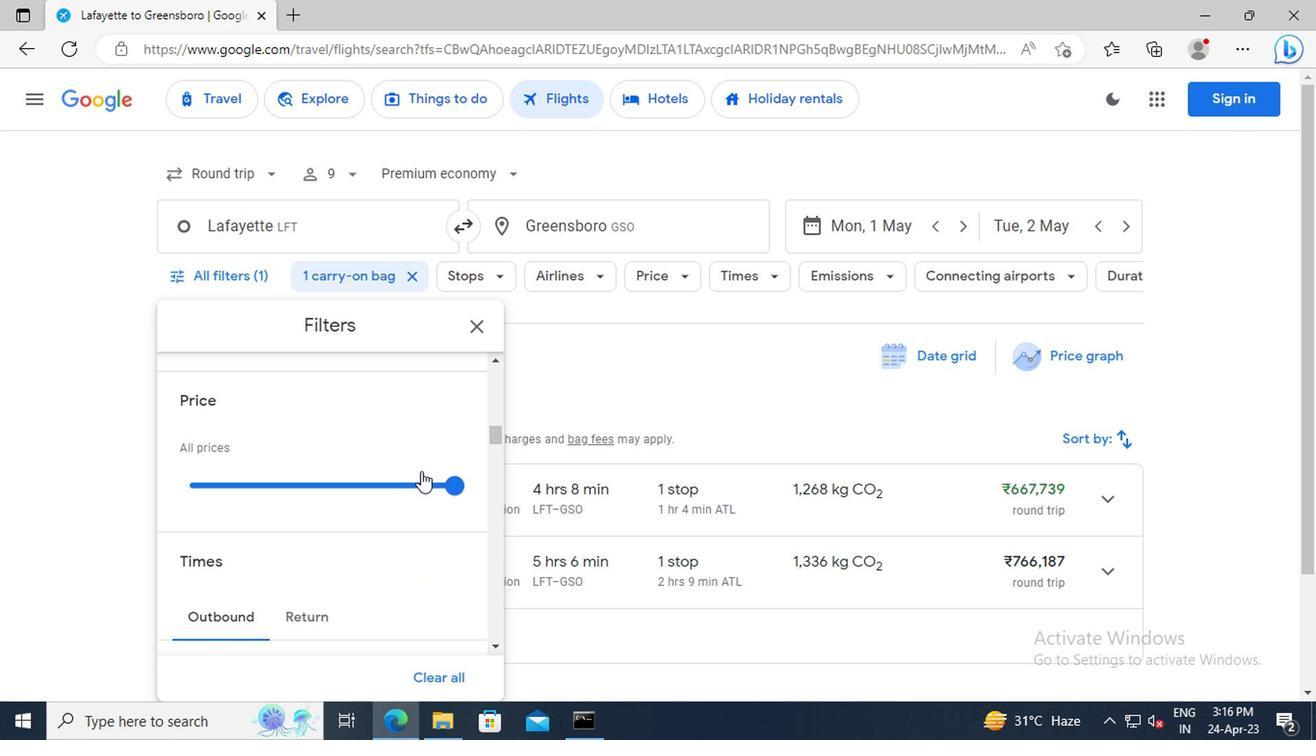 
Action: Mouse pressed left at (445, 492)
Screenshot: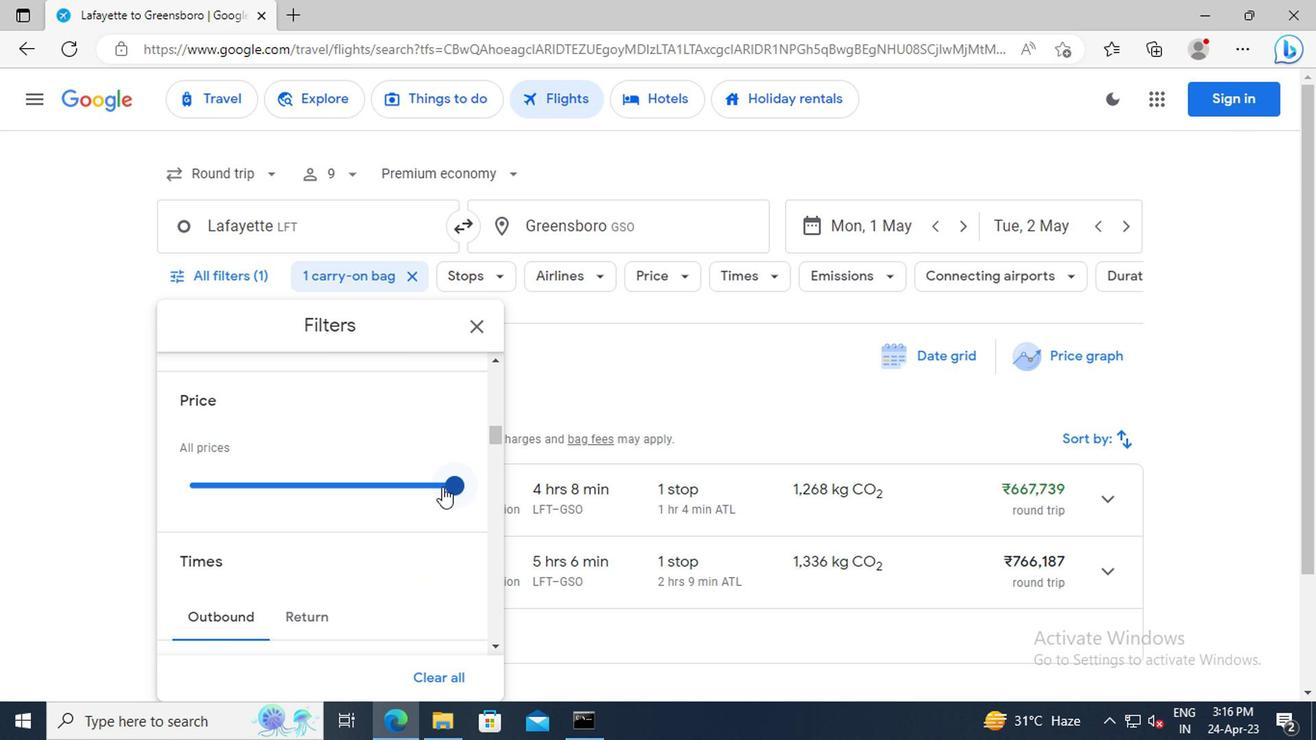 
Action: Mouse moved to (339, 434)
Screenshot: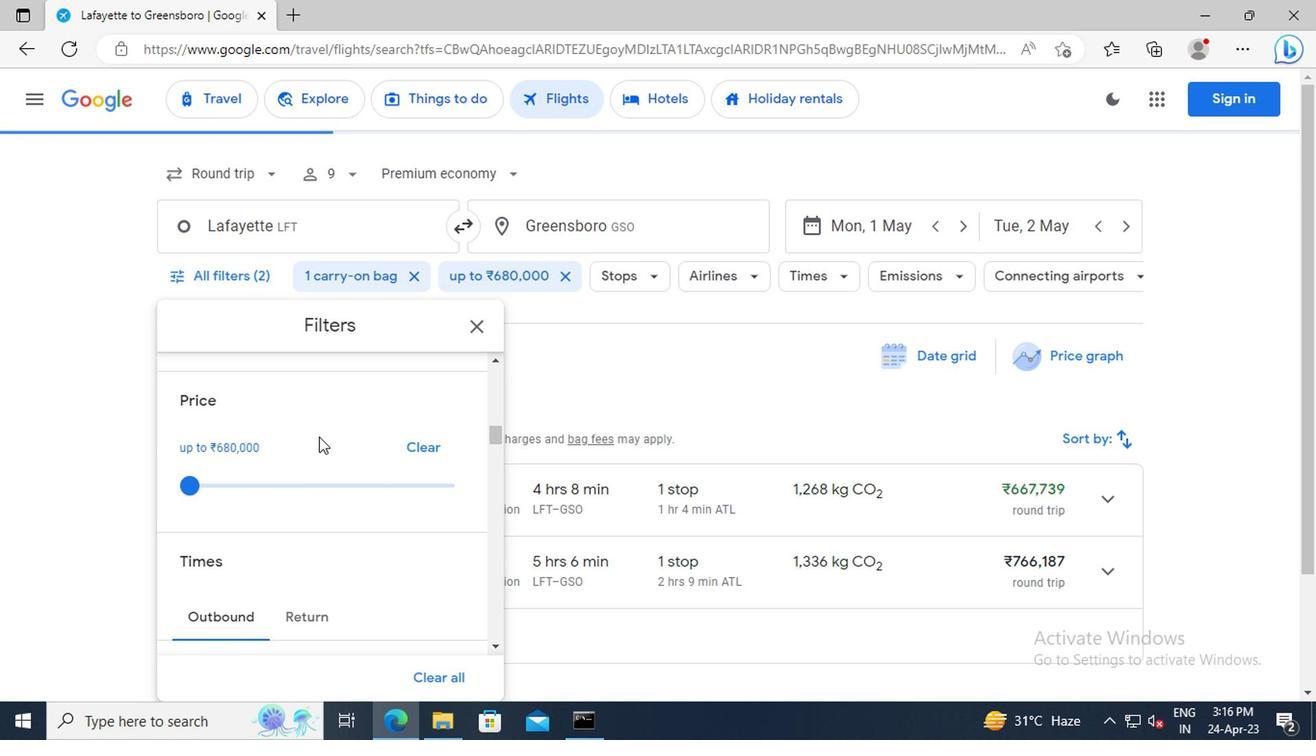 
Action: Mouse scrolled (339, 433) with delta (0, -1)
Screenshot: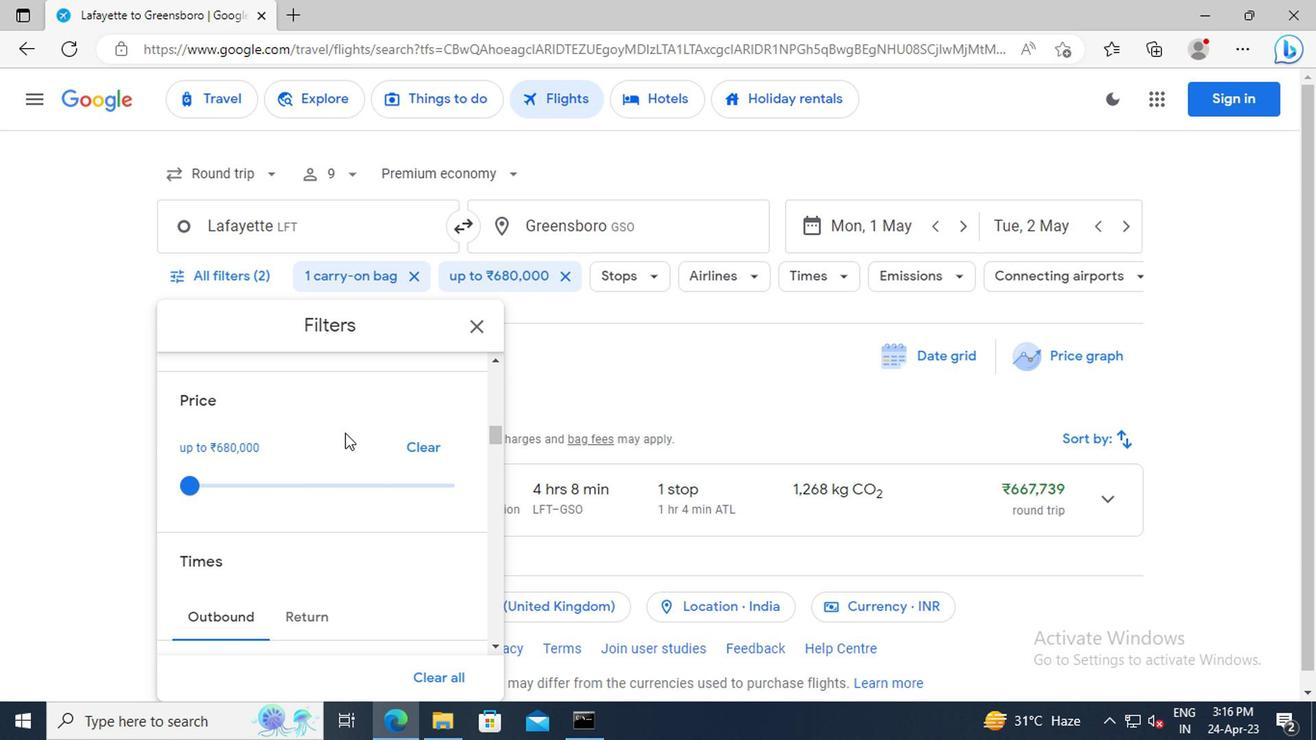 
Action: Mouse scrolled (339, 433) with delta (0, -1)
Screenshot: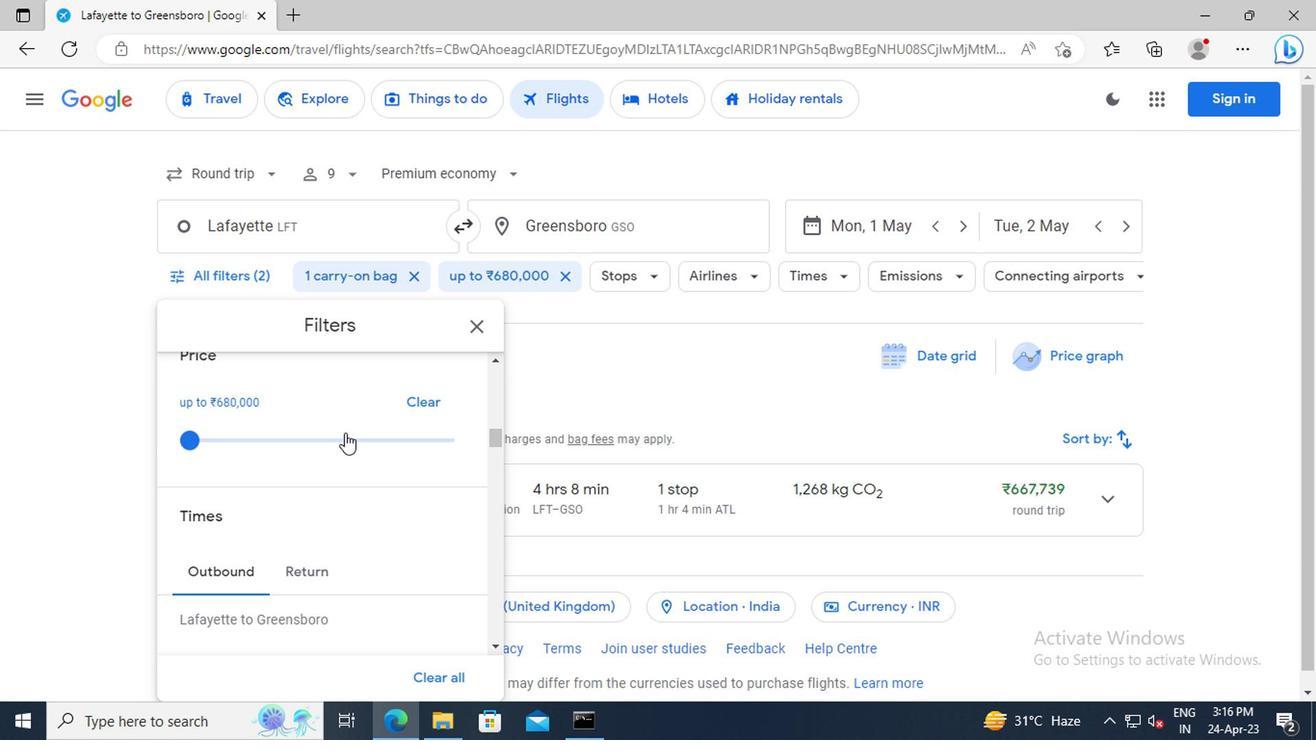 
Action: Mouse scrolled (339, 433) with delta (0, -1)
Screenshot: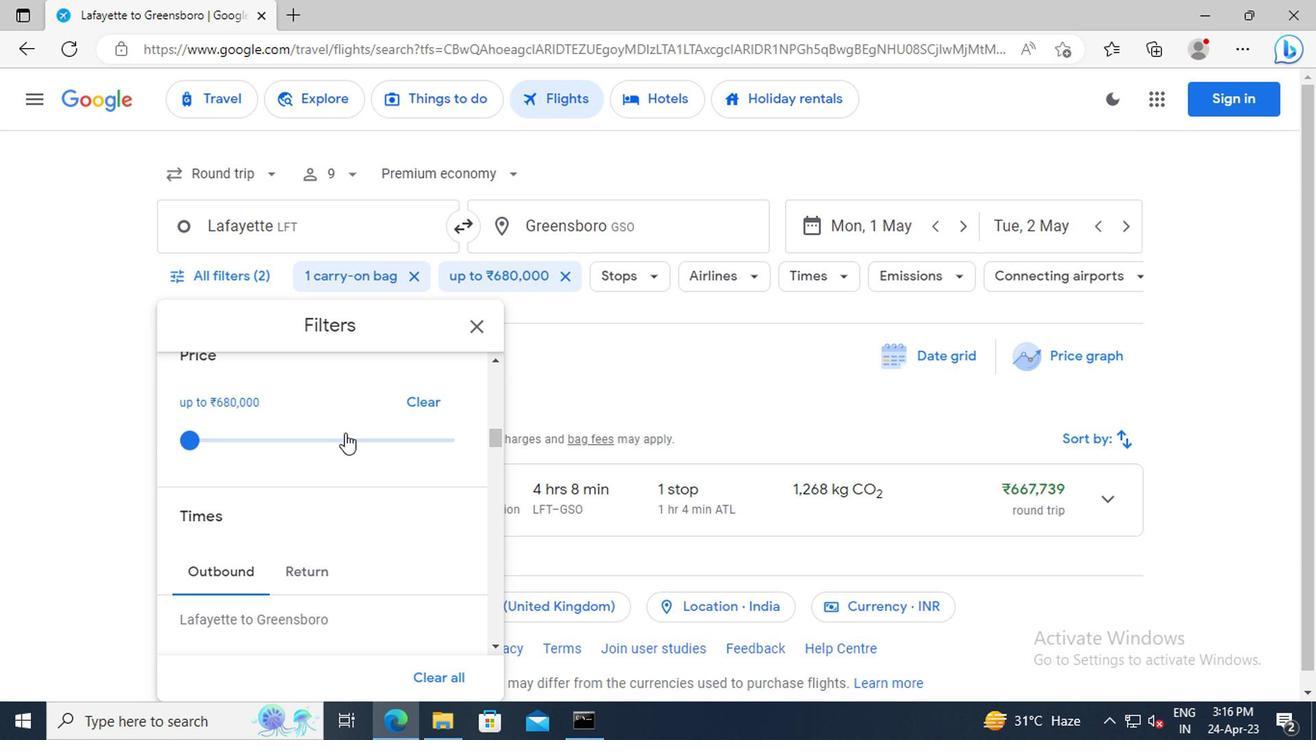 
Action: Mouse scrolled (339, 433) with delta (0, -1)
Screenshot: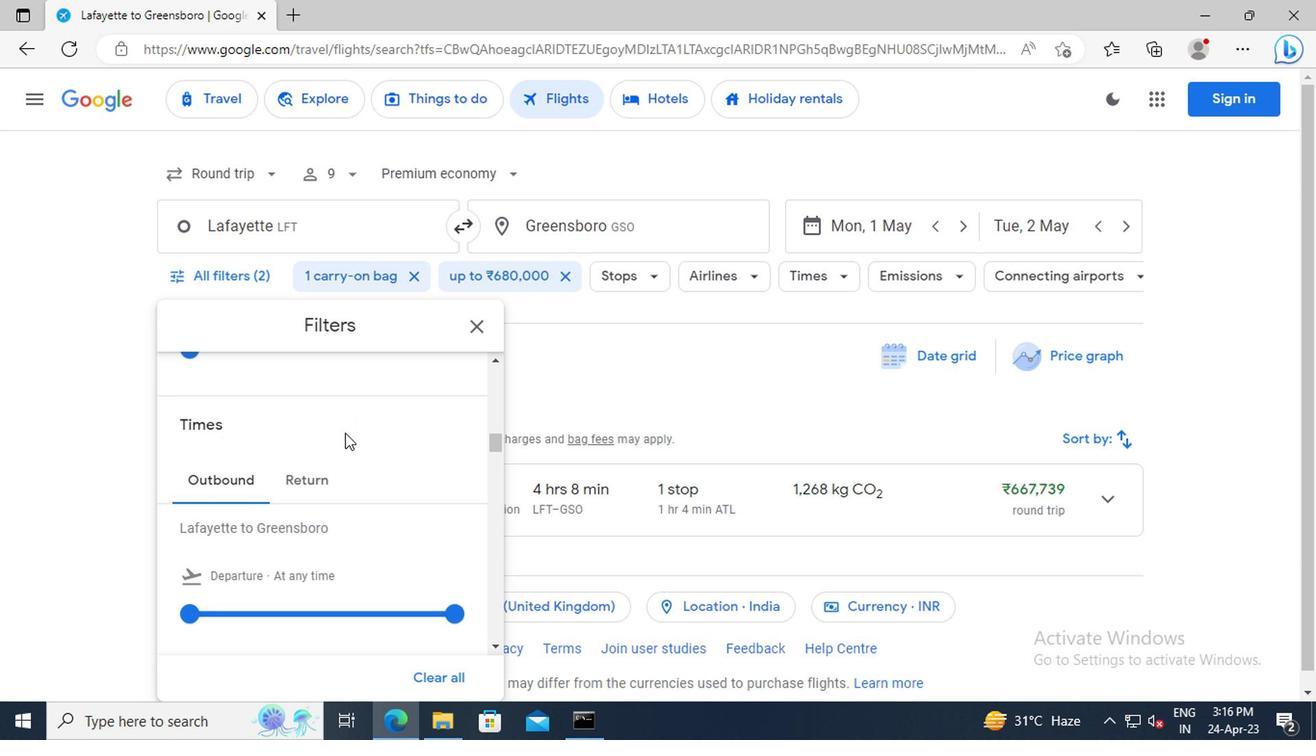 
Action: Mouse scrolled (339, 433) with delta (0, -1)
Screenshot: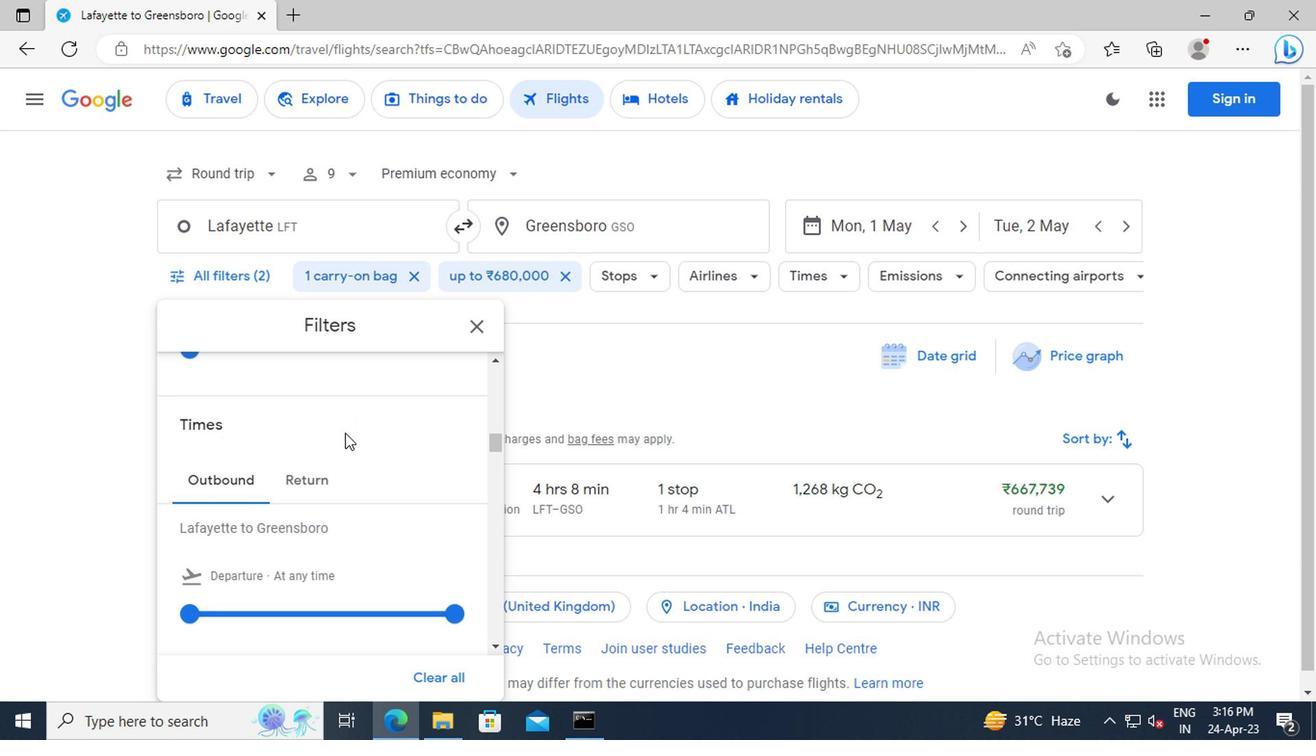 
Action: Mouse scrolled (339, 433) with delta (0, -1)
Screenshot: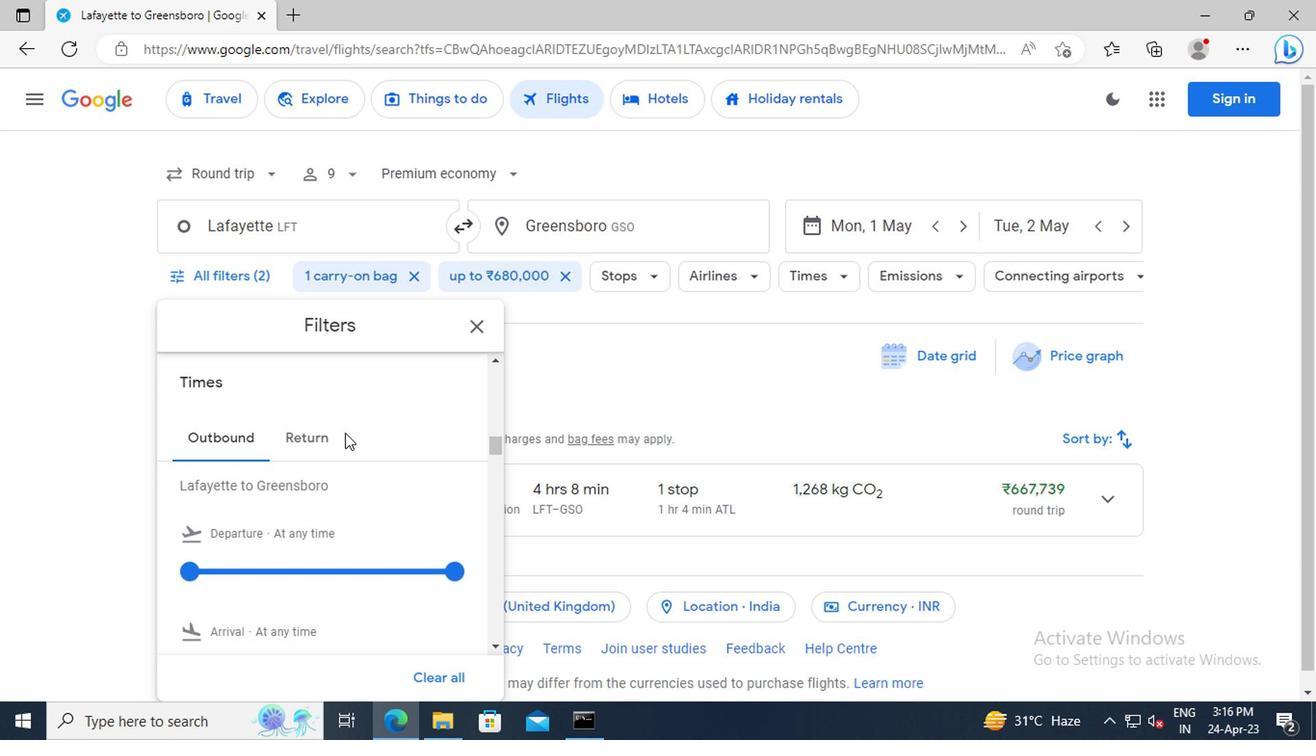 
Action: Mouse moved to (191, 478)
Screenshot: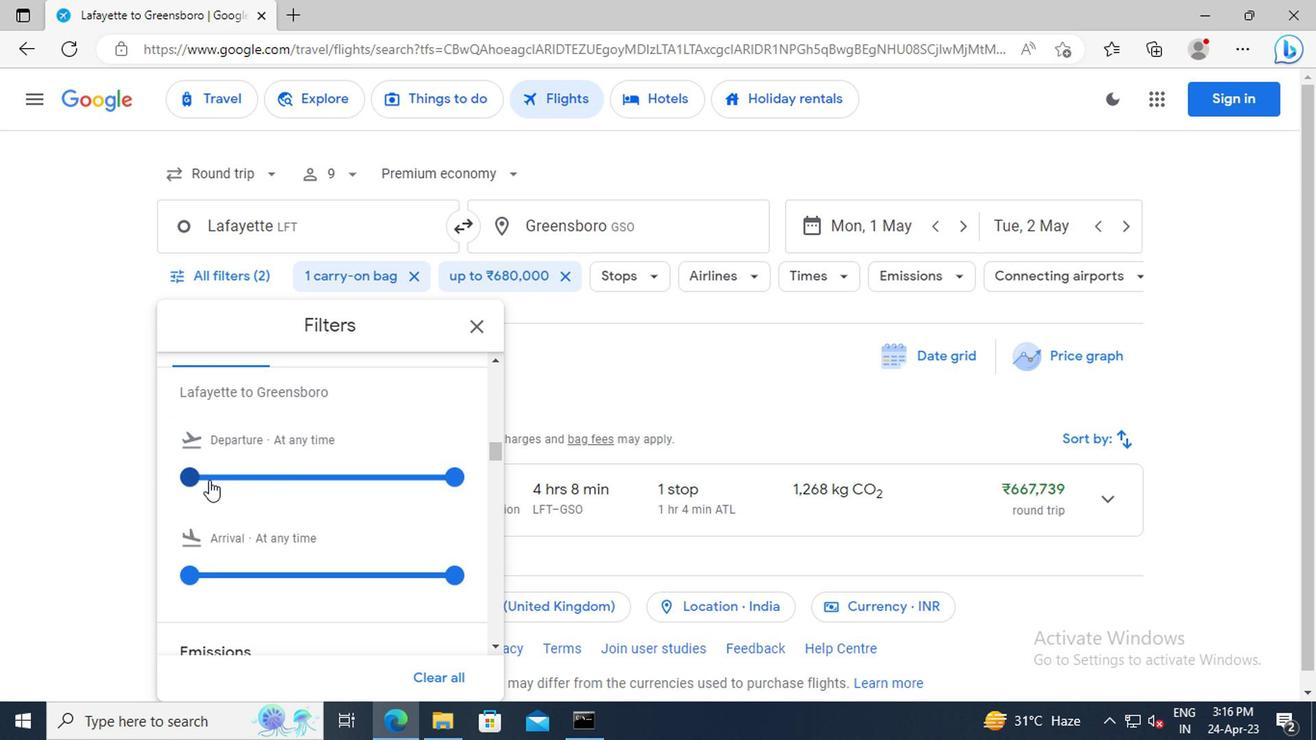 
Action: Mouse pressed left at (191, 478)
Screenshot: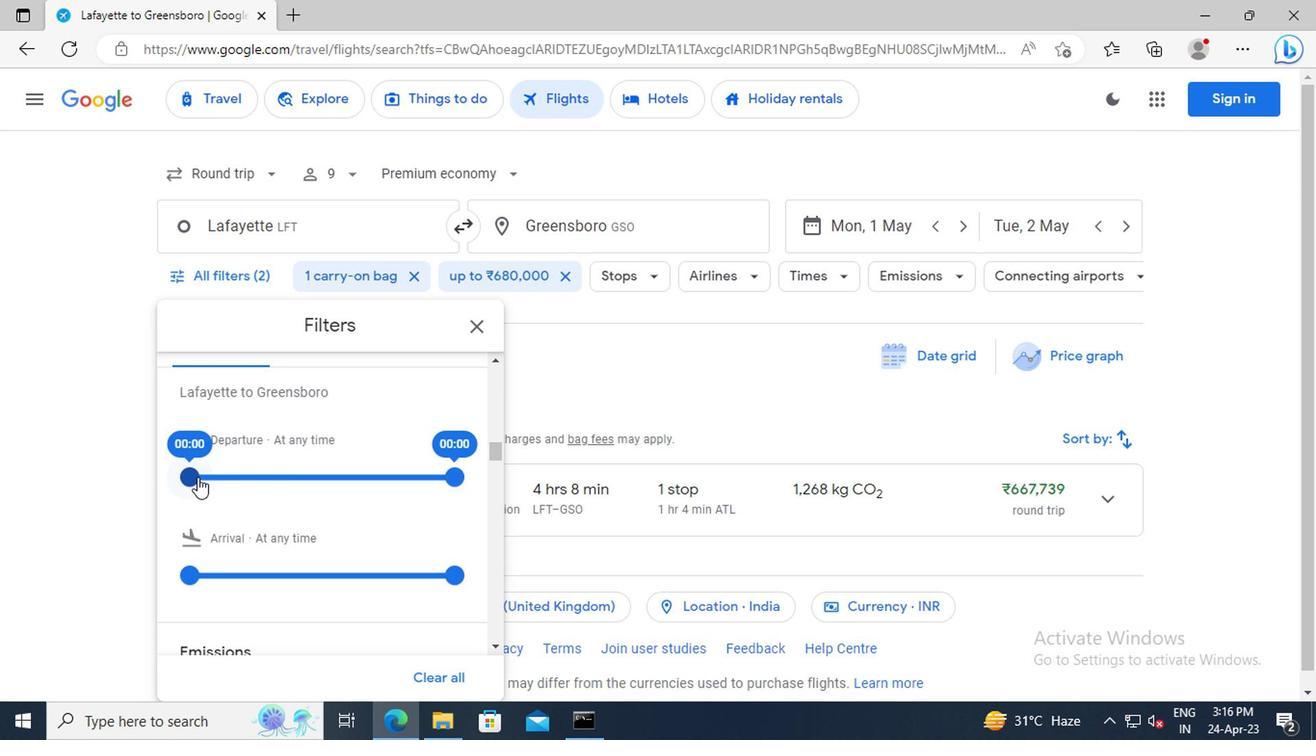 
Action: Mouse moved to (448, 477)
Screenshot: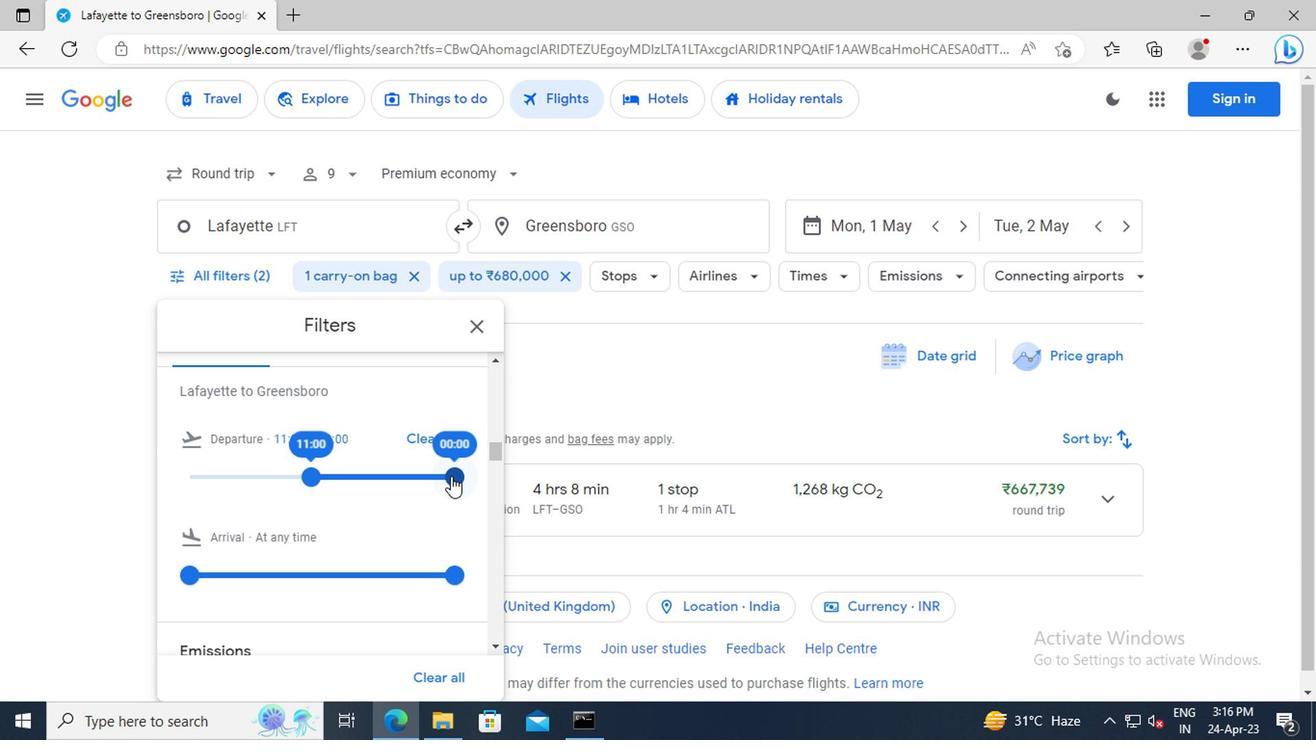 
Action: Mouse pressed left at (448, 477)
Screenshot: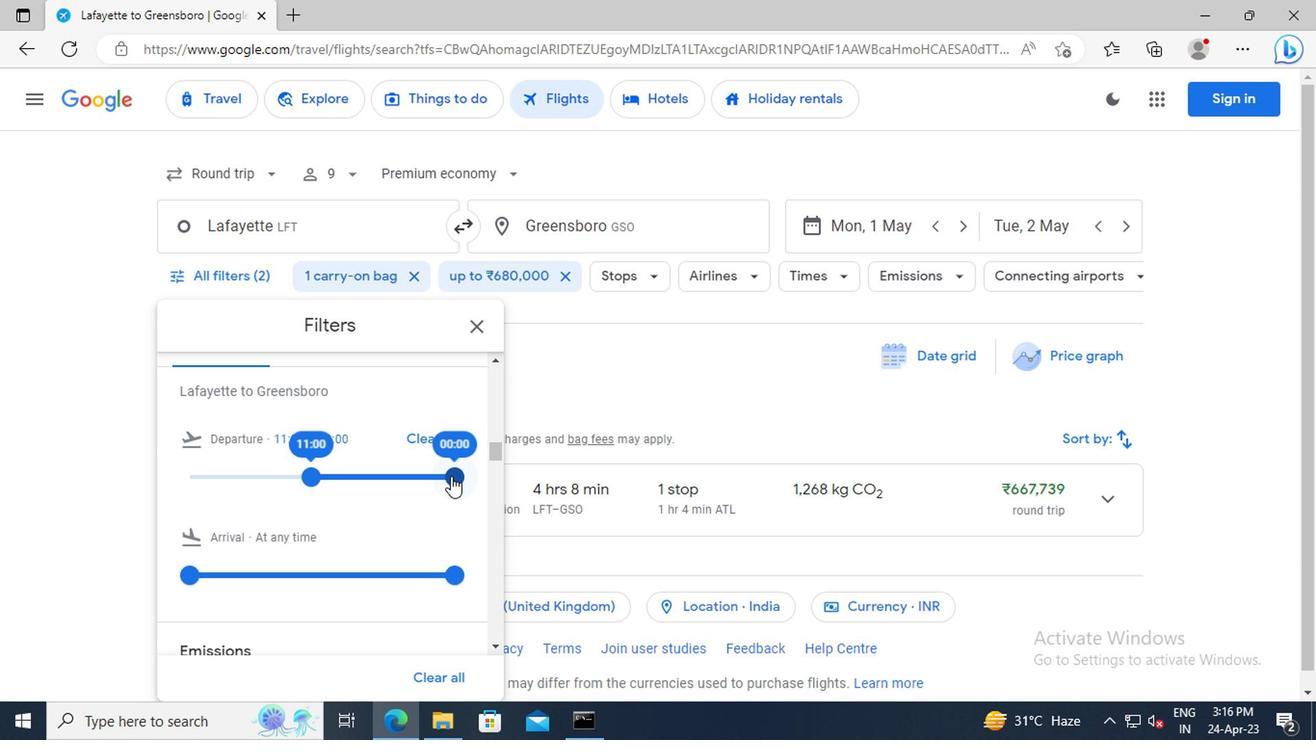 
Action: Mouse moved to (359, 433)
Screenshot: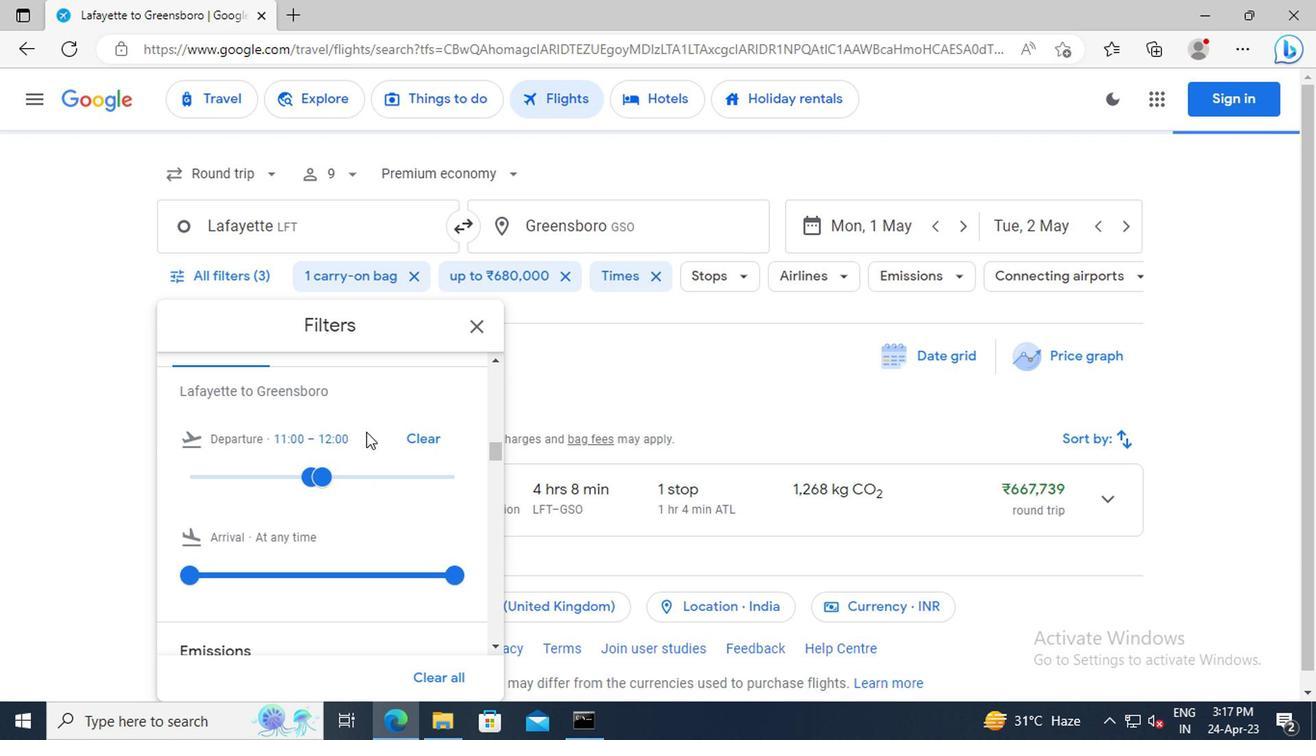 
Action: Mouse scrolled (359, 434) with delta (0, 1)
Screenshot: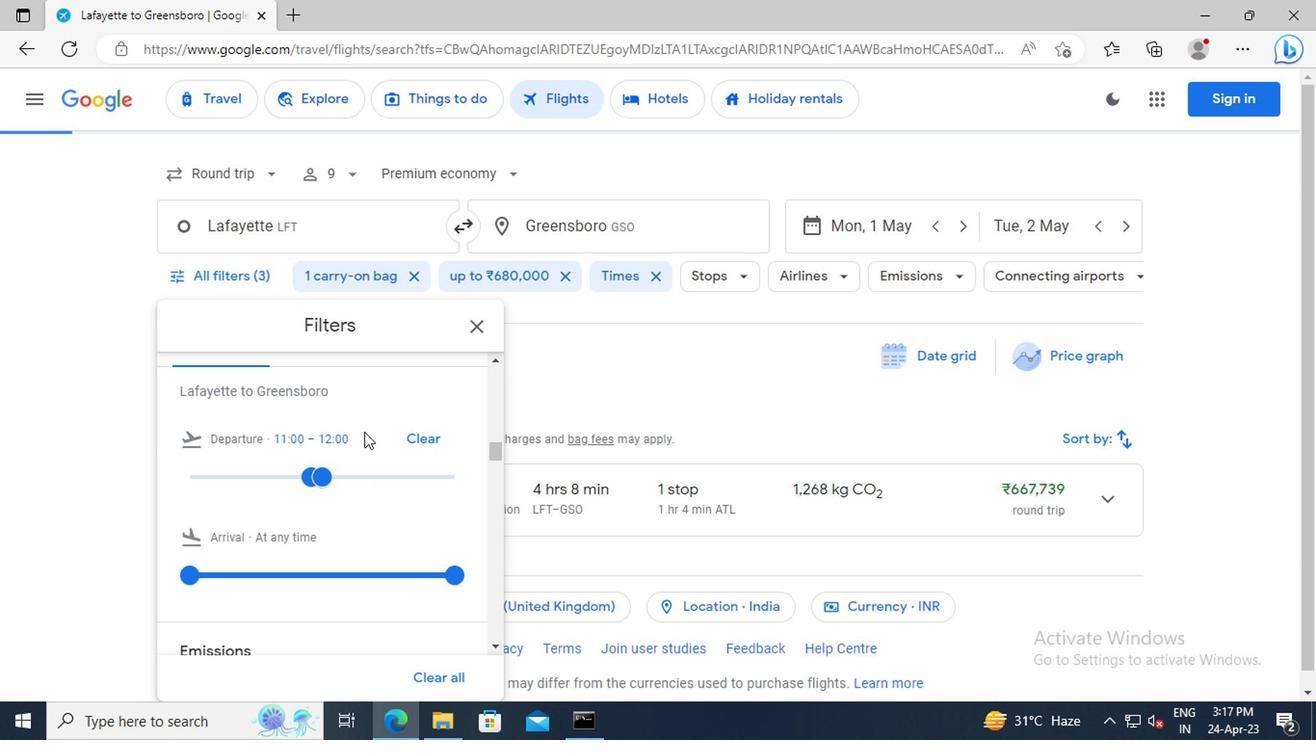 
Action: Mouse moved to (300, 394)
Screenshot: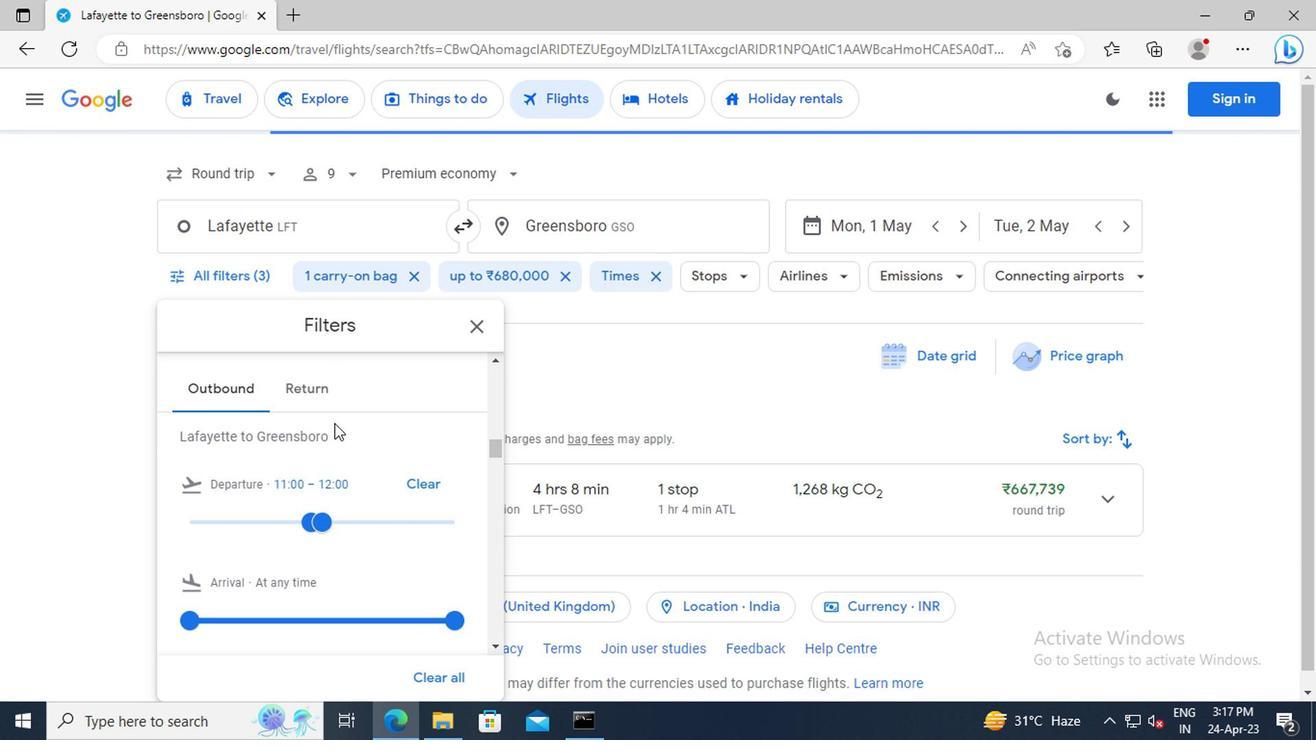 
Action: Mouse pressed left at (300, 394)
Screenshot: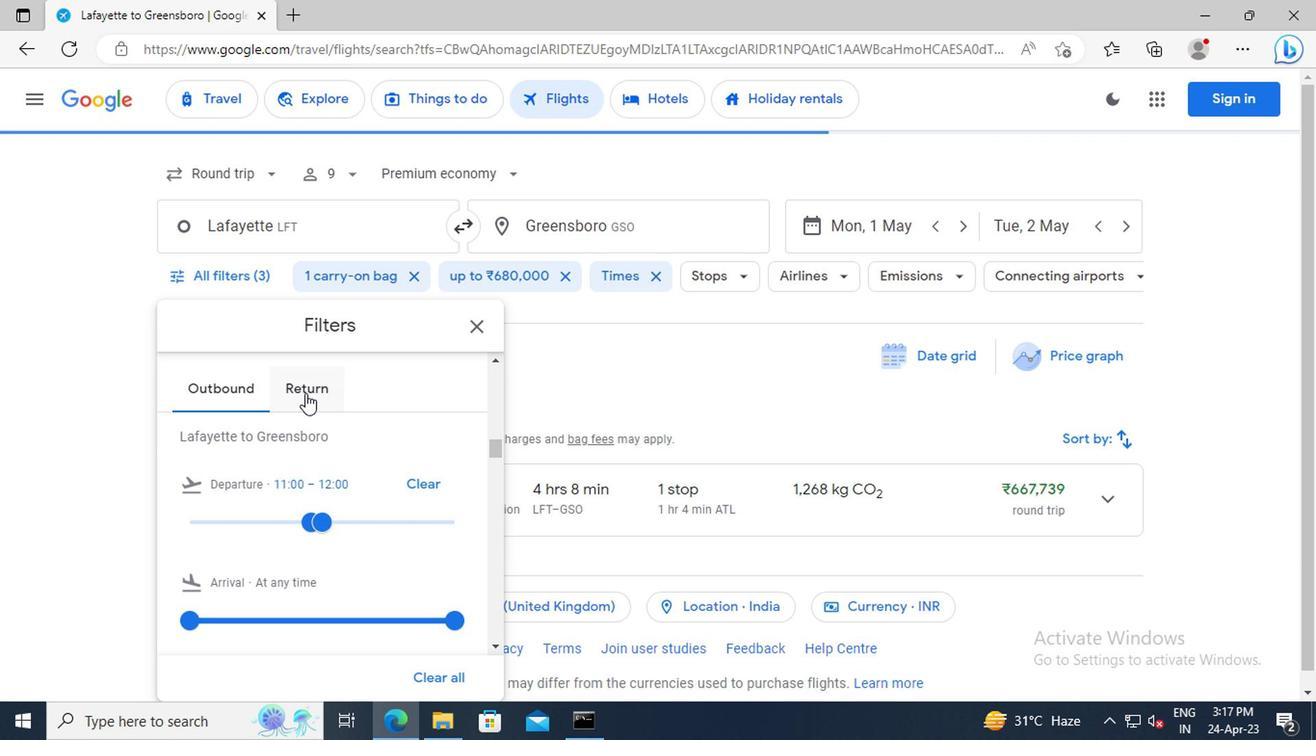 
Action: Mouse moved to (191, 525)
Screenshot: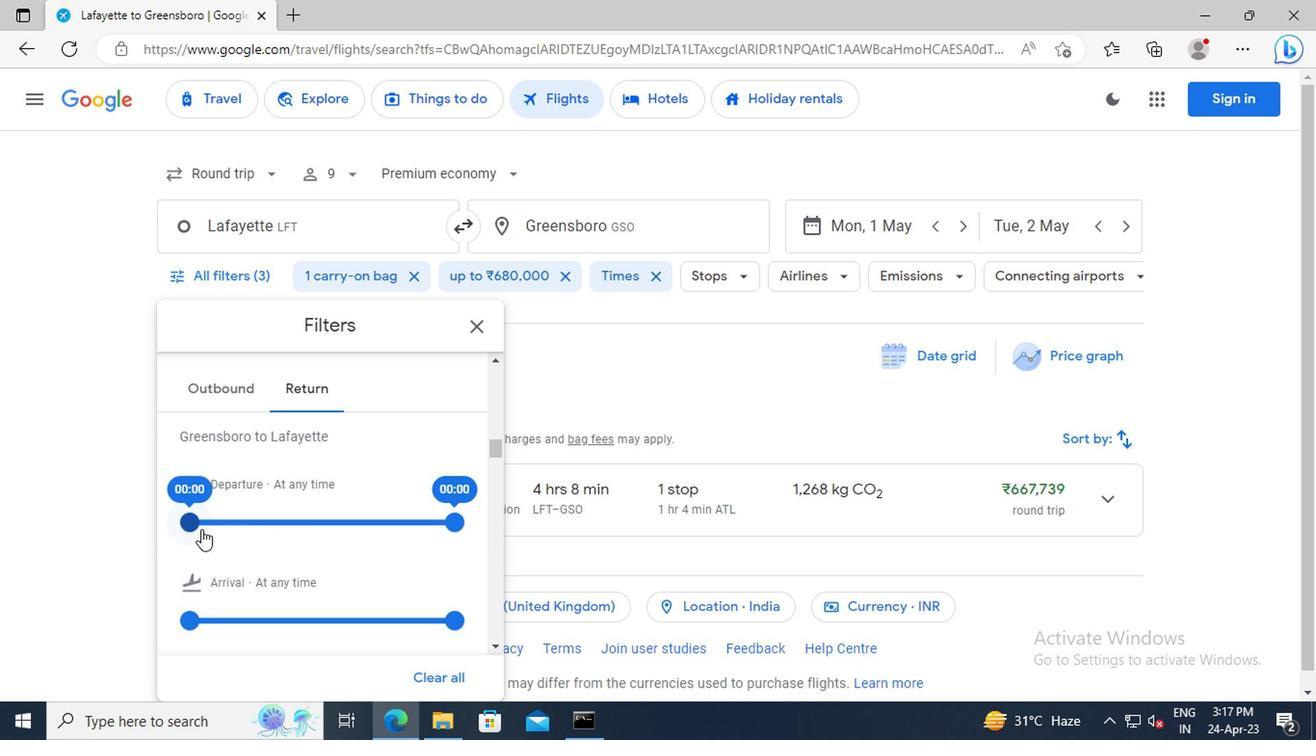 
Action: Mouse pressed left at (191, 525)
Screenshot: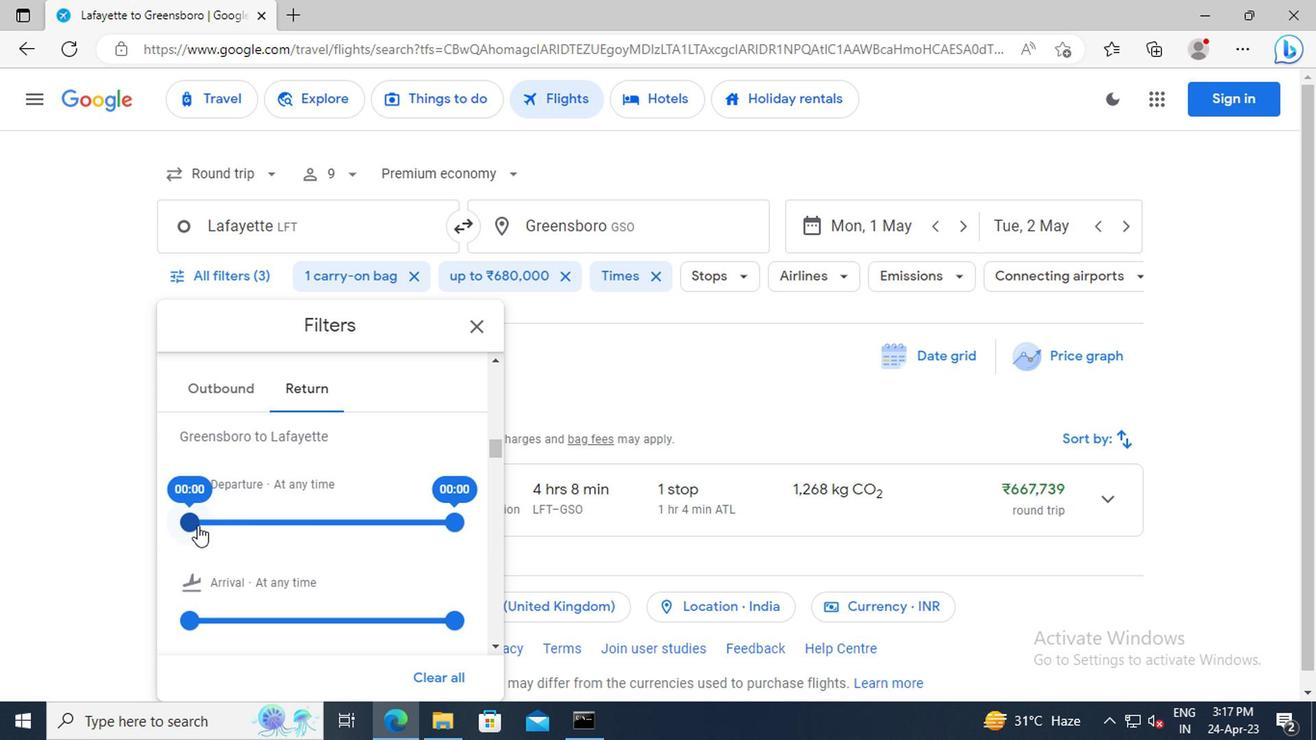 
Action: Mouse moved to (442, 518)
Screenshot: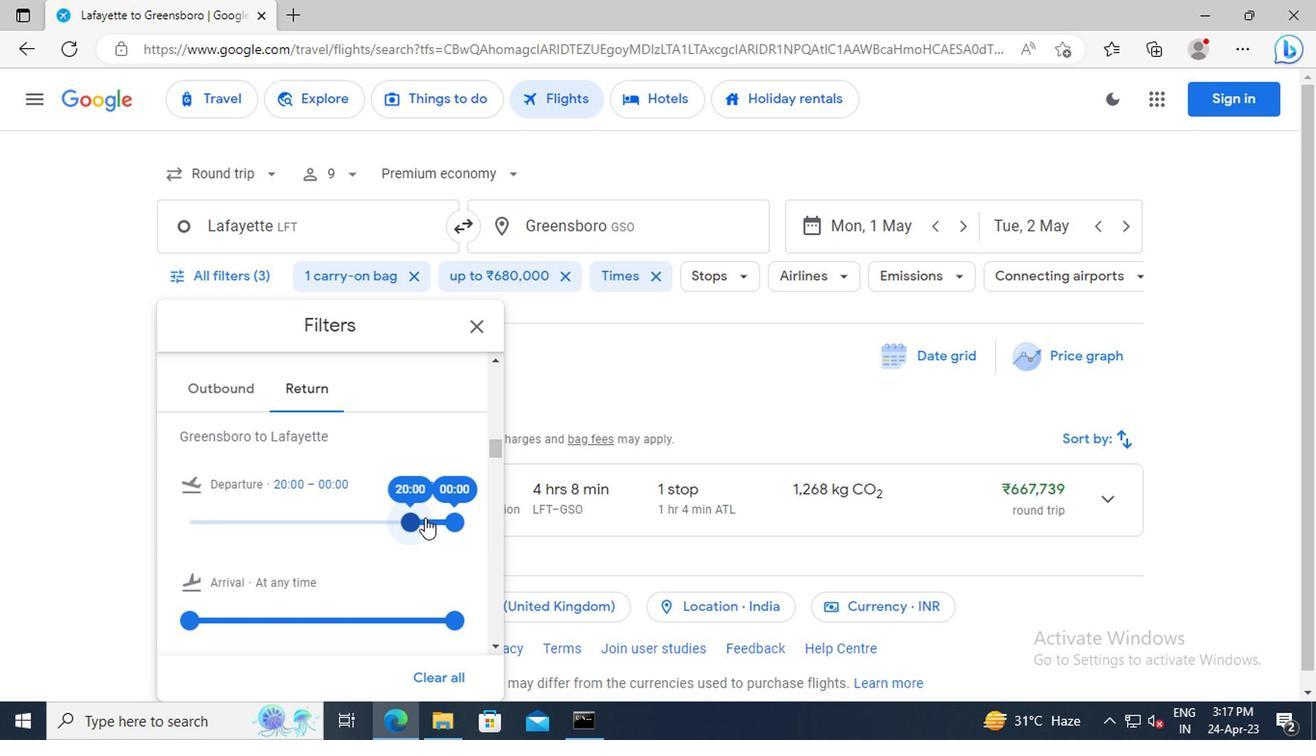 
Action: Mouse pressed left at (442, 518)
Screenshot: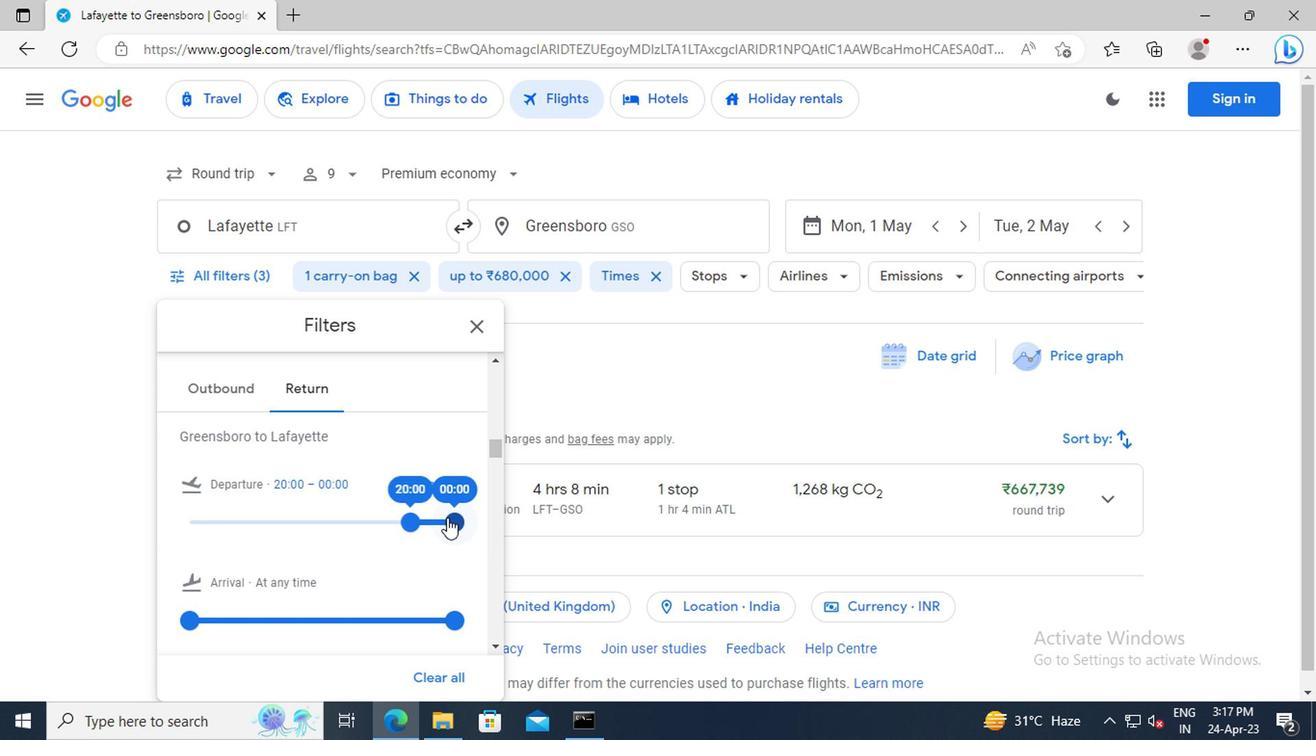 
Action: Mouse moved to (479, 330)
Screenshot: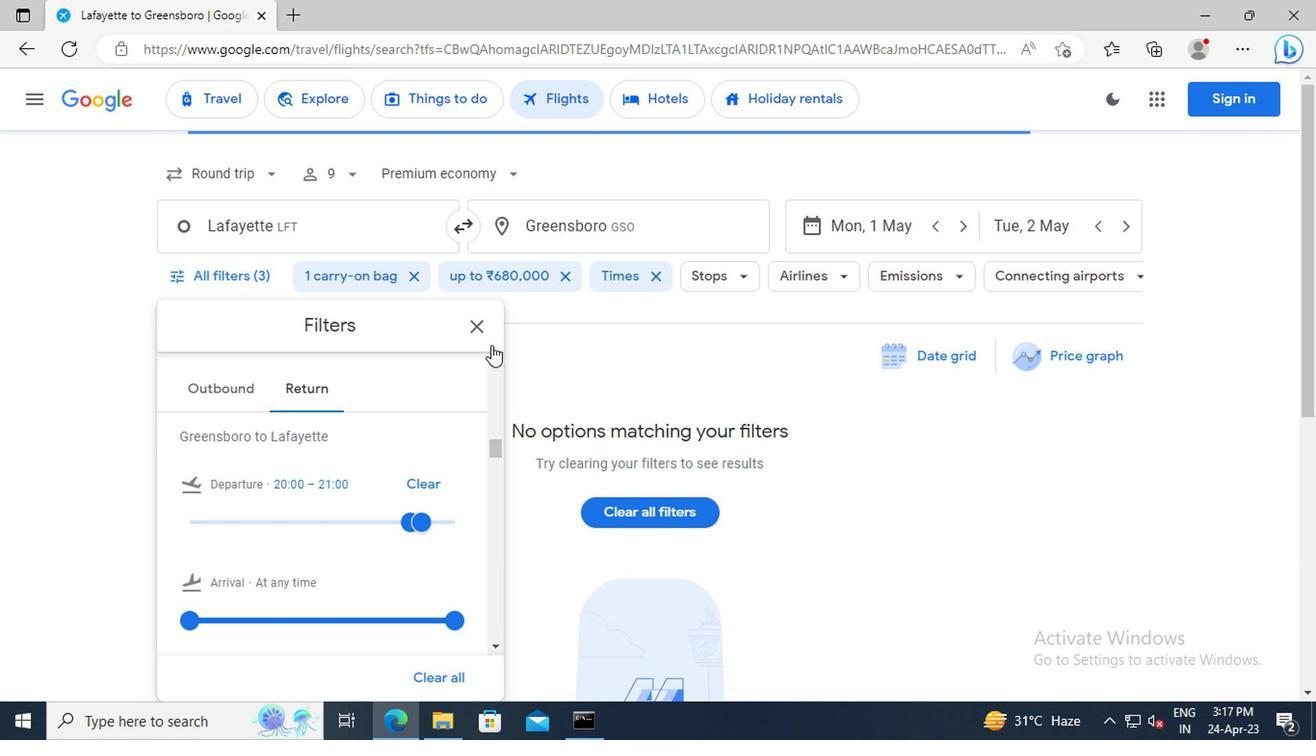 
Action: Mouse pressed left at (479, 330)
Screenshot: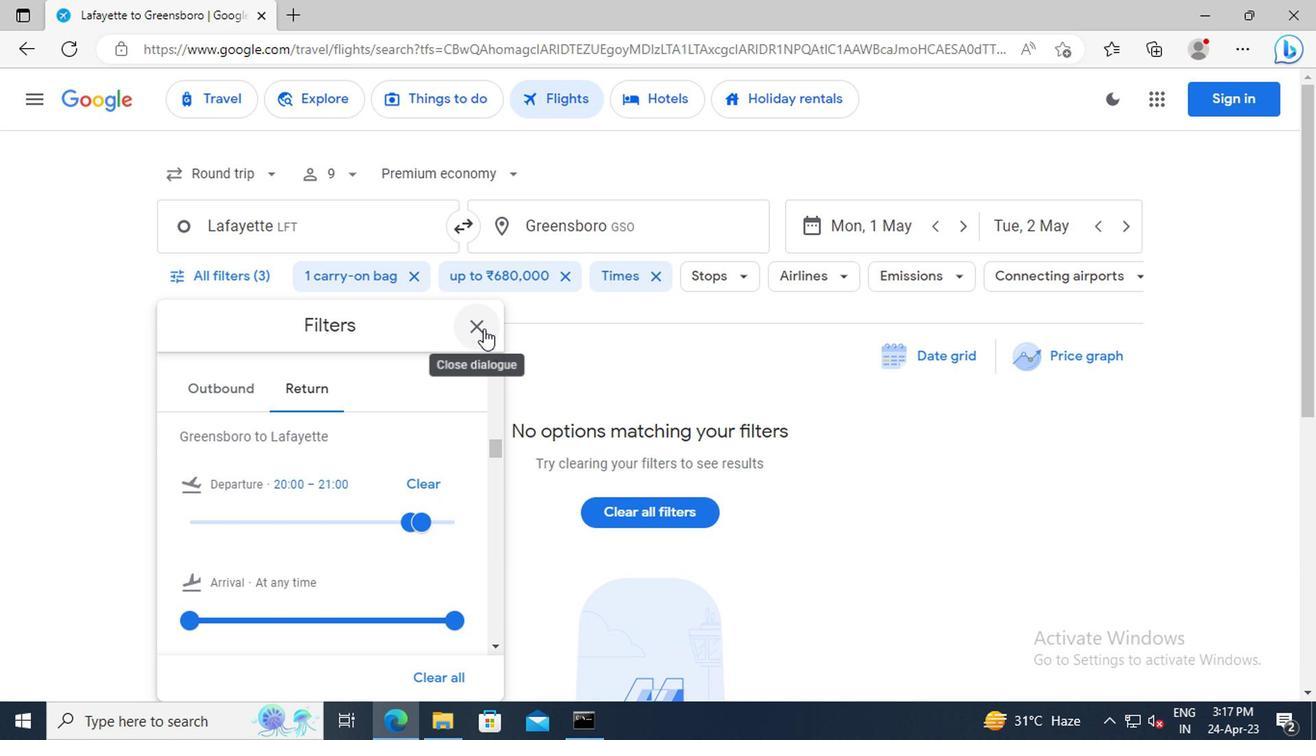 
